 Task: Look for space in Isesaki, Japan from 3rd August, 2023 to 17th August, 2023 for 3 adults, 1 child in price range Rs.3000 to Rs.15000. Place can be entire place with 3 bedrooms having 4 beds and 2 bathrooms. Property type can be house, flat, guest house. Amenities needed are: wifi. Booking option can be shelf check-in. Required host language is English.
Action: Mouse moved to (606, 162)
Screenshot: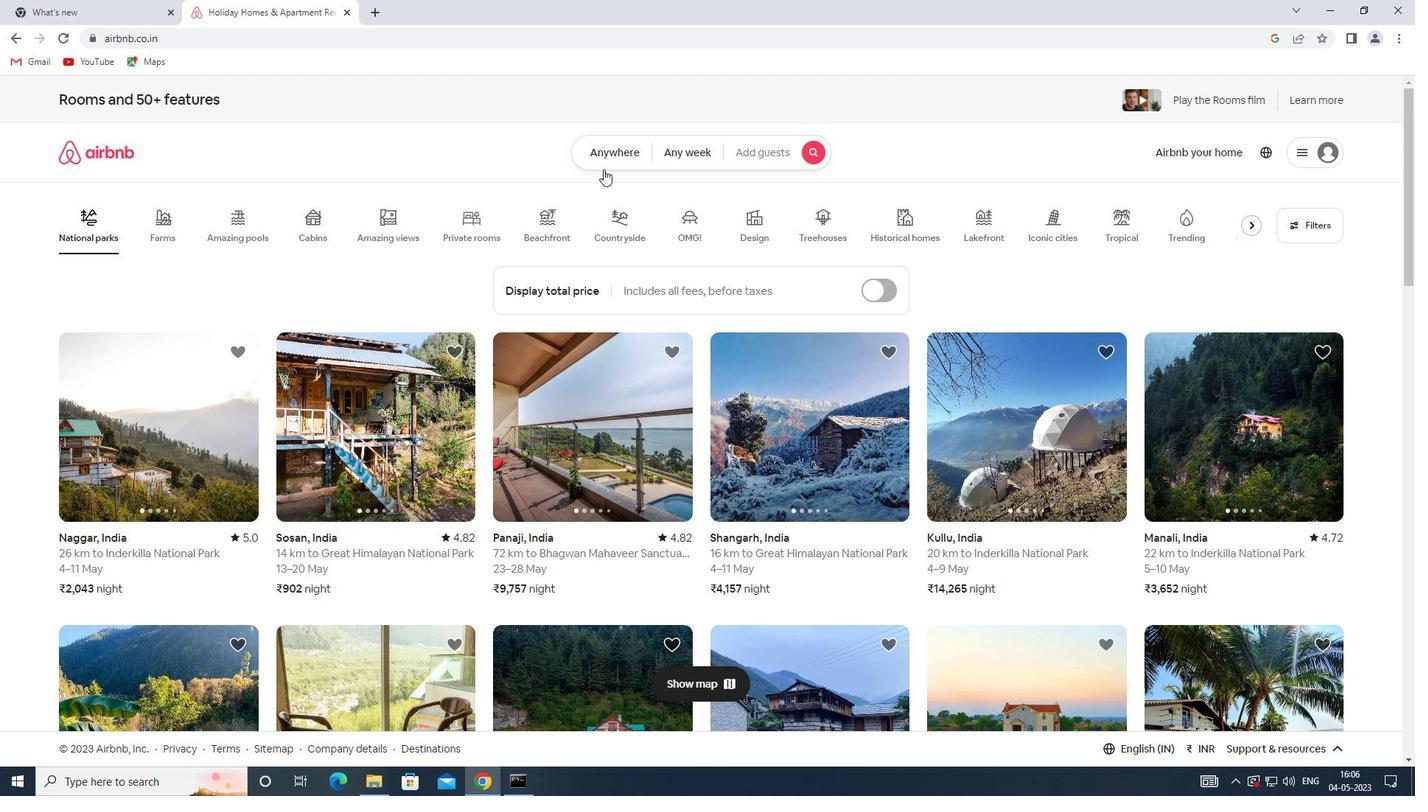
Action: Mouse pressed left at (606, 162)
Screenshot: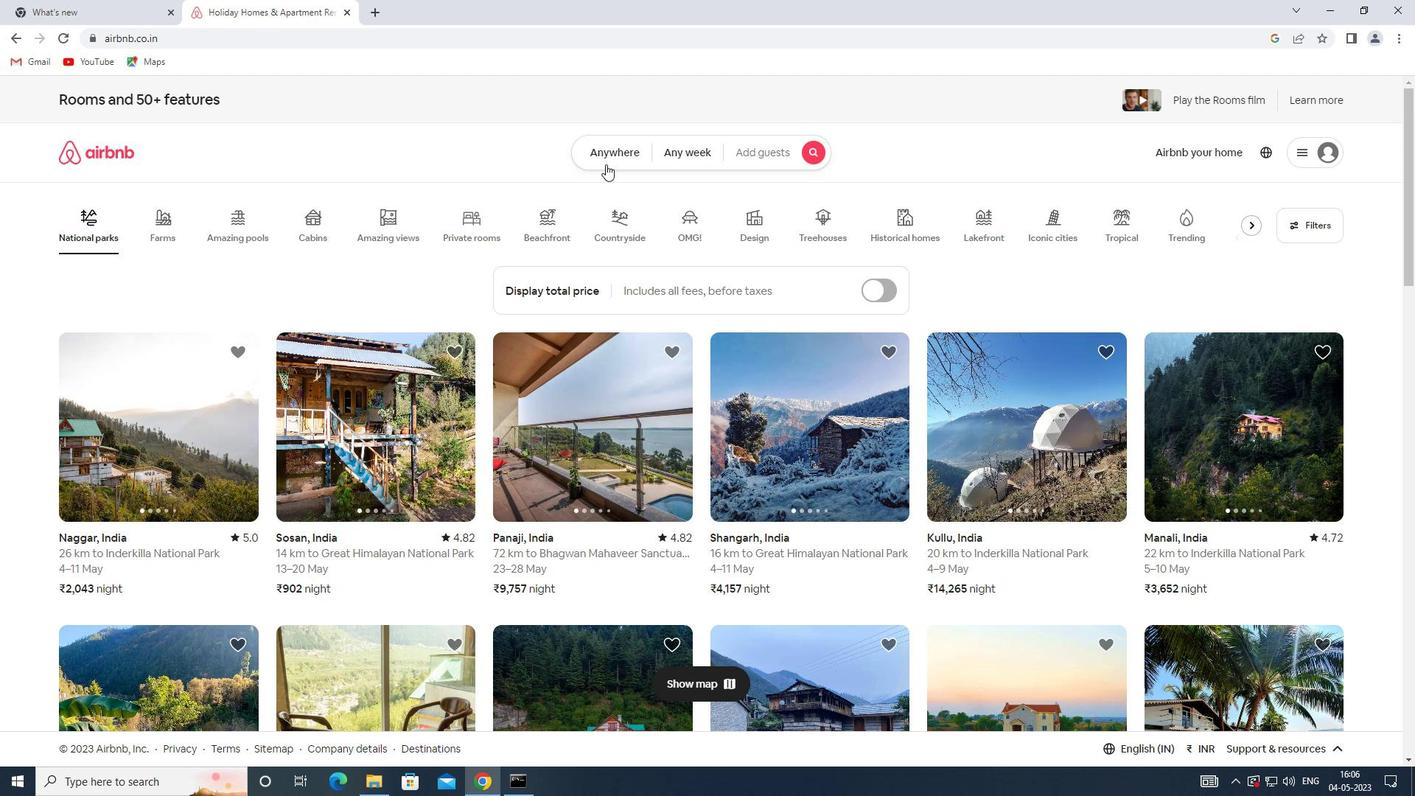 
Action: Mouse moved to (502, 207)
Screenshot: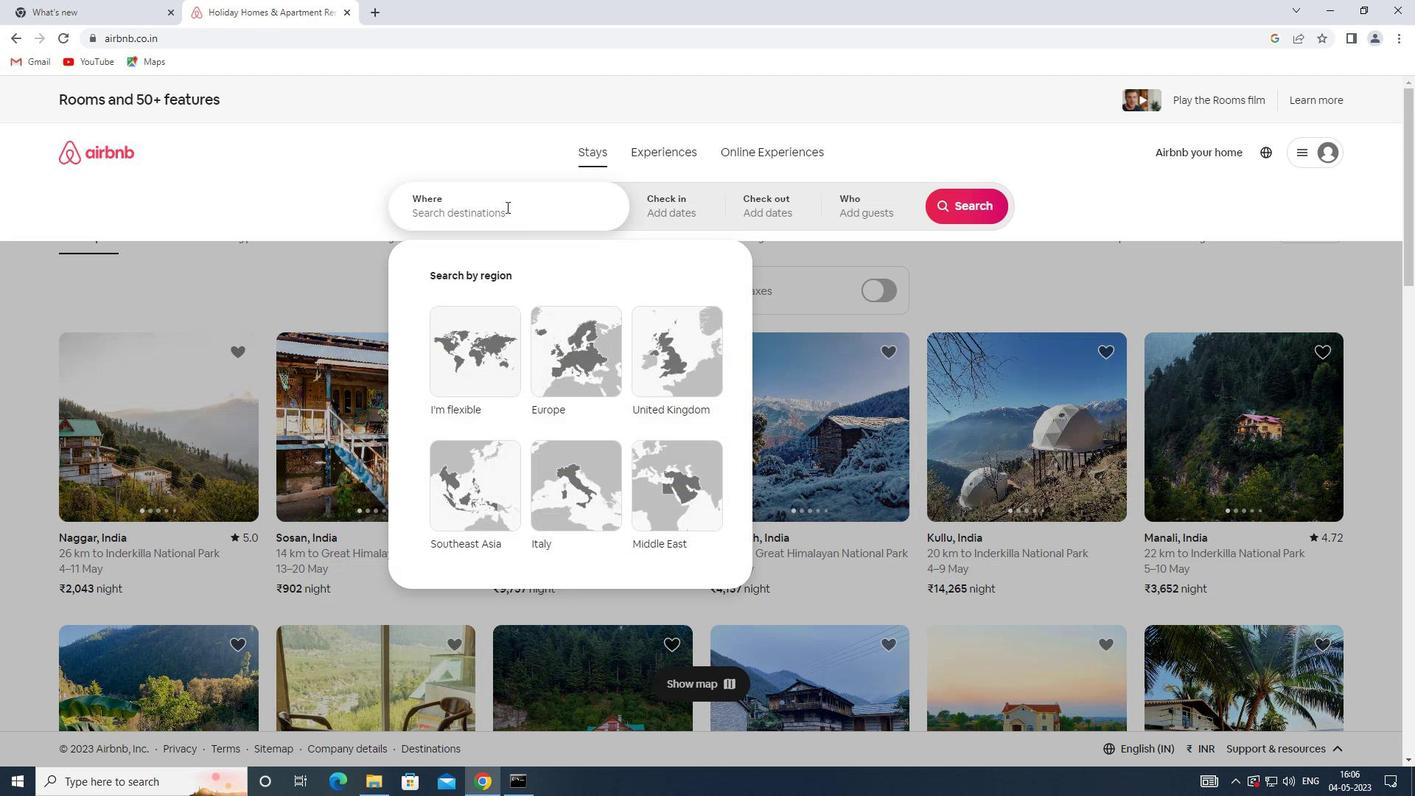 
Action: Mouse pressed left at (502, 207)
Screenshot: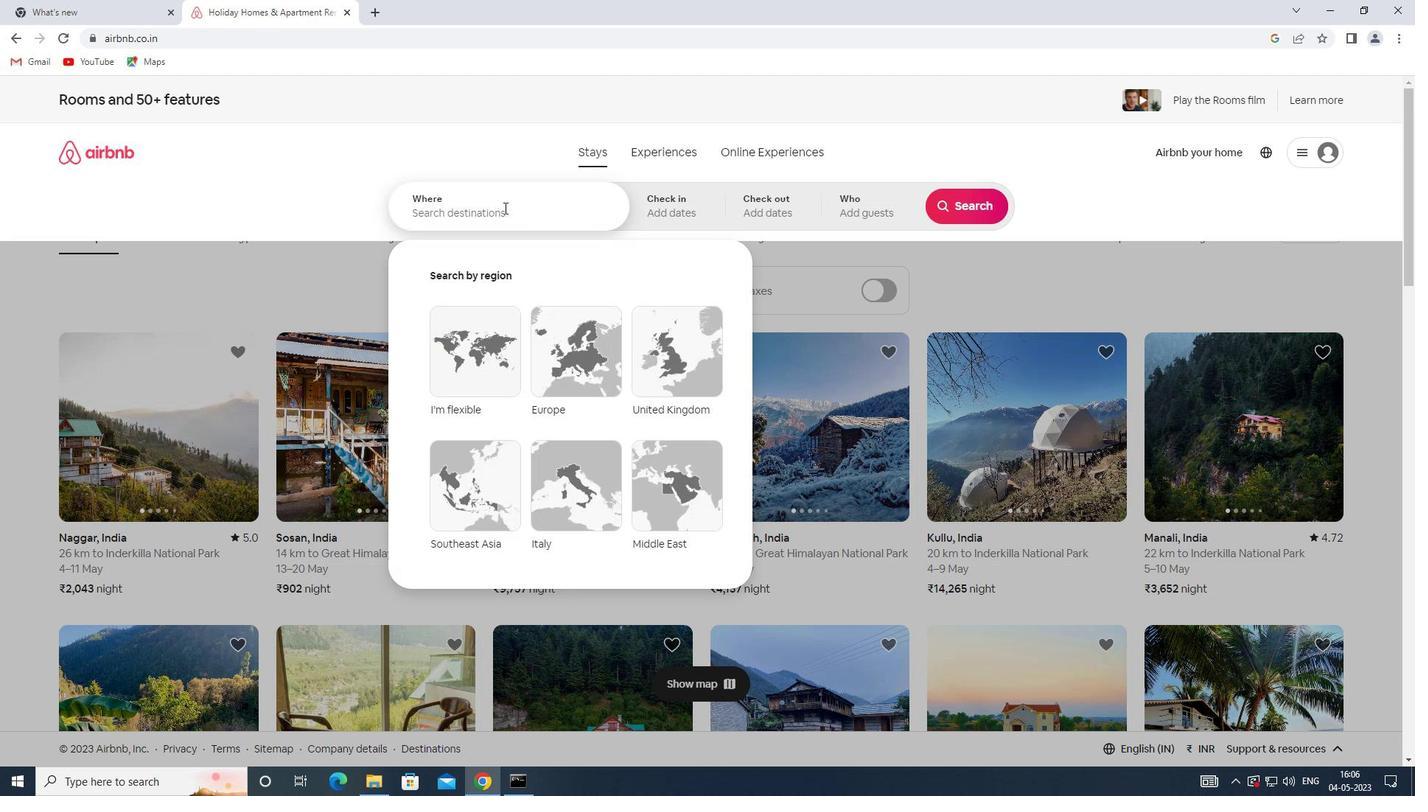 
Action: Key pressed <Key.shift>ISESAKI,<Key.shift>JAPN<Key.backspace>AN
Screenshot: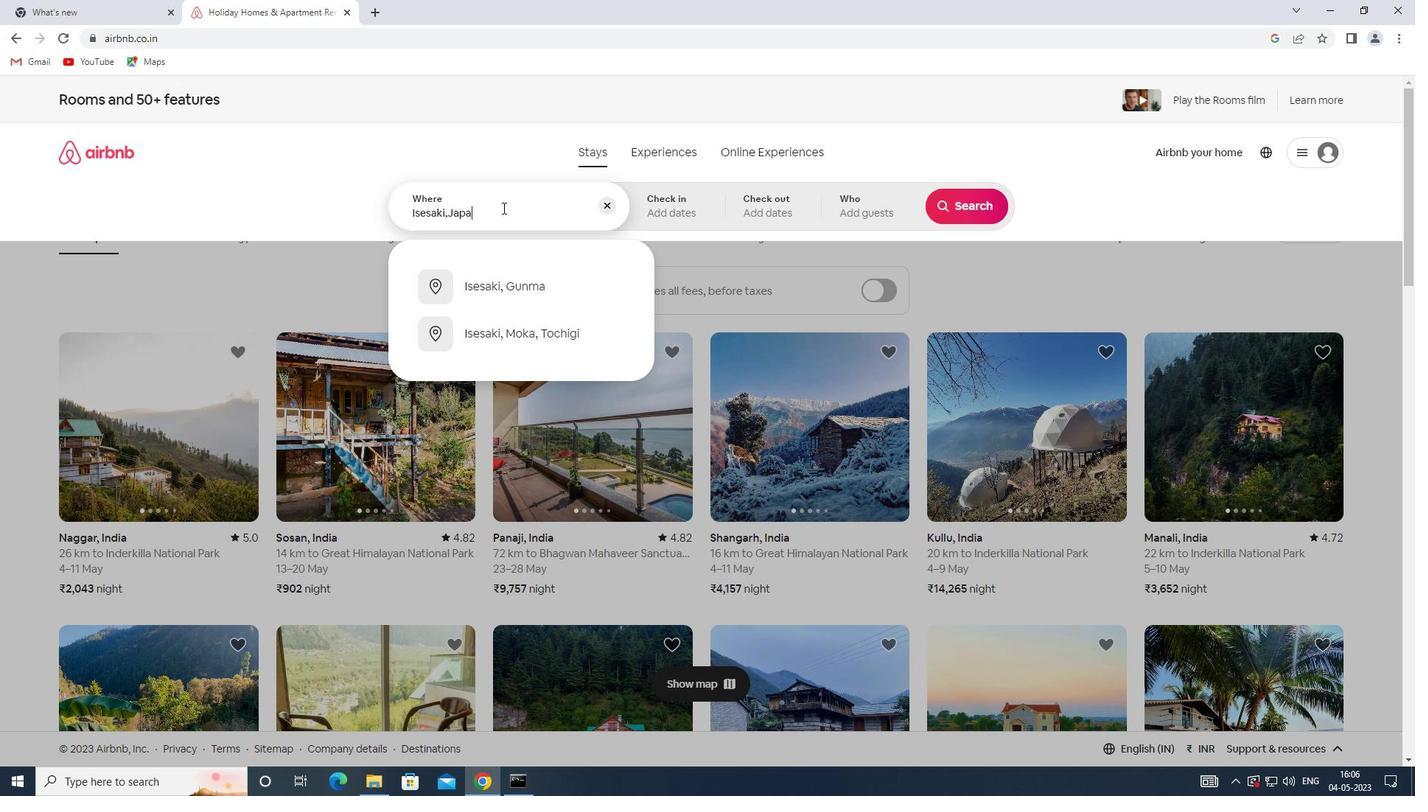 
Action: Mouse moved to (697, 204)
Screenshot: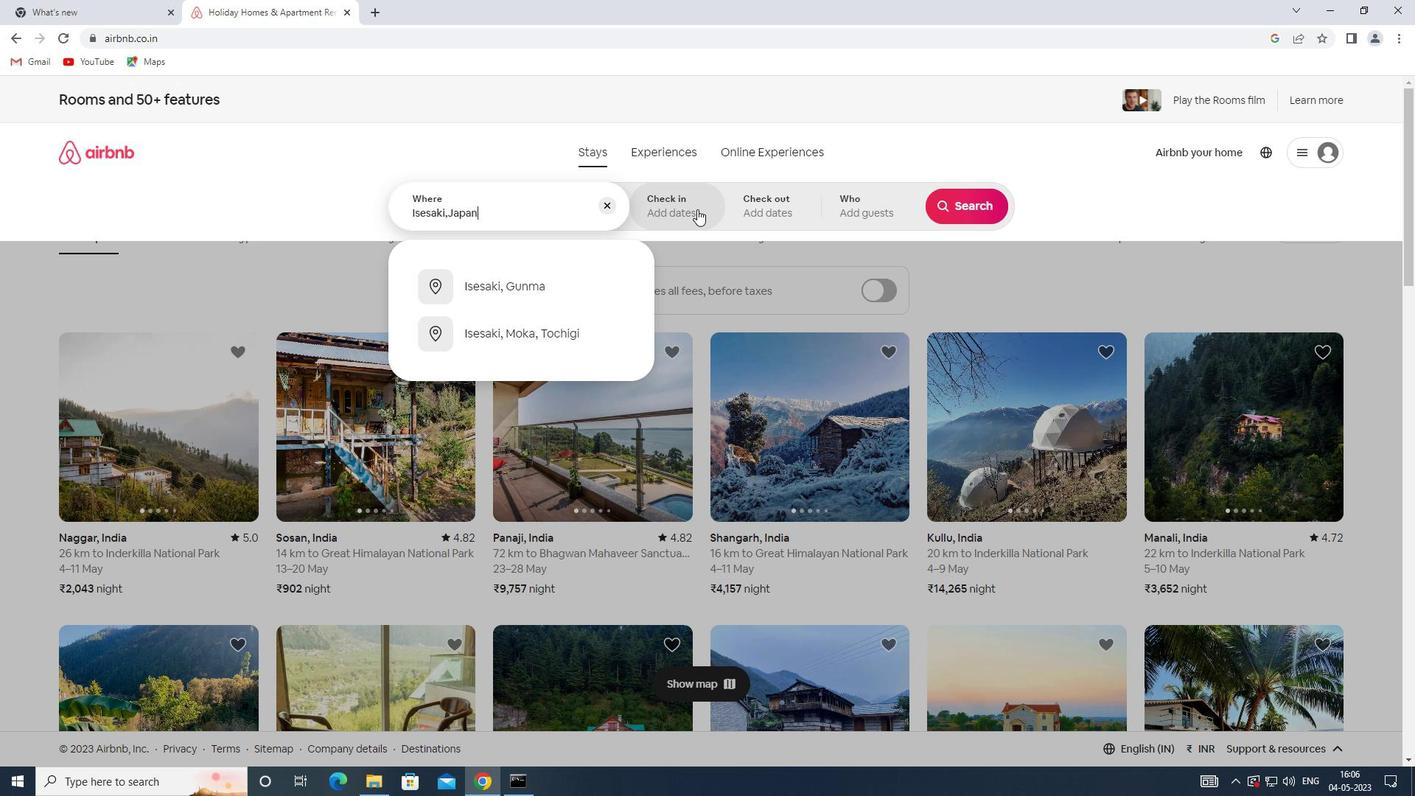 
Action: Mouse pressed left at (697, 204)
Screenshot: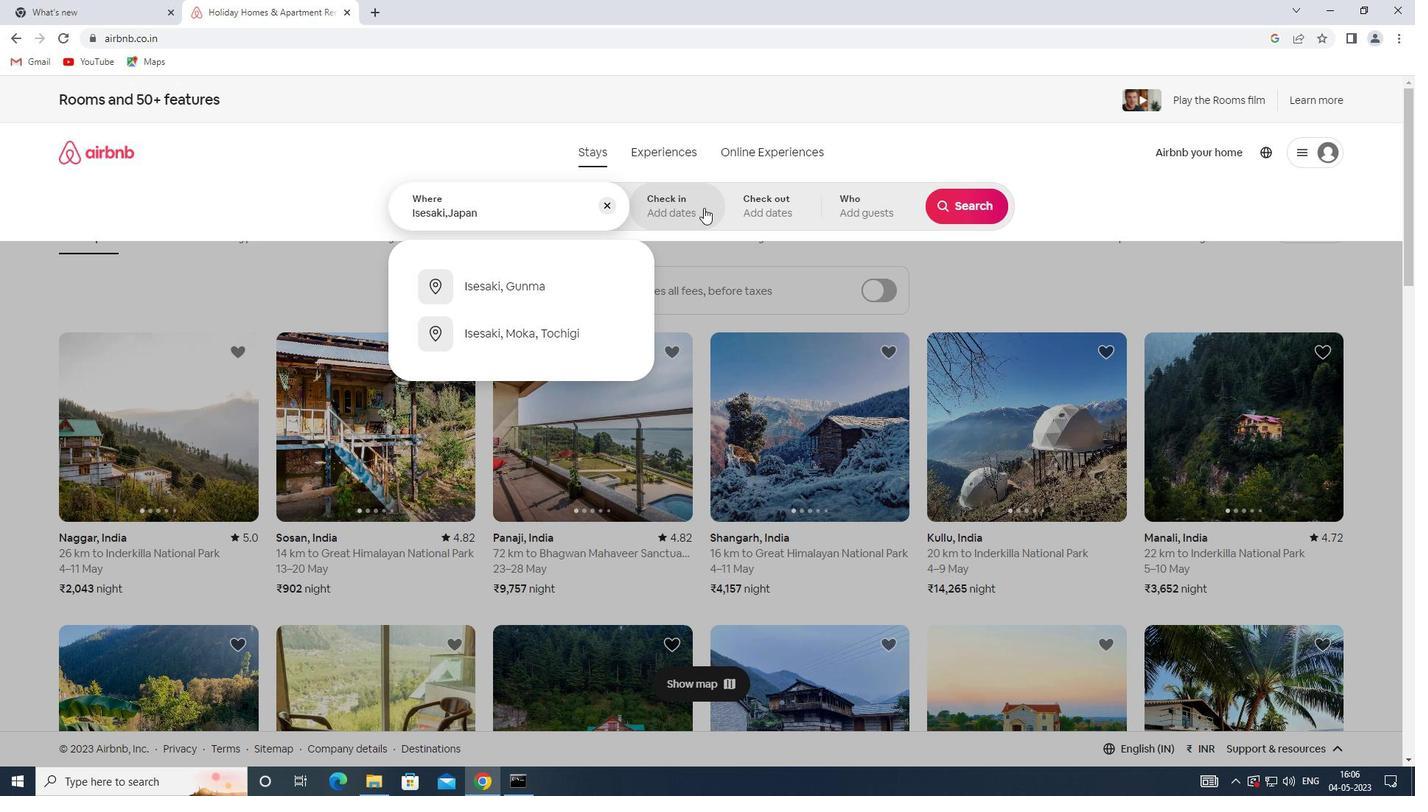 
Action: Mouse moved to (950, 328)
Screenshot: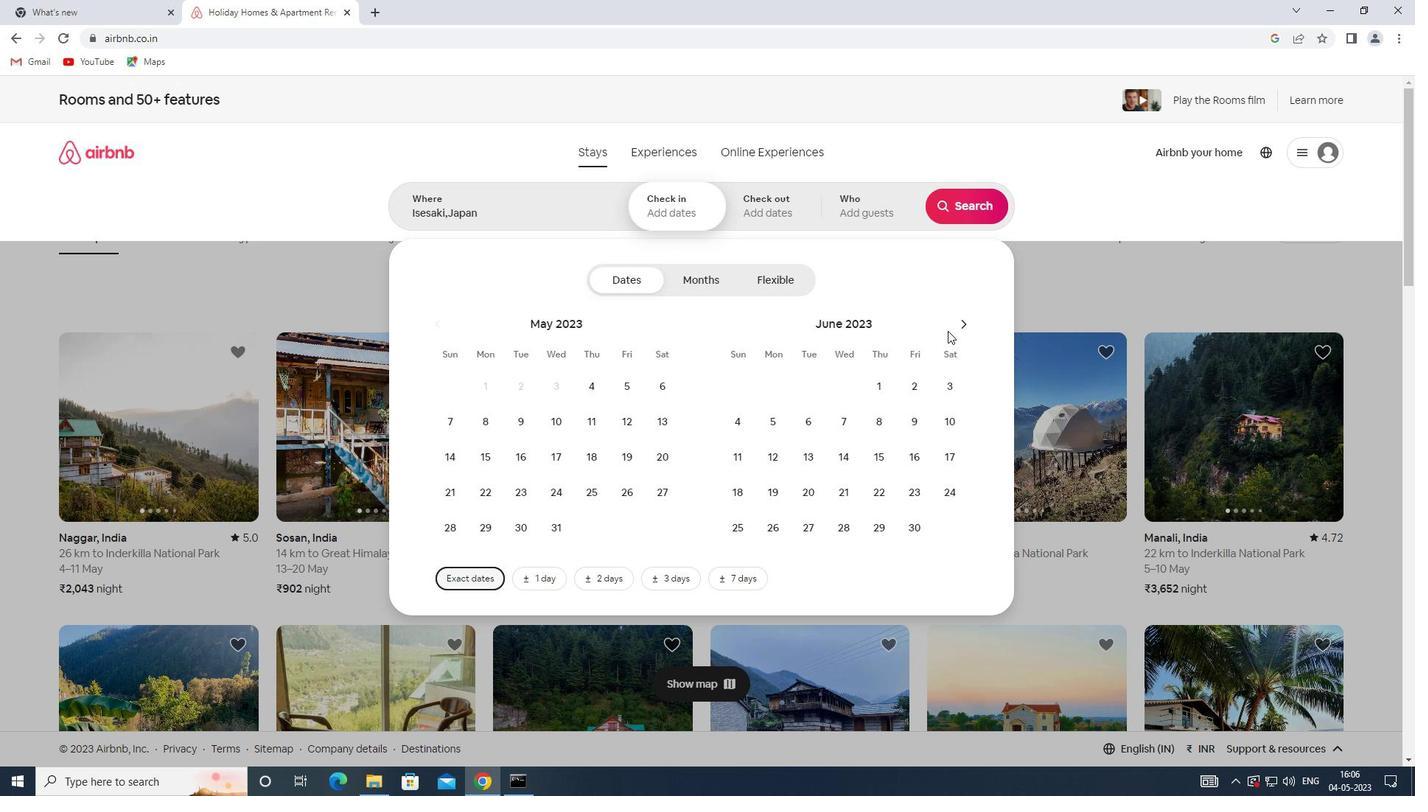 
Action: Mouse pressed left at (950, 328)
Screenshot: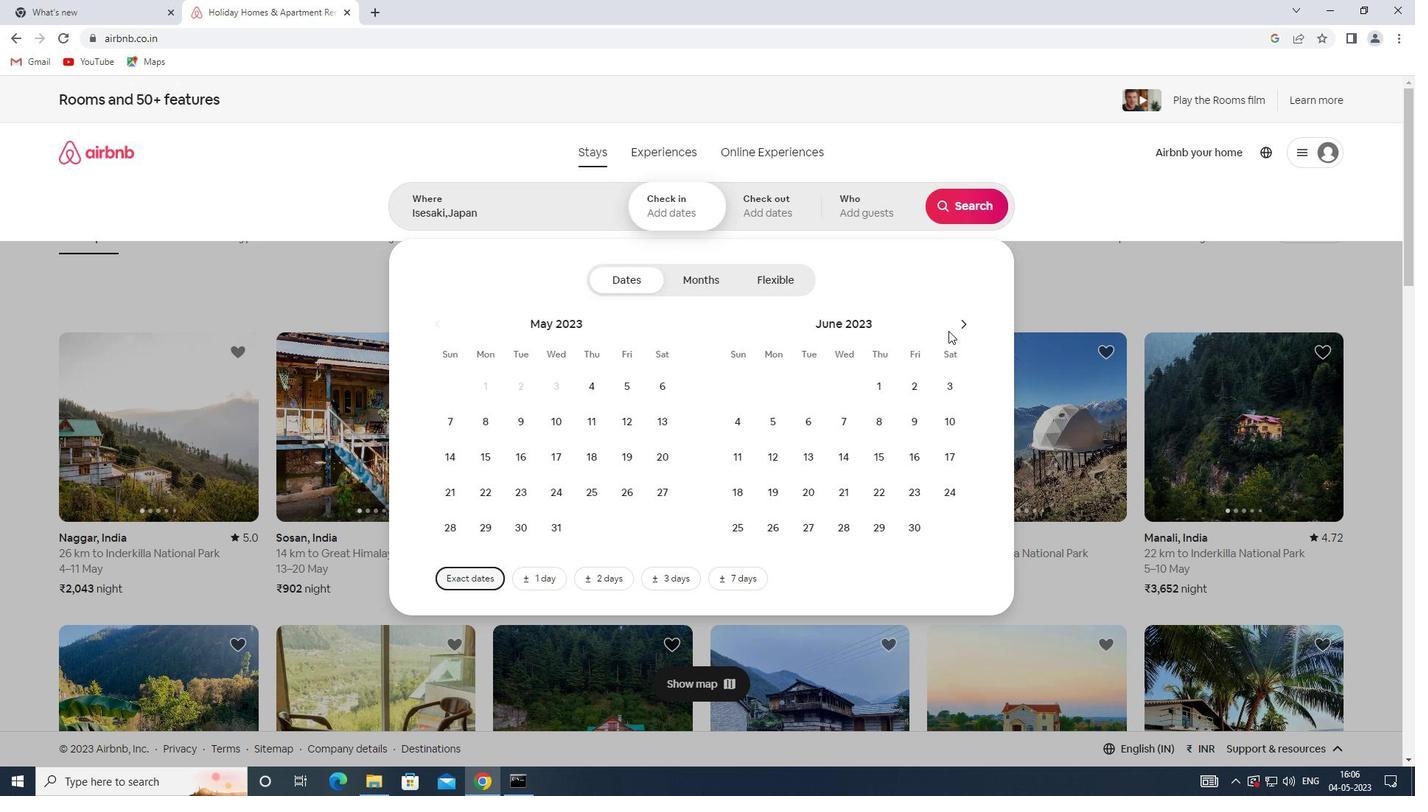
Action: Mouse moved to (953, 325)
Screenshot: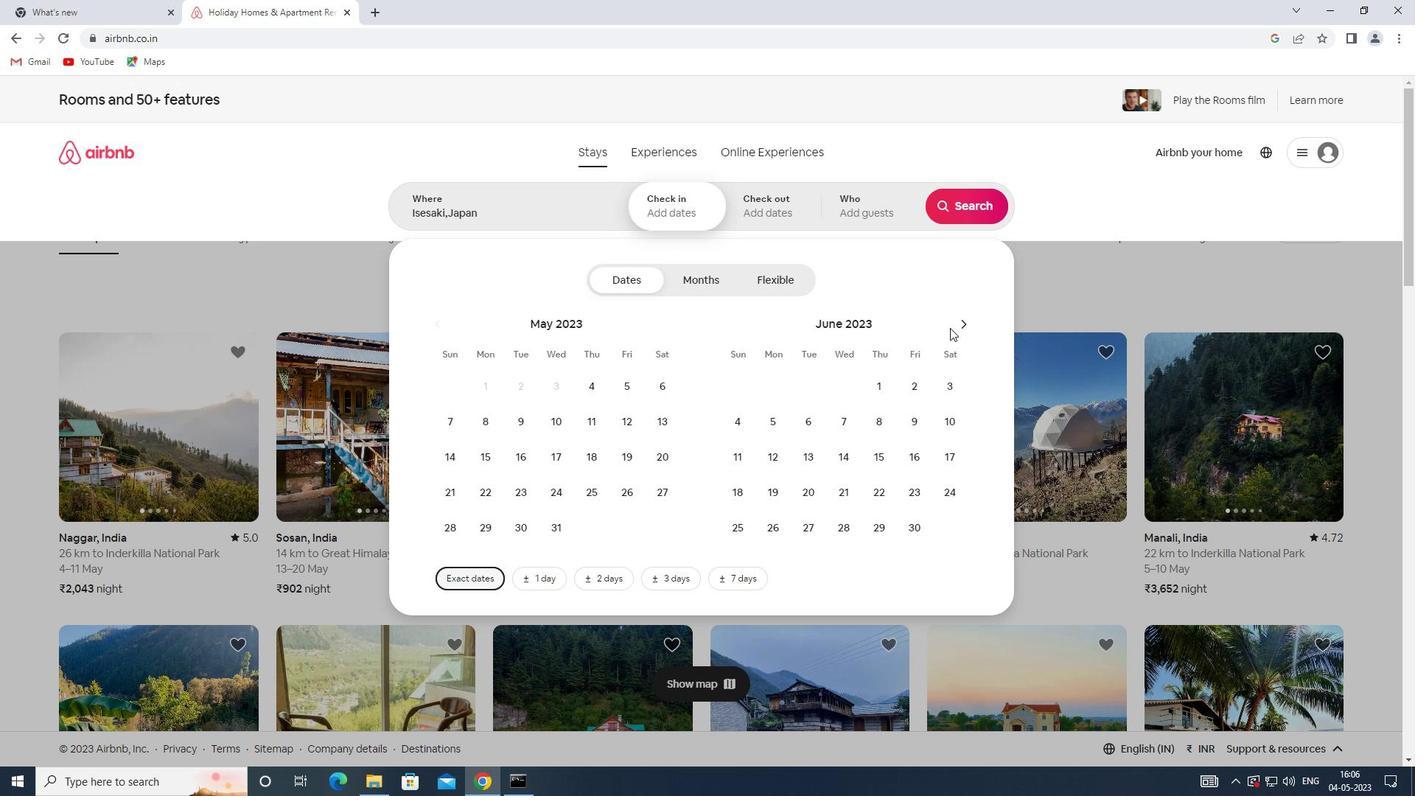 
Action: Mouse pressed left at (953, 325)
Screenshot: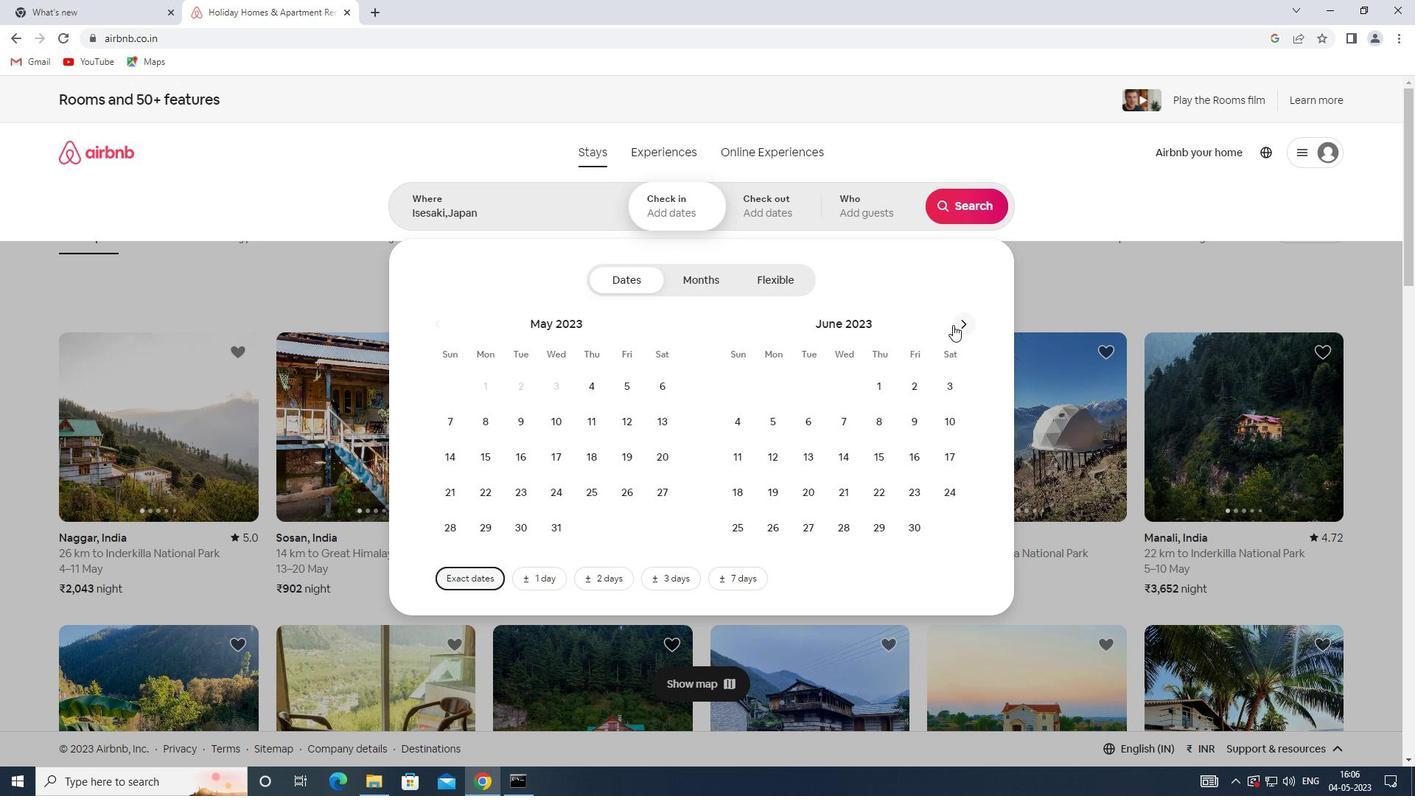 
Action: Mouse moved to (953, 324)
Screenshot: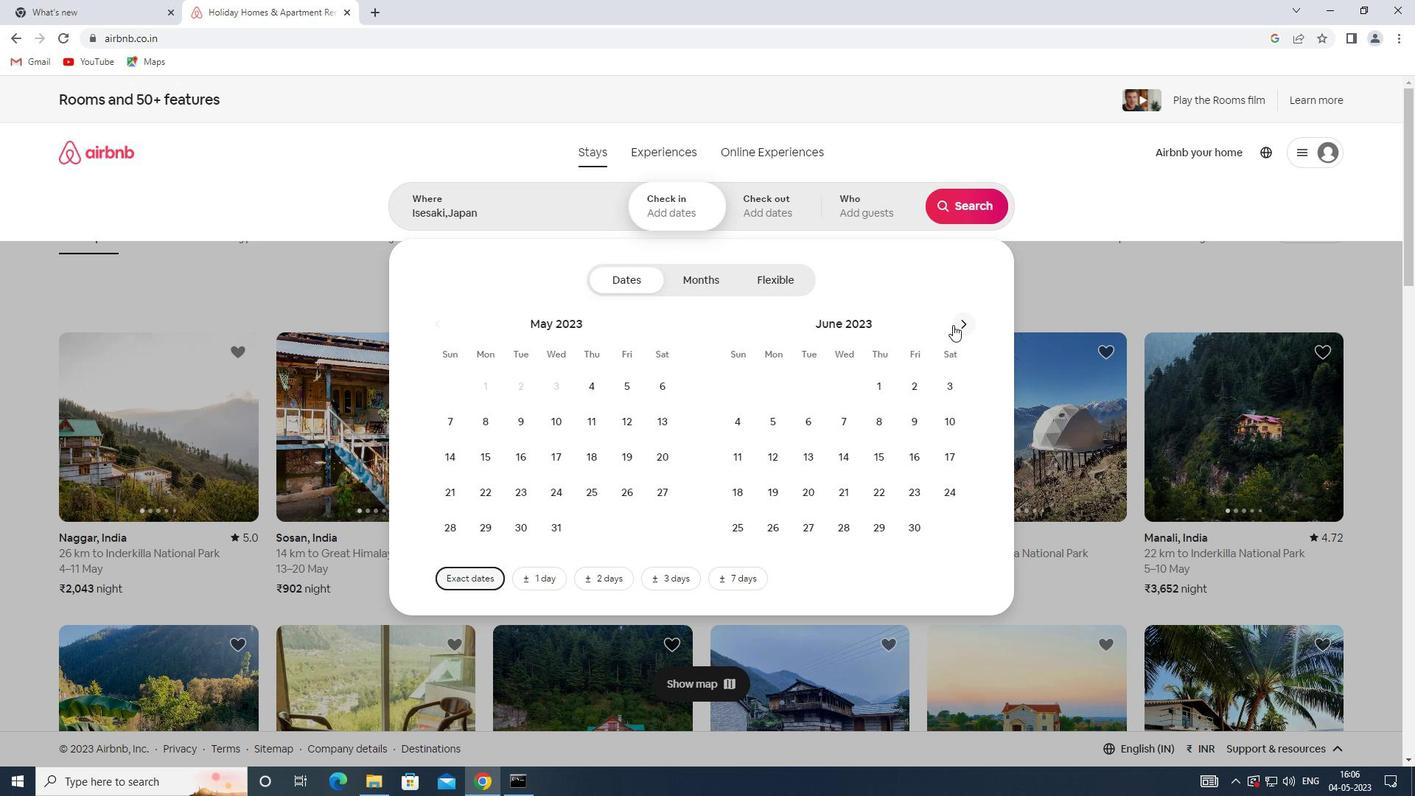 
Action: Mouse pressed left at (953, 324)
Screenshot: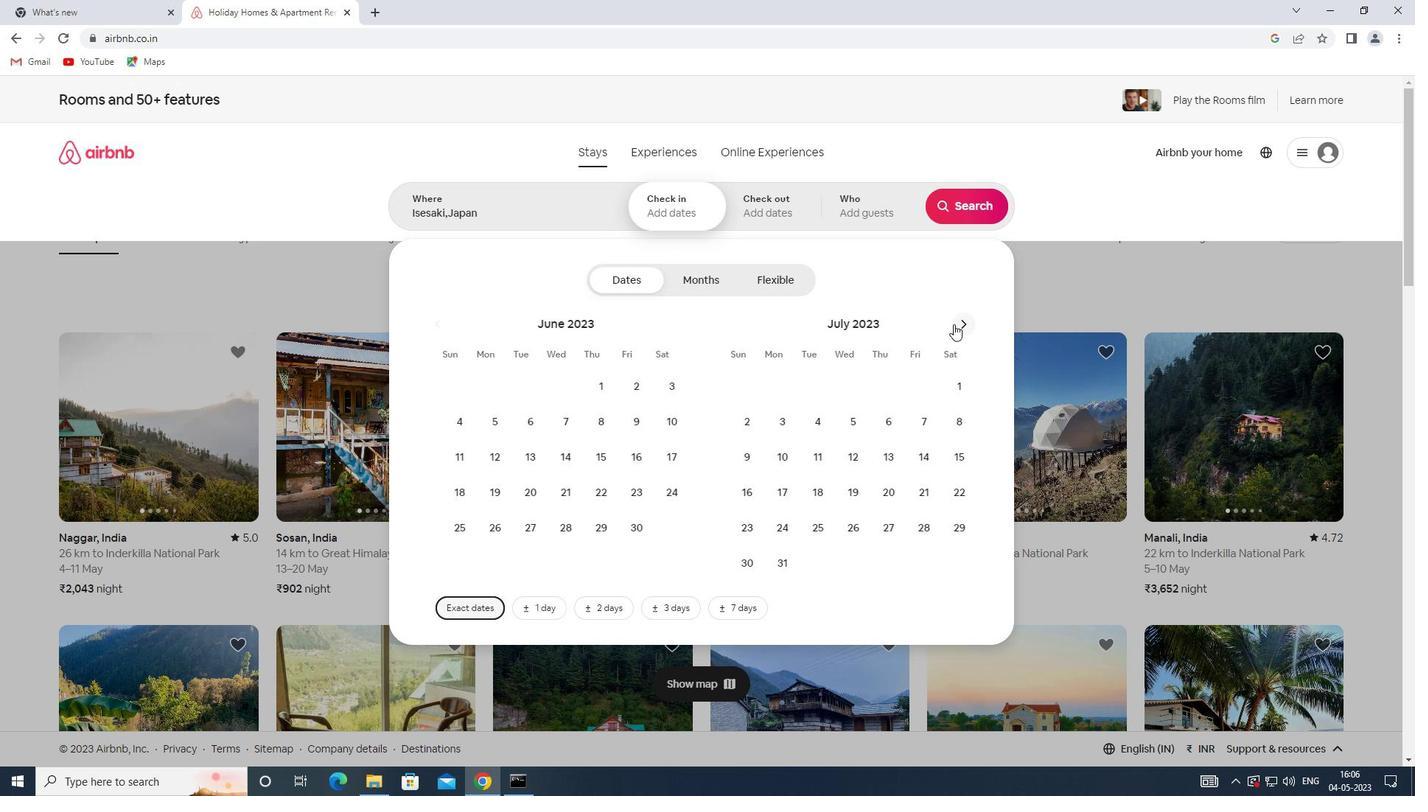 
Action: Mouse moved to (881, 381)
Screenshot: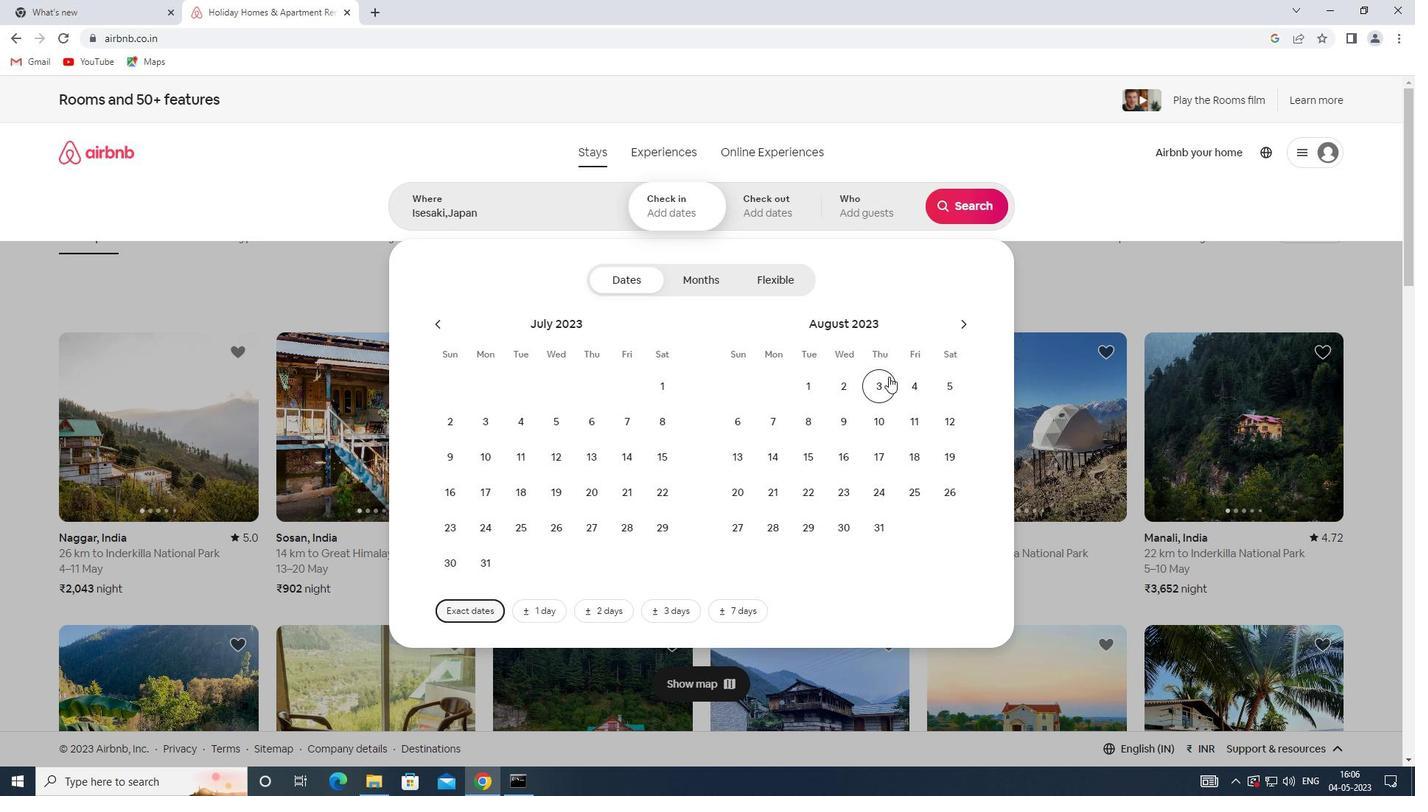 
Action: Mouse pressed left at (881, 381)
Screenshot: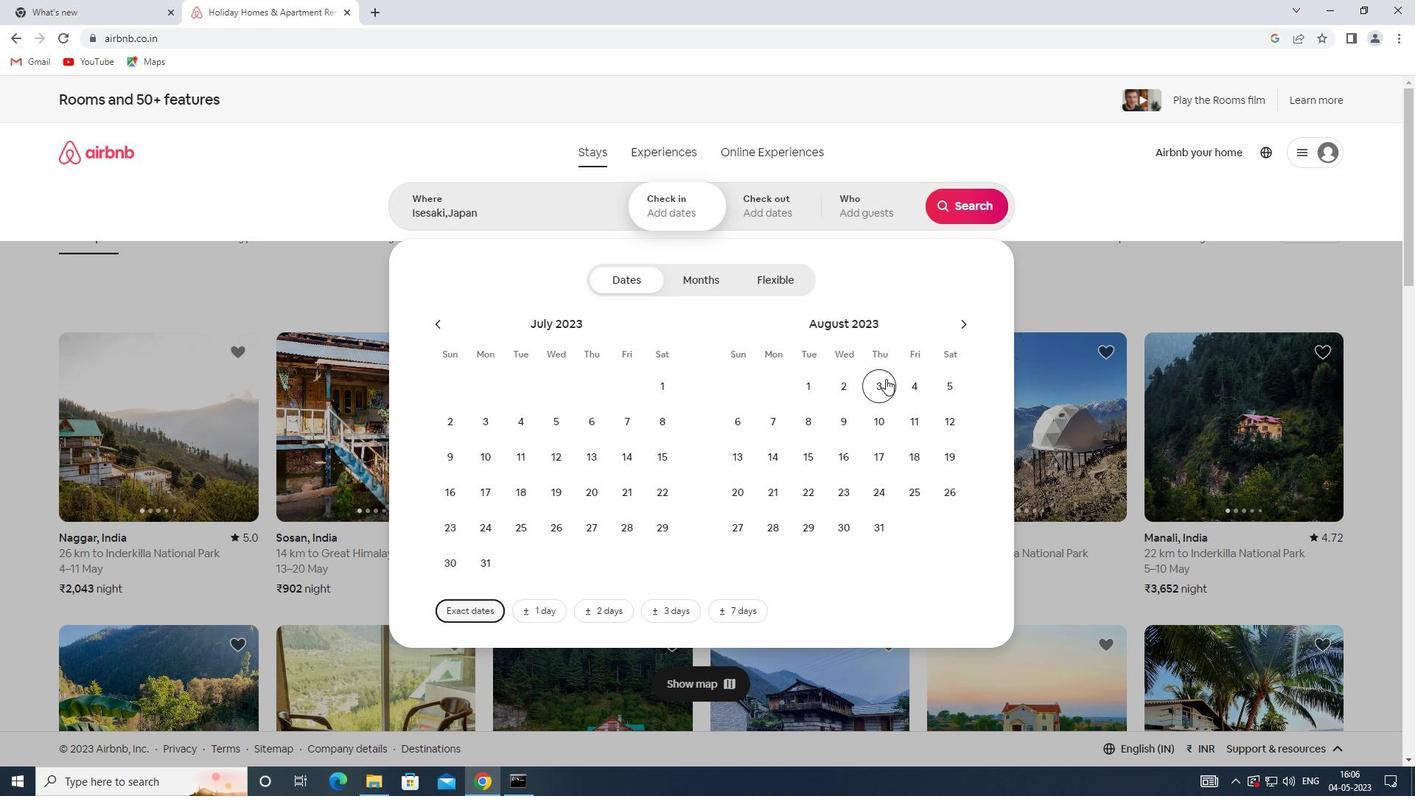 
Action: Mouse moved to (875, 459)
Screenshot: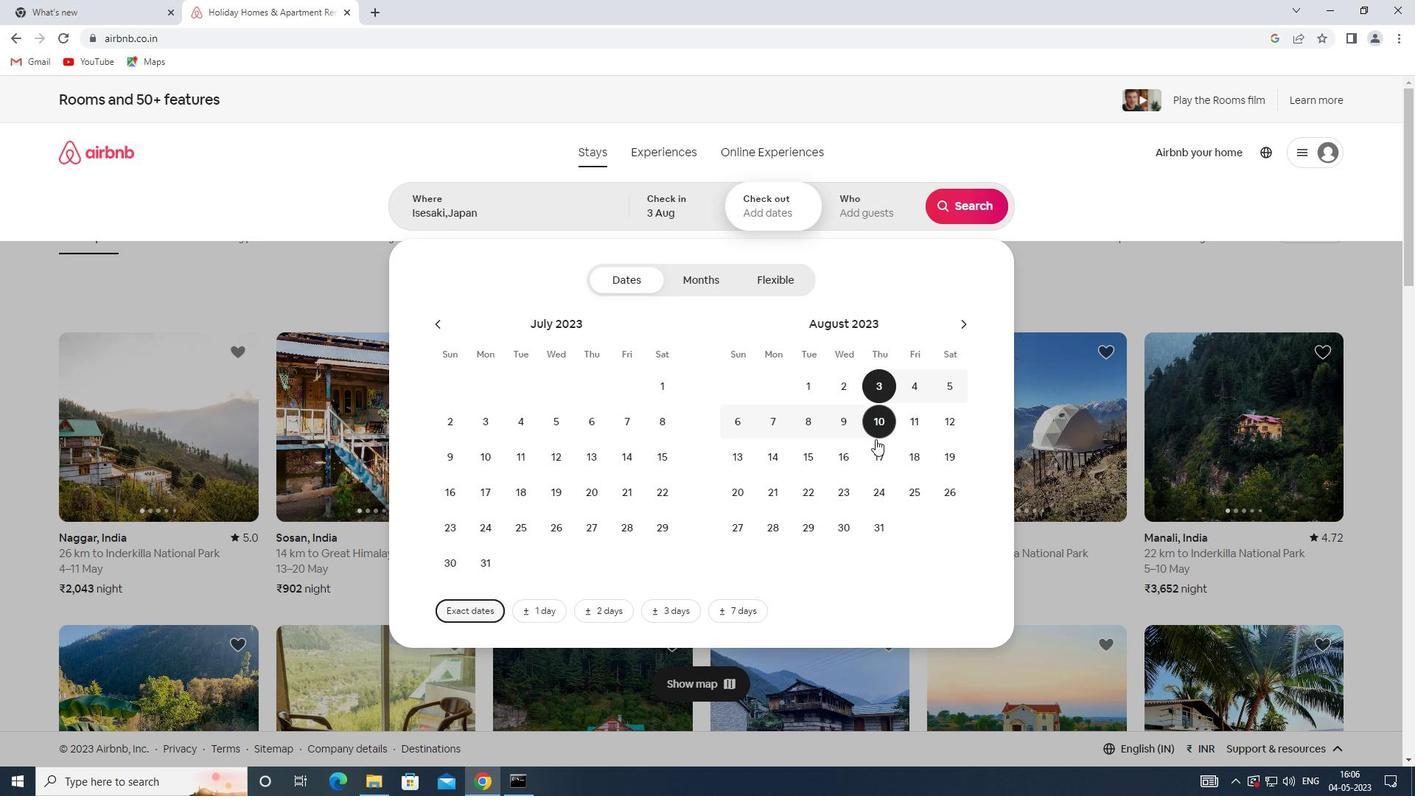 
Action: Mouse pressed left at (875, 459)
Screenshot: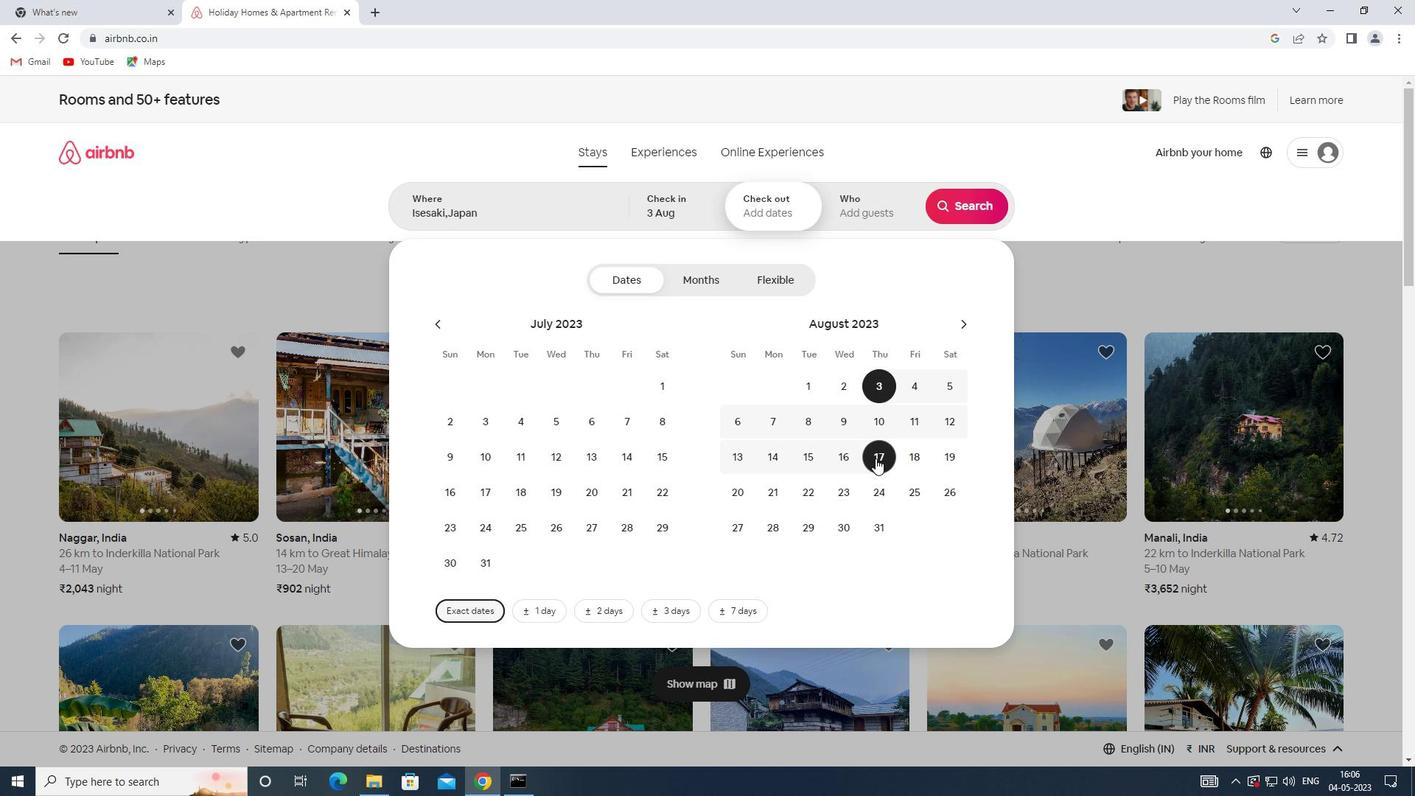 
Action: Mouse moved to (858, 213)
Screenshot: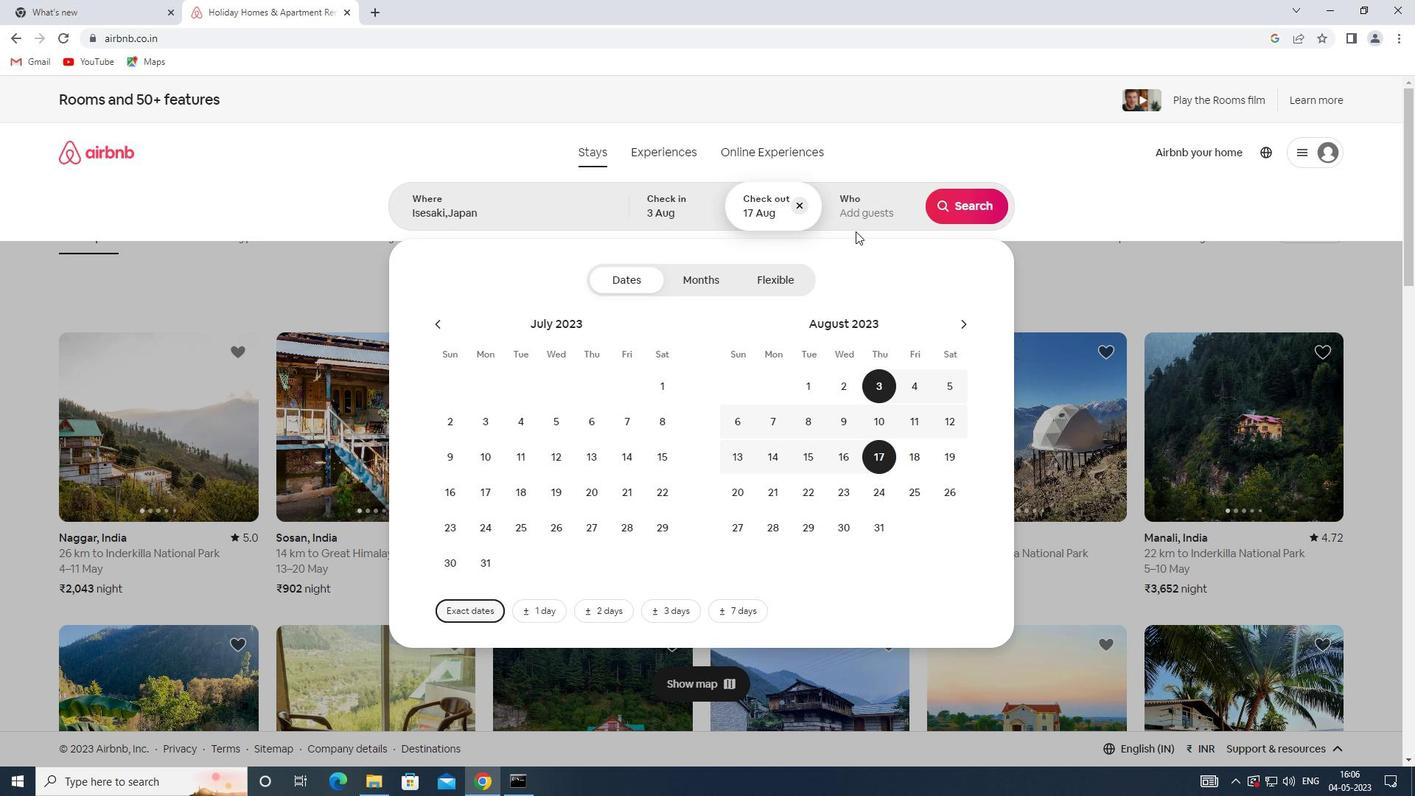 
Action: Mouse pressed left at (858, 213)
Screenshot: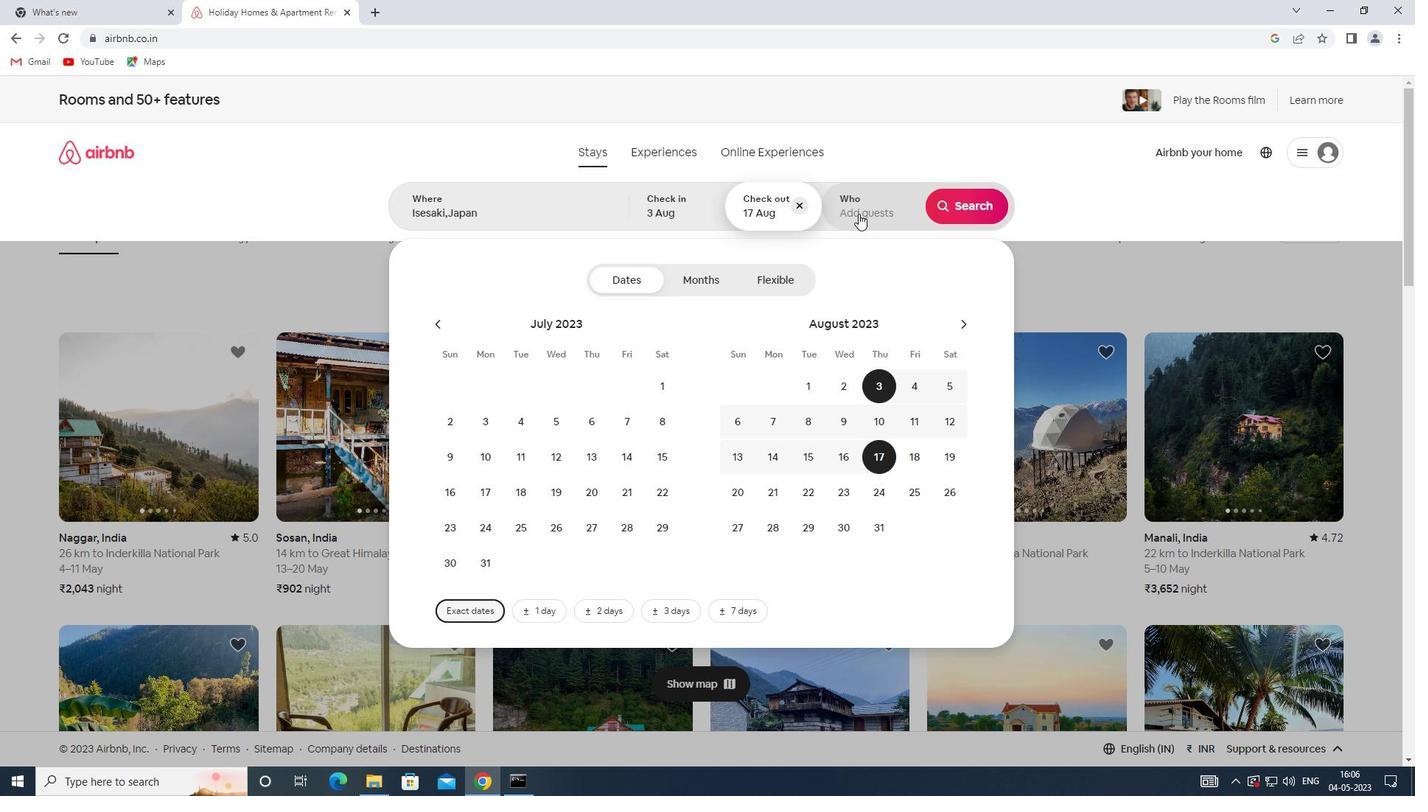 
Action: Mouse moved to (978, 282)
Screenshot: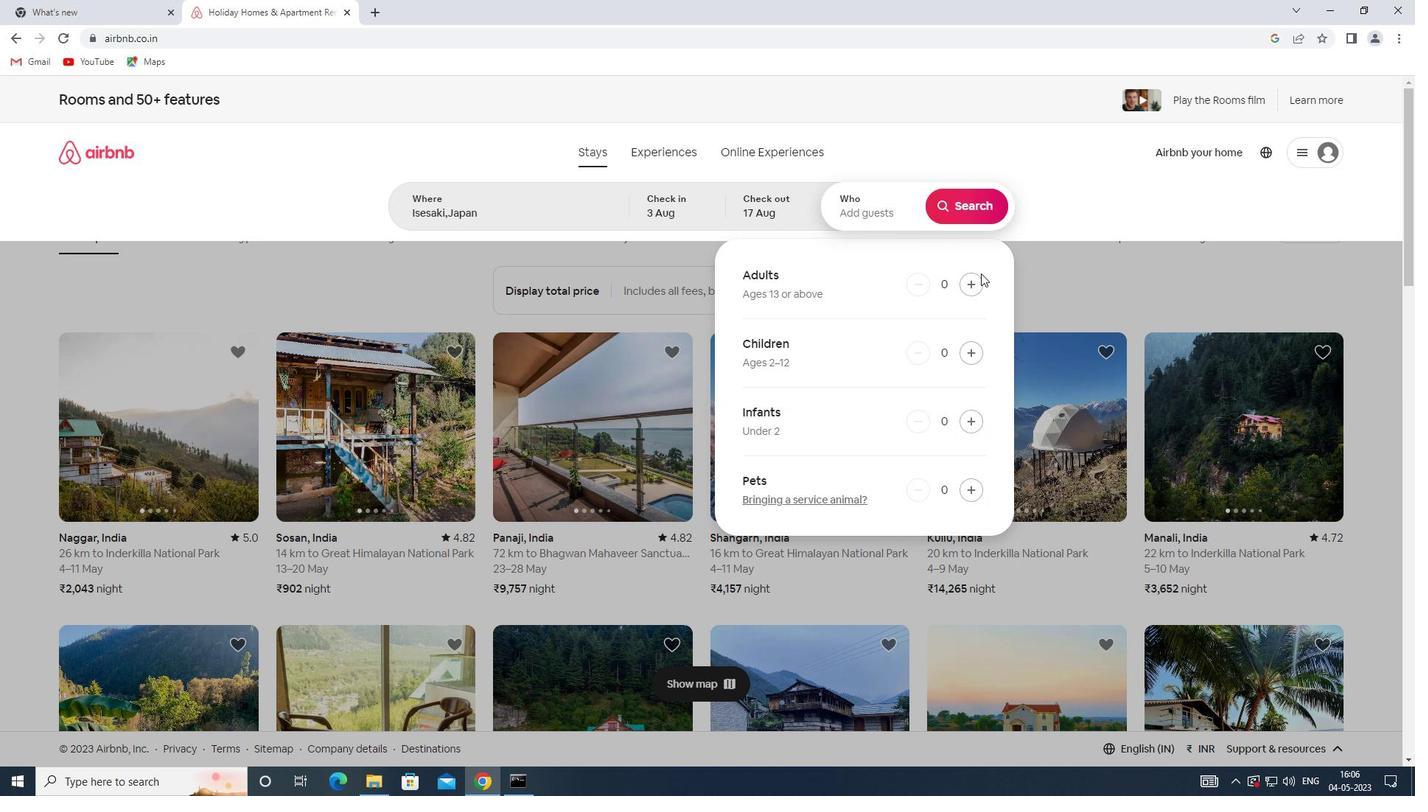 
Action: Mouse pressed left at (978, 282)
Screenshot: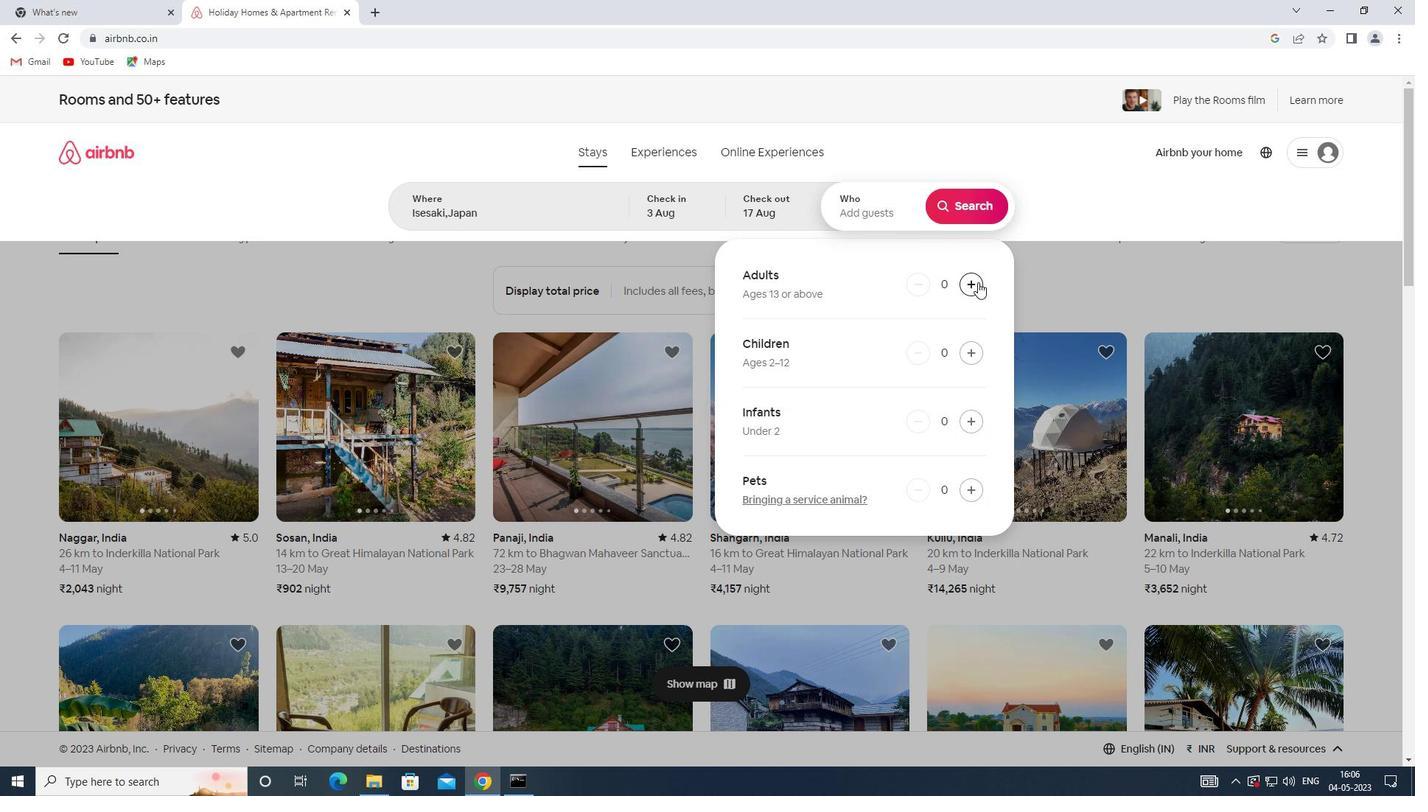 
Action: Mouse pressed left at (978, 282)
Screenshot: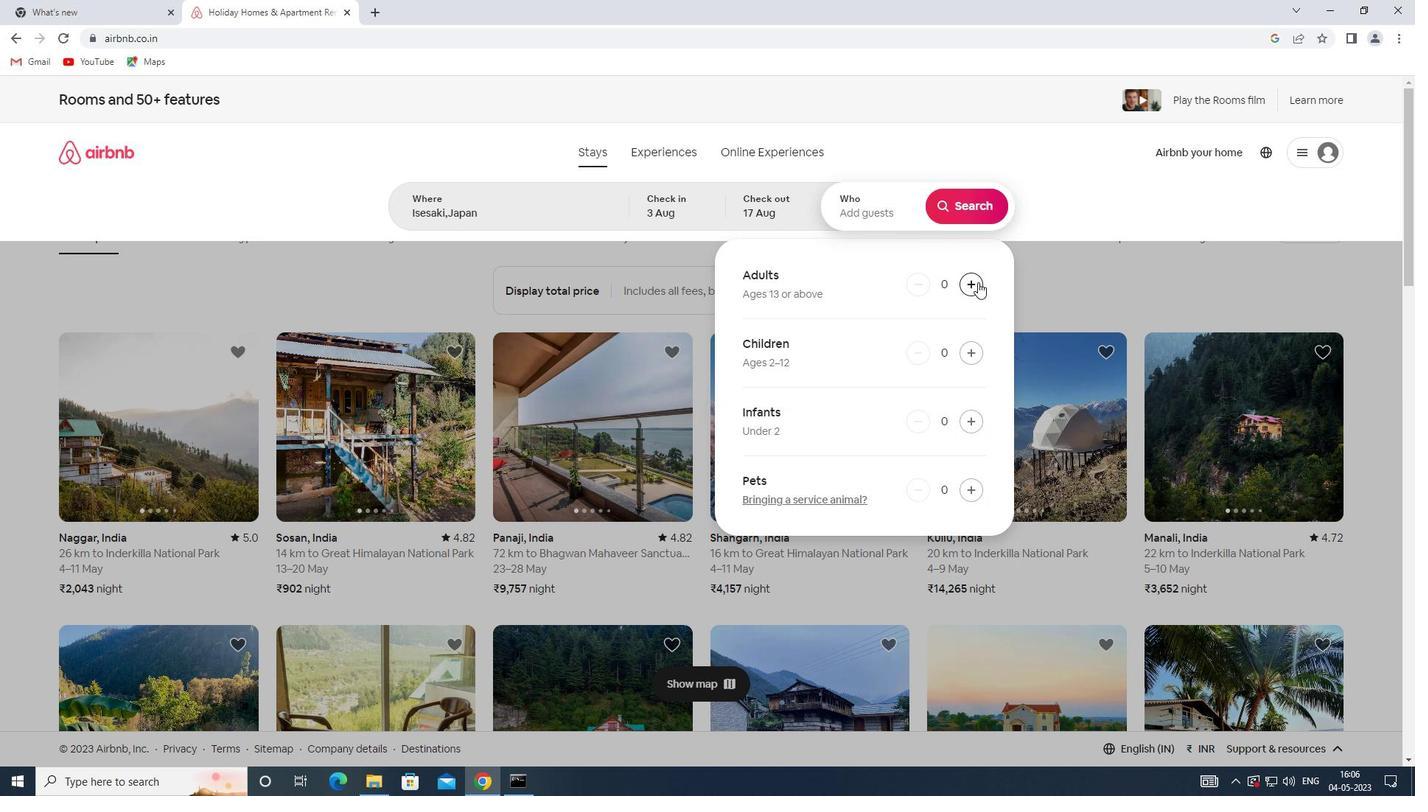 
Action: Mouse pressed left at (978, 282)
Screenshot: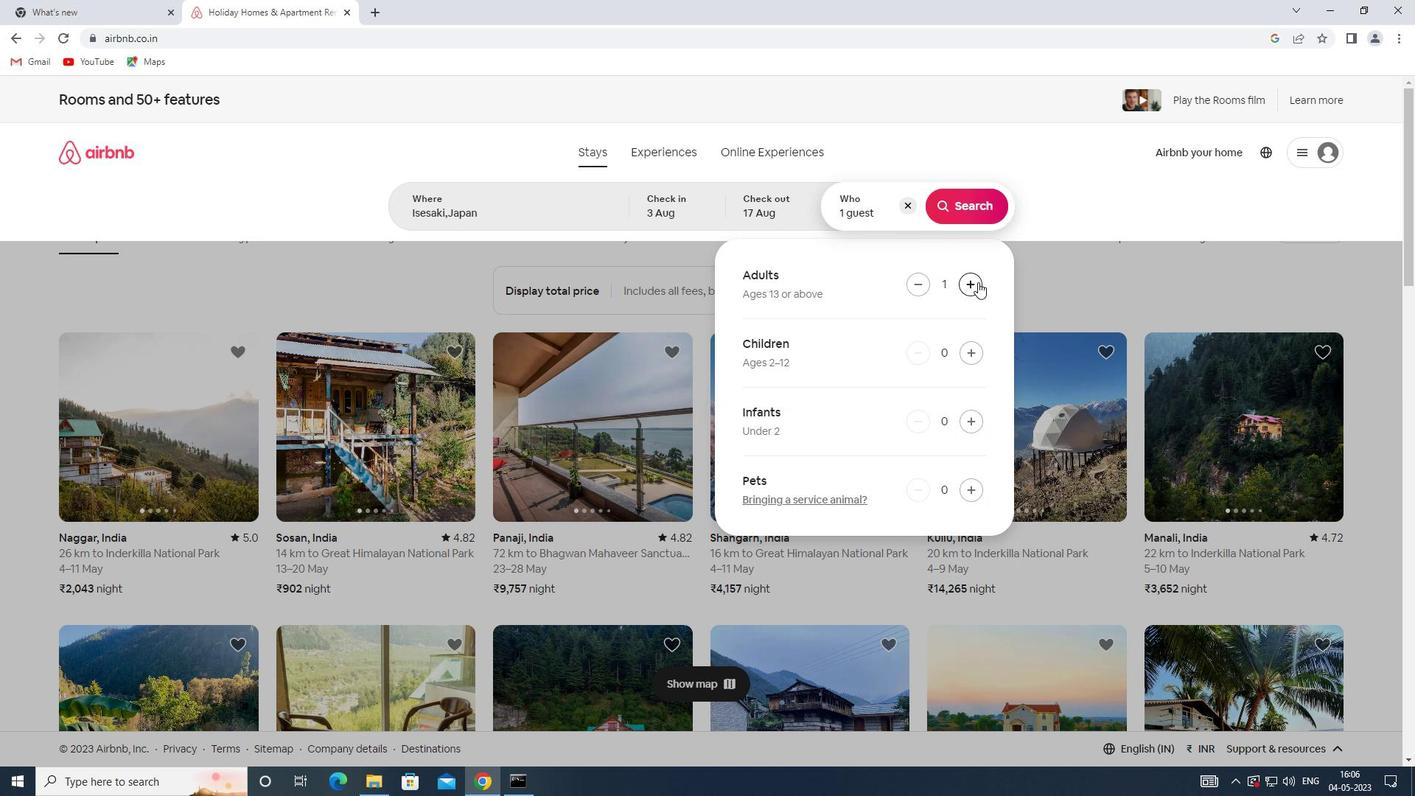 
Action: Mouse moved to (964, 351)
Screenshot: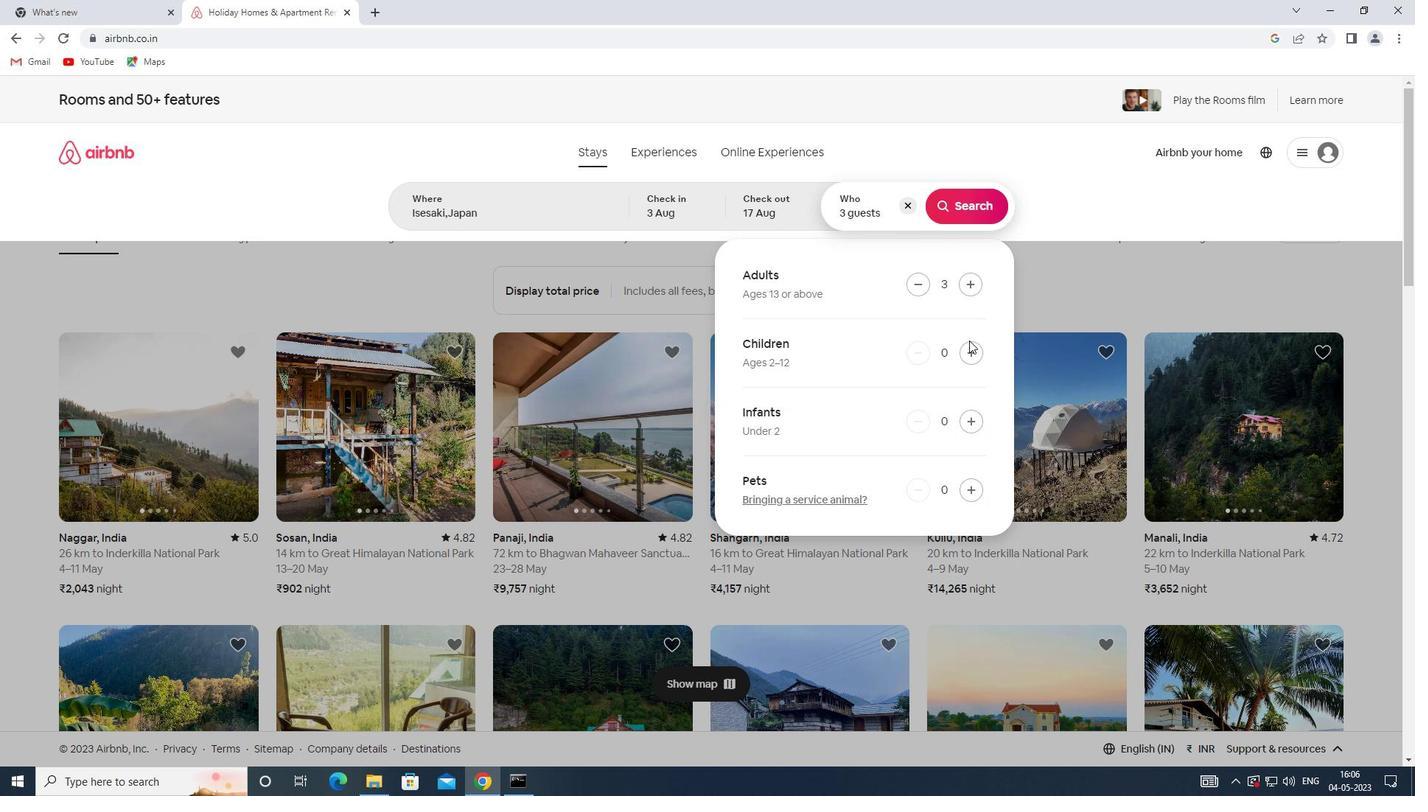 
Action: Mouse pressed left at (964, 351)
Screenshot: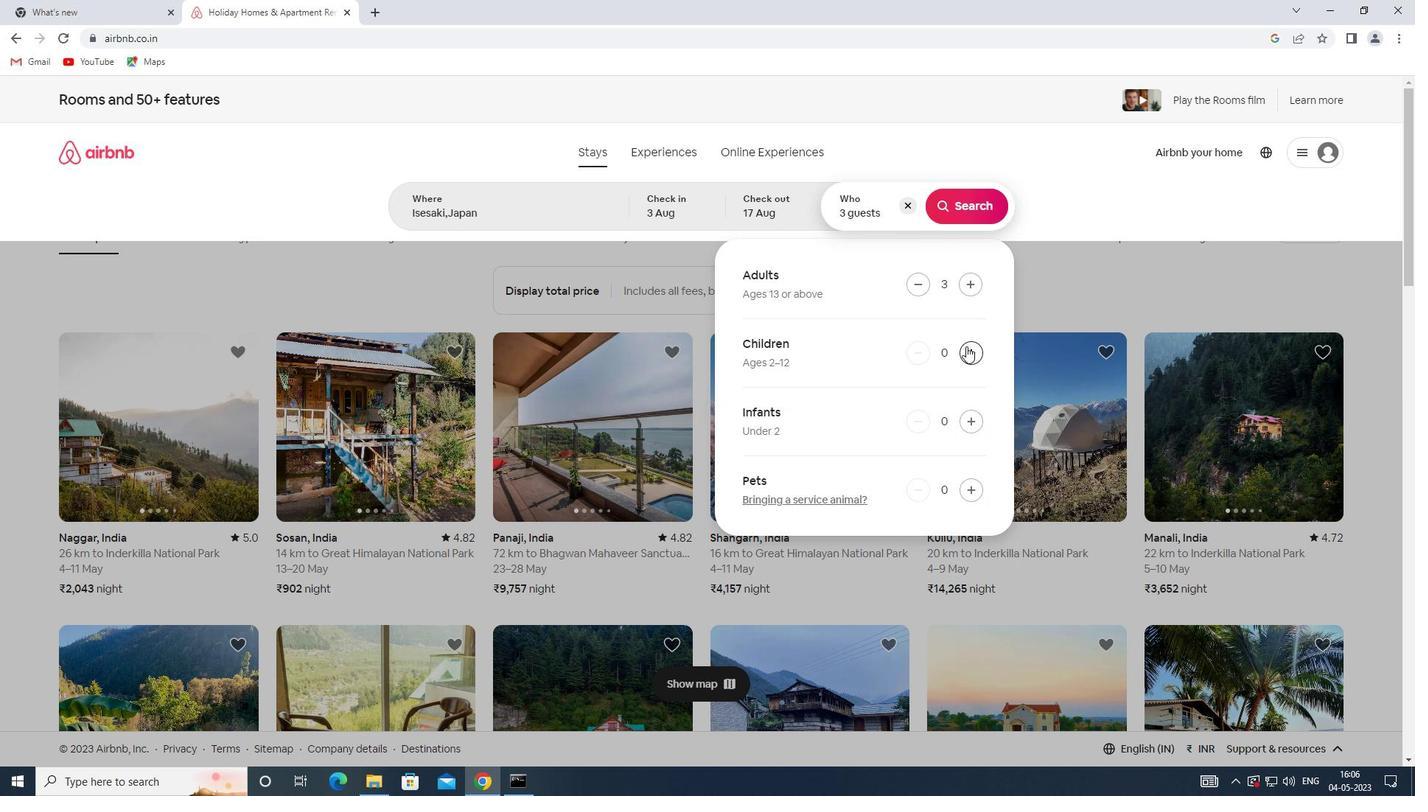
Action: Mouse moved to (970, 205)
Screenshot: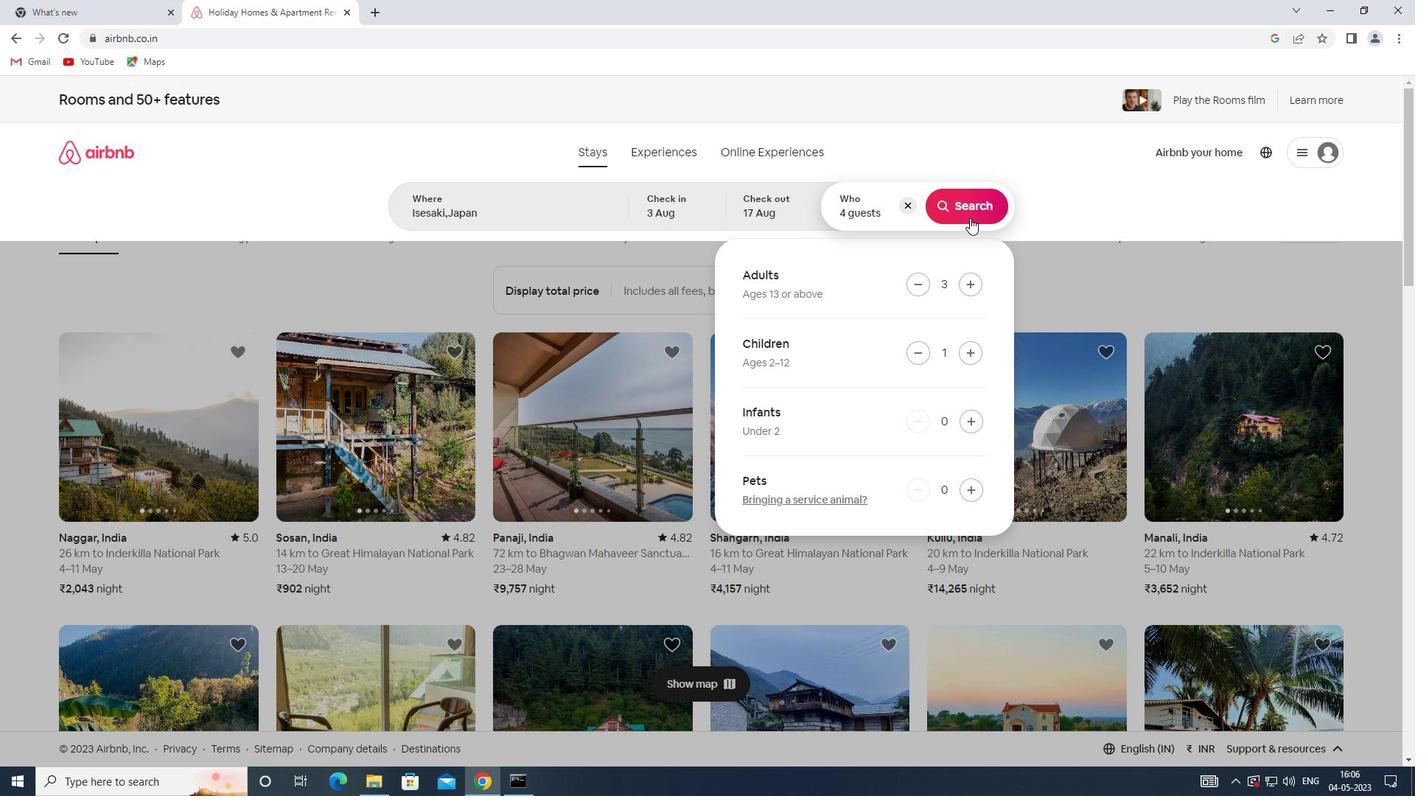 
Action: Mouse pressed left at (970, 205)
Screenshot: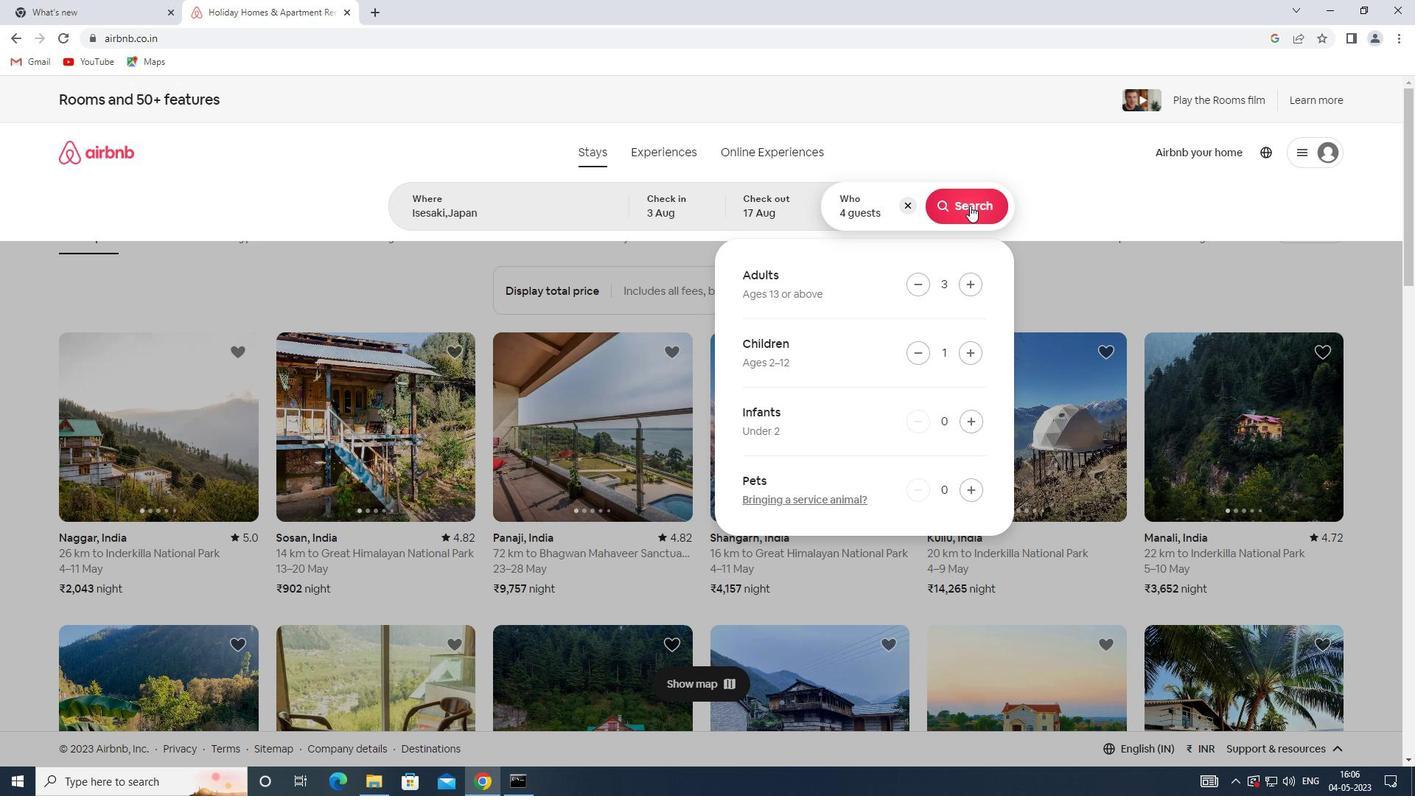 
Action: Mouse moved to (1369, 169)
Screenshot: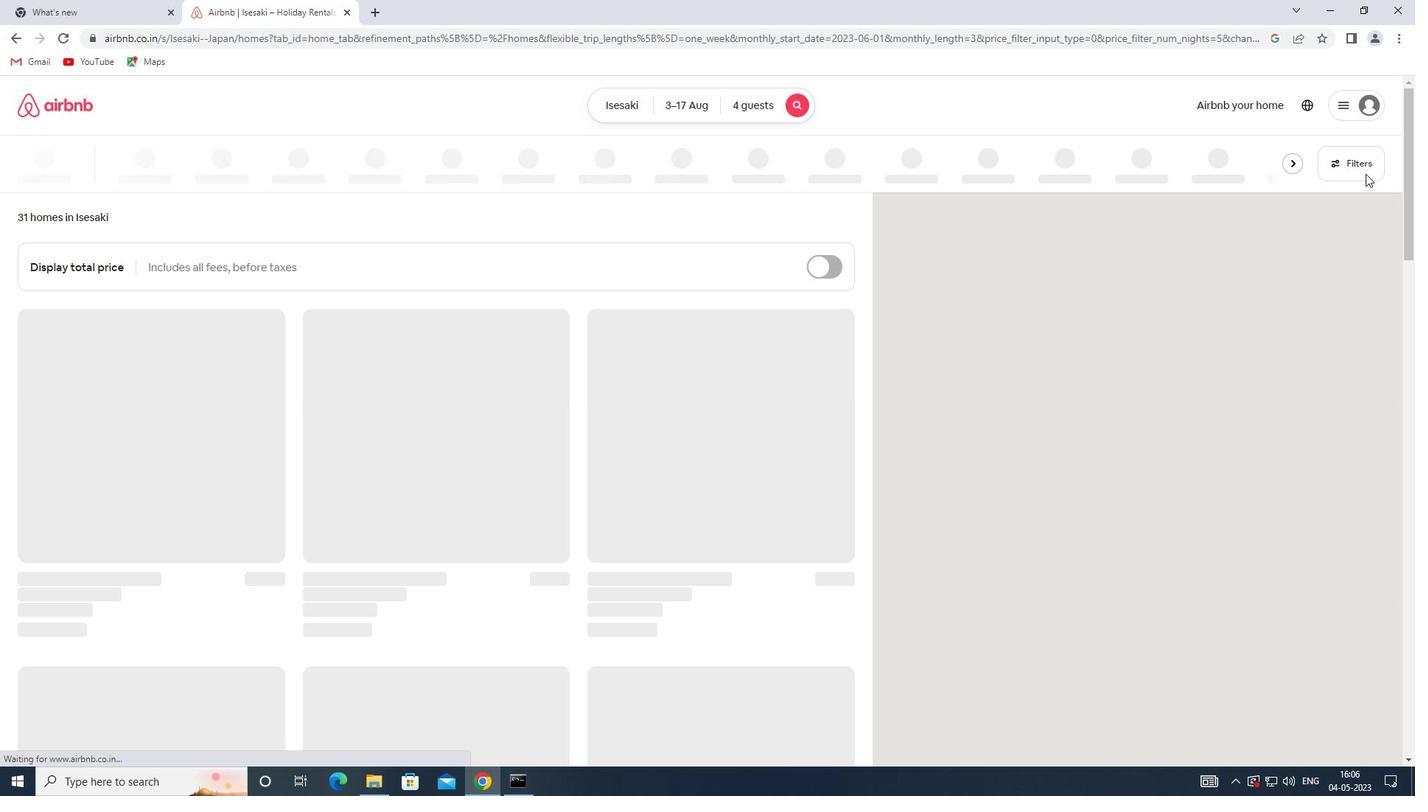
Action: Mouse pressed left at (1369, 169)
Screenshot: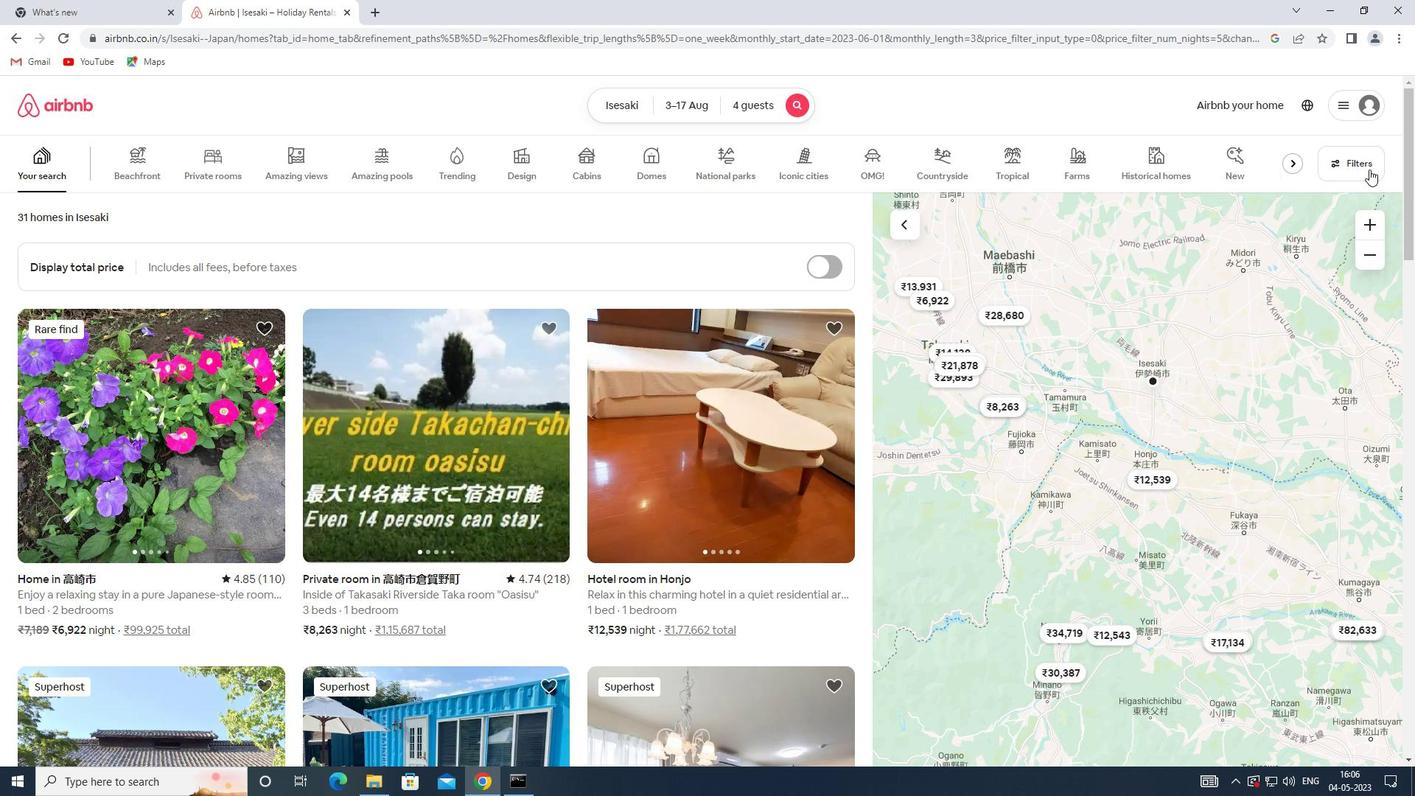 
Action: Mouse moved to (526, 356)
Screenshot: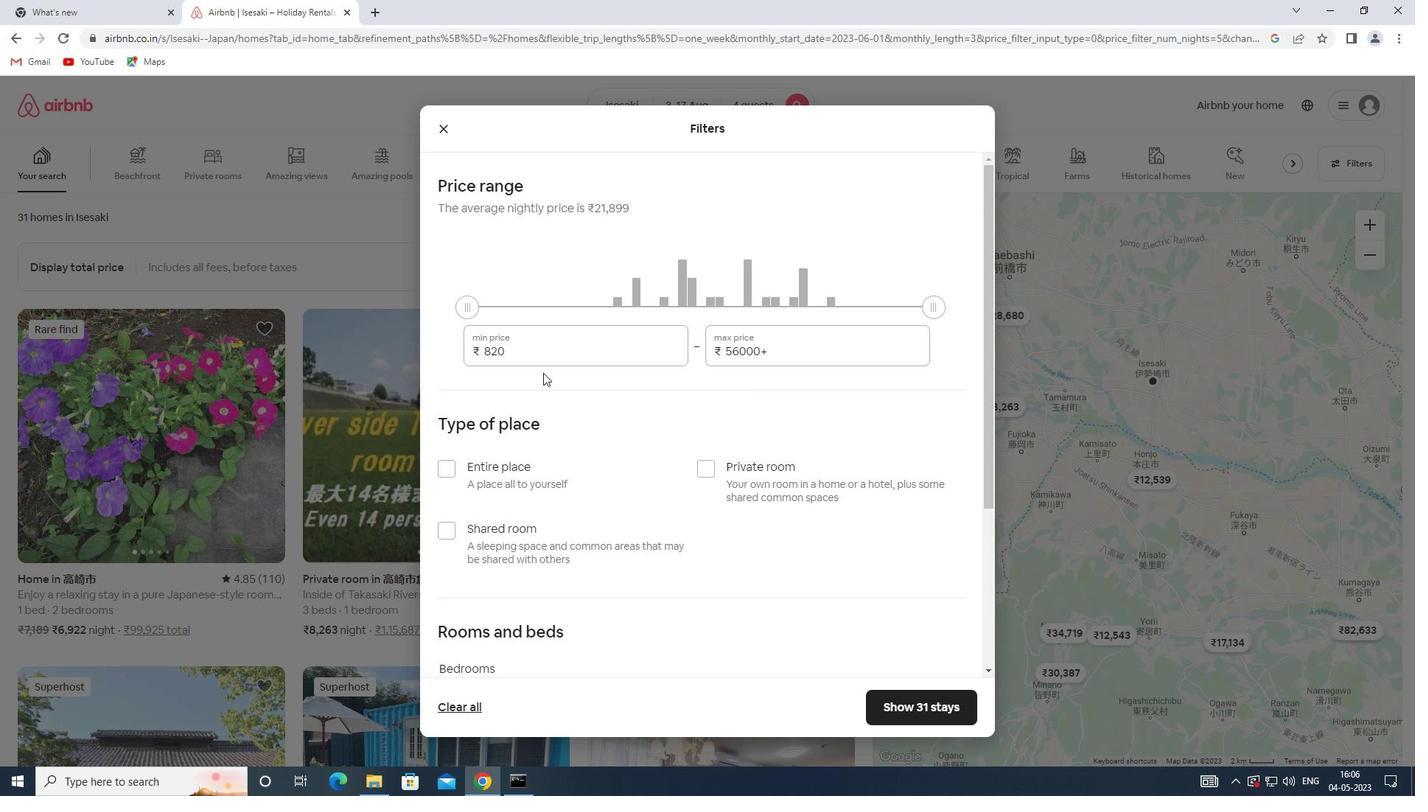 
Action: Mouse pressed left at (526, 356)
Screenshot: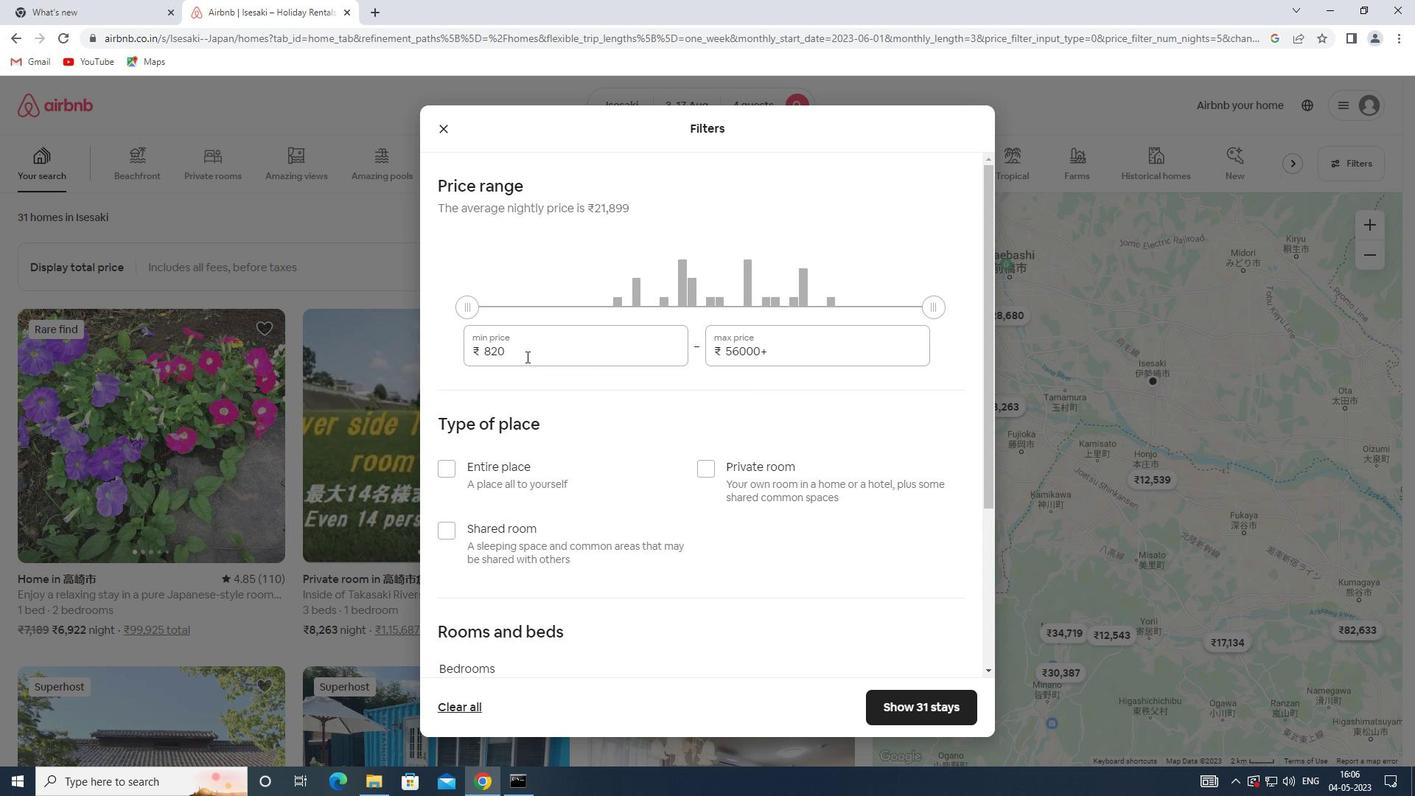 
Action: Mouse moved to (441, 353)
Screenshot: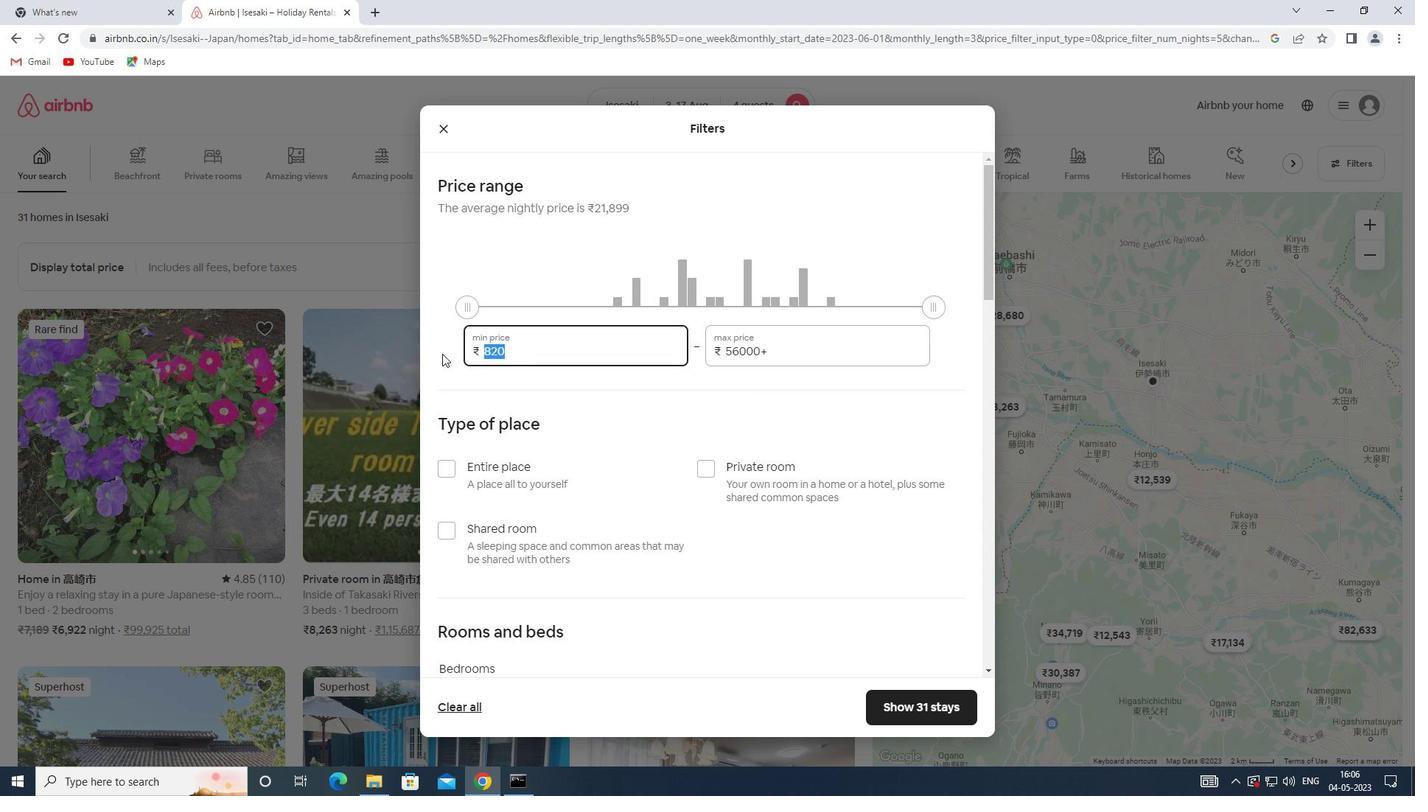 
Action: Key pressed 3000
Screenshot: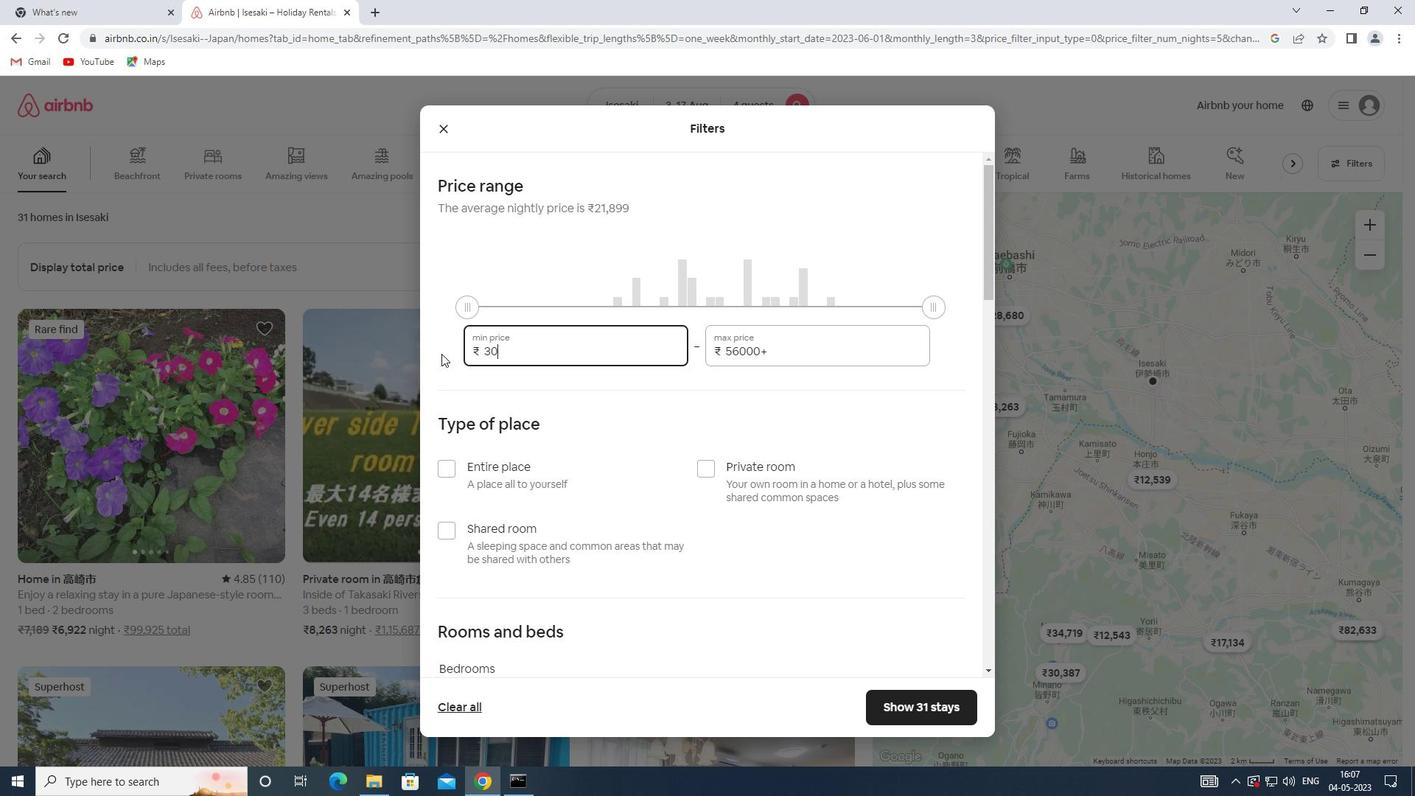 
Action: Mouse moved to (779, 352)
Screenshot: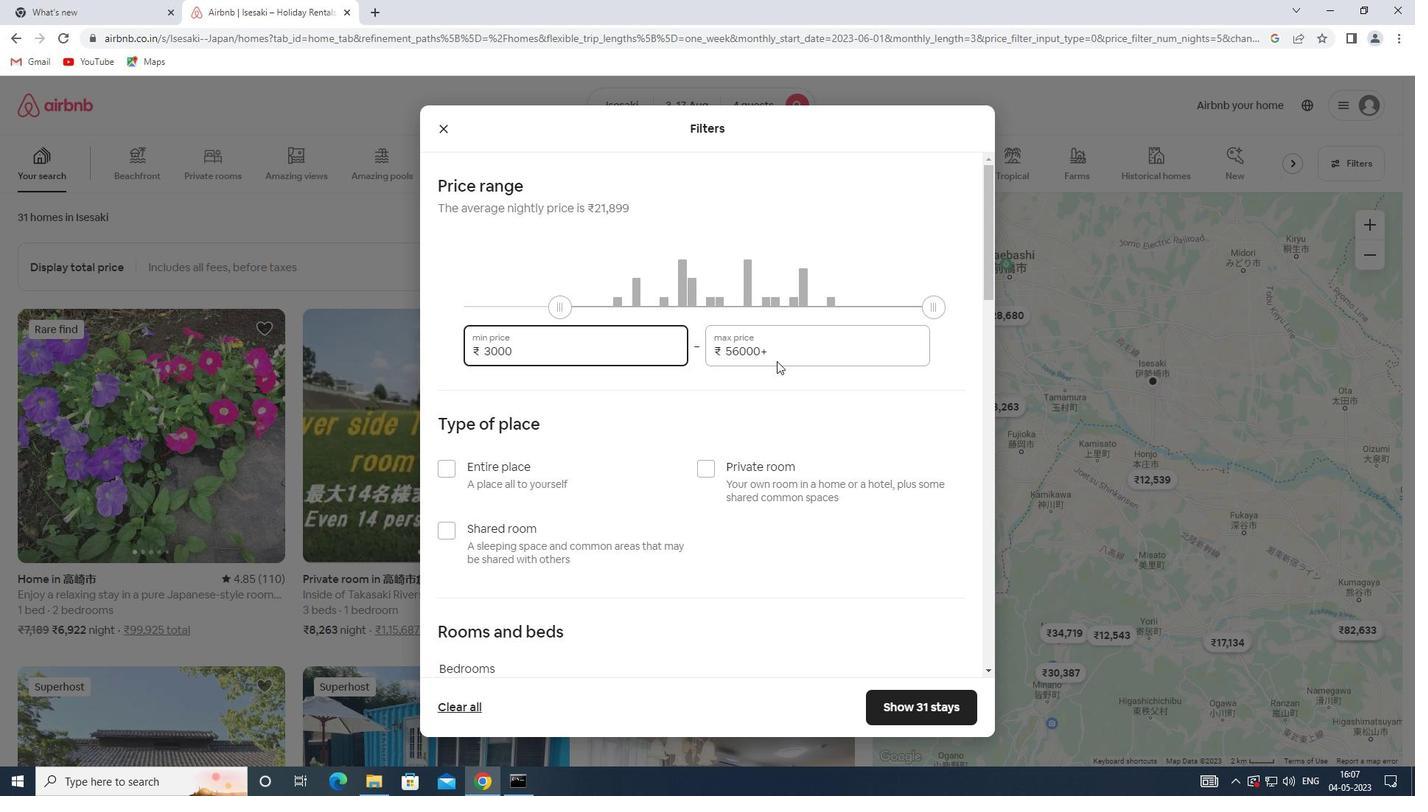 
Action: Mouse pressed left at (779, 352)
Screenshot: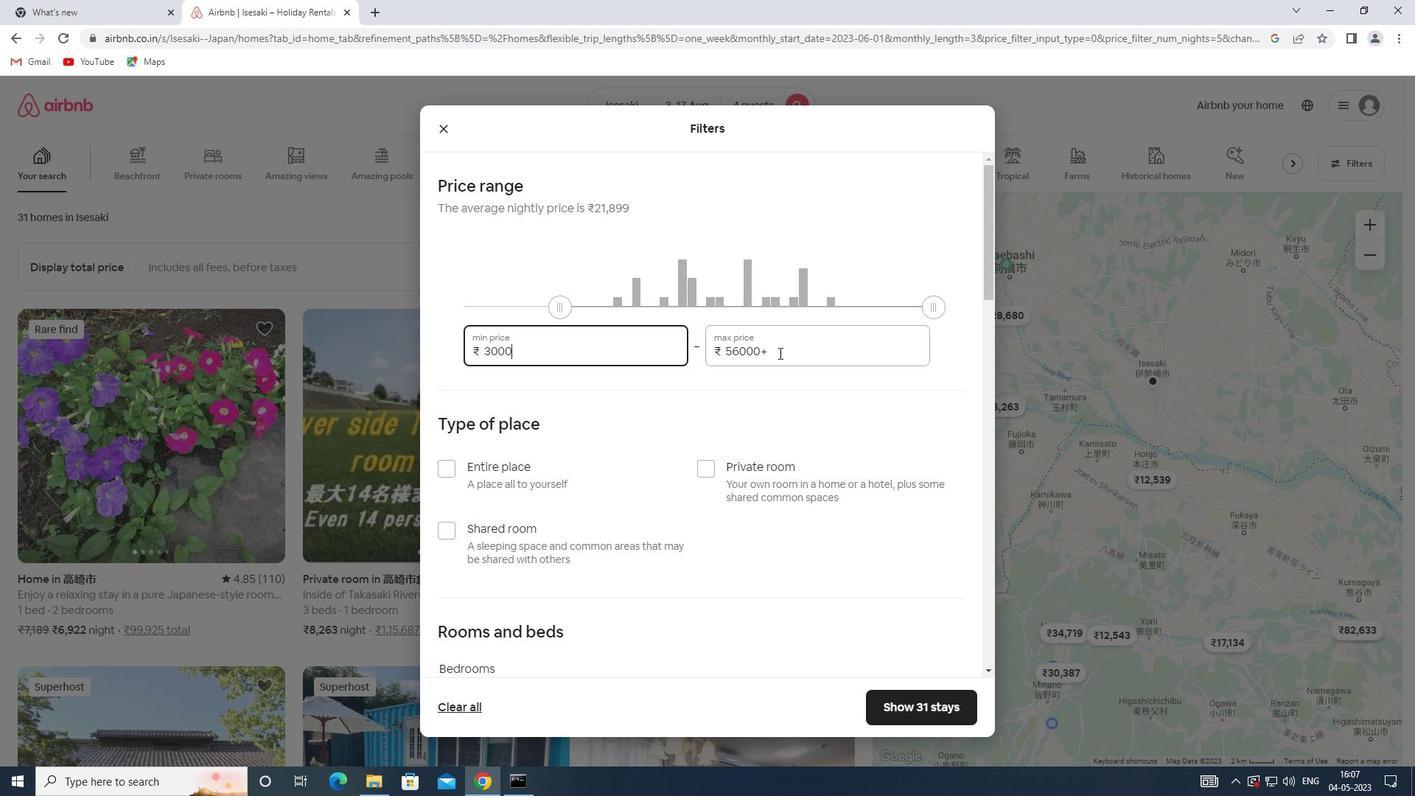 
Action: Mouse moved to (692, 355)
Screenshot: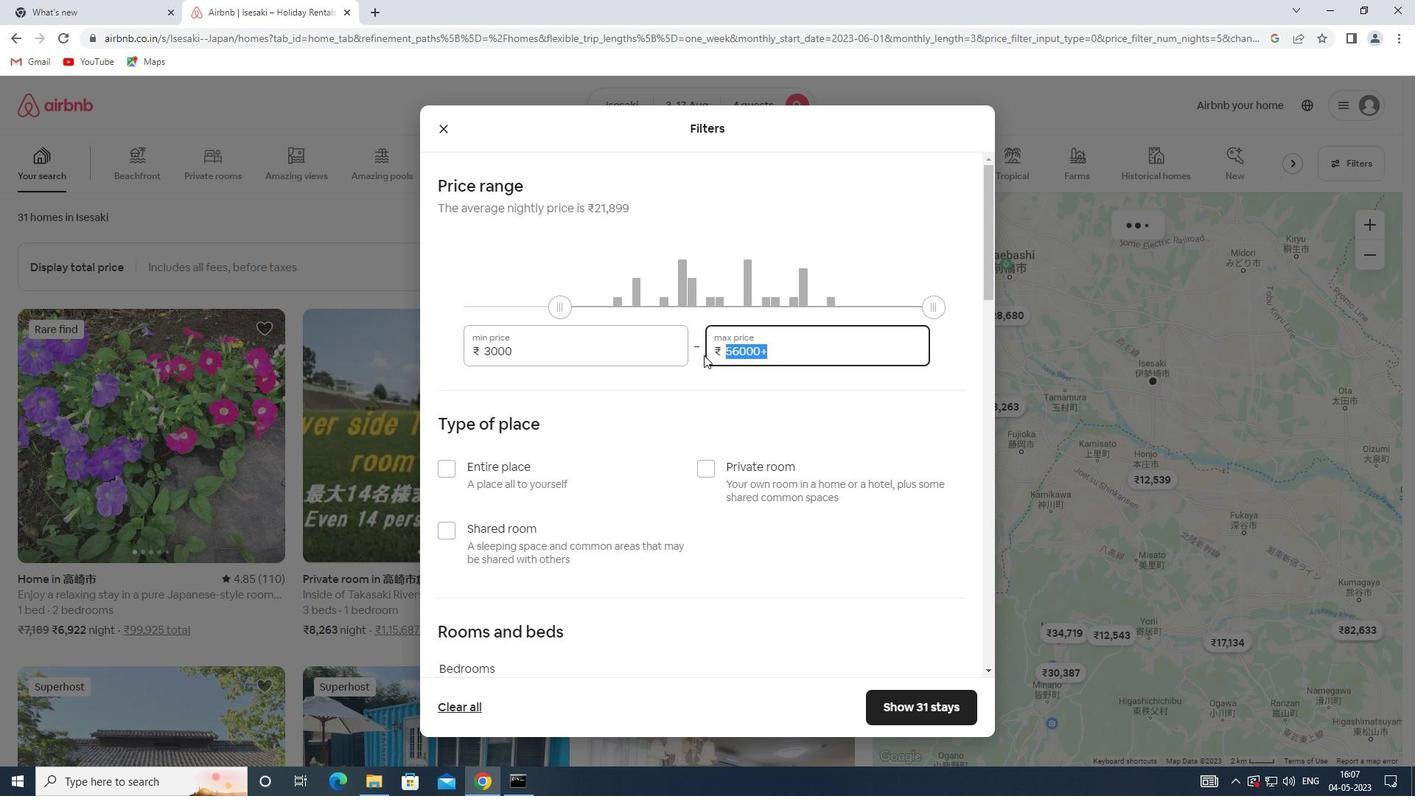 
Action: Key pressed 15000
Screenshot: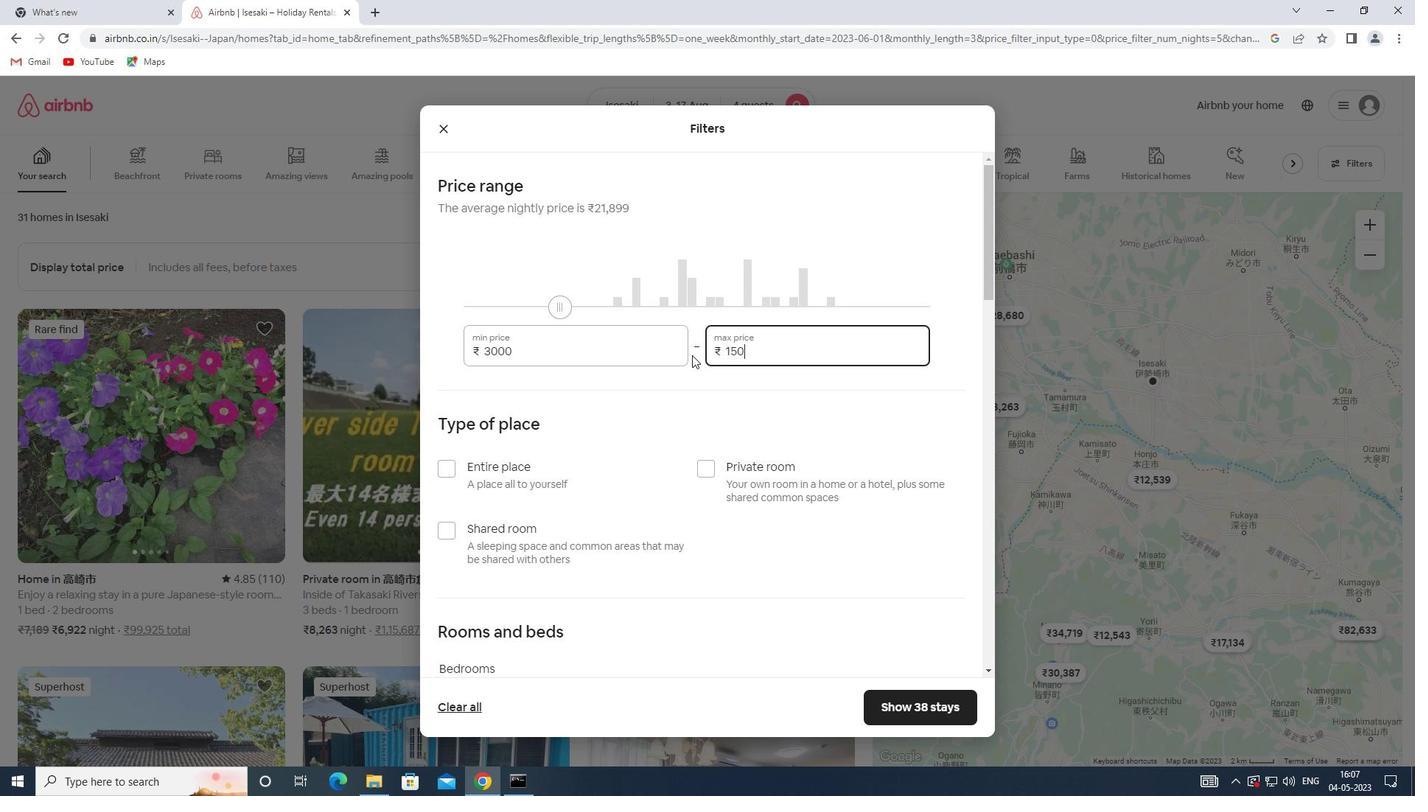 
Action: Mouse moved to (684, 356)
Screenshot: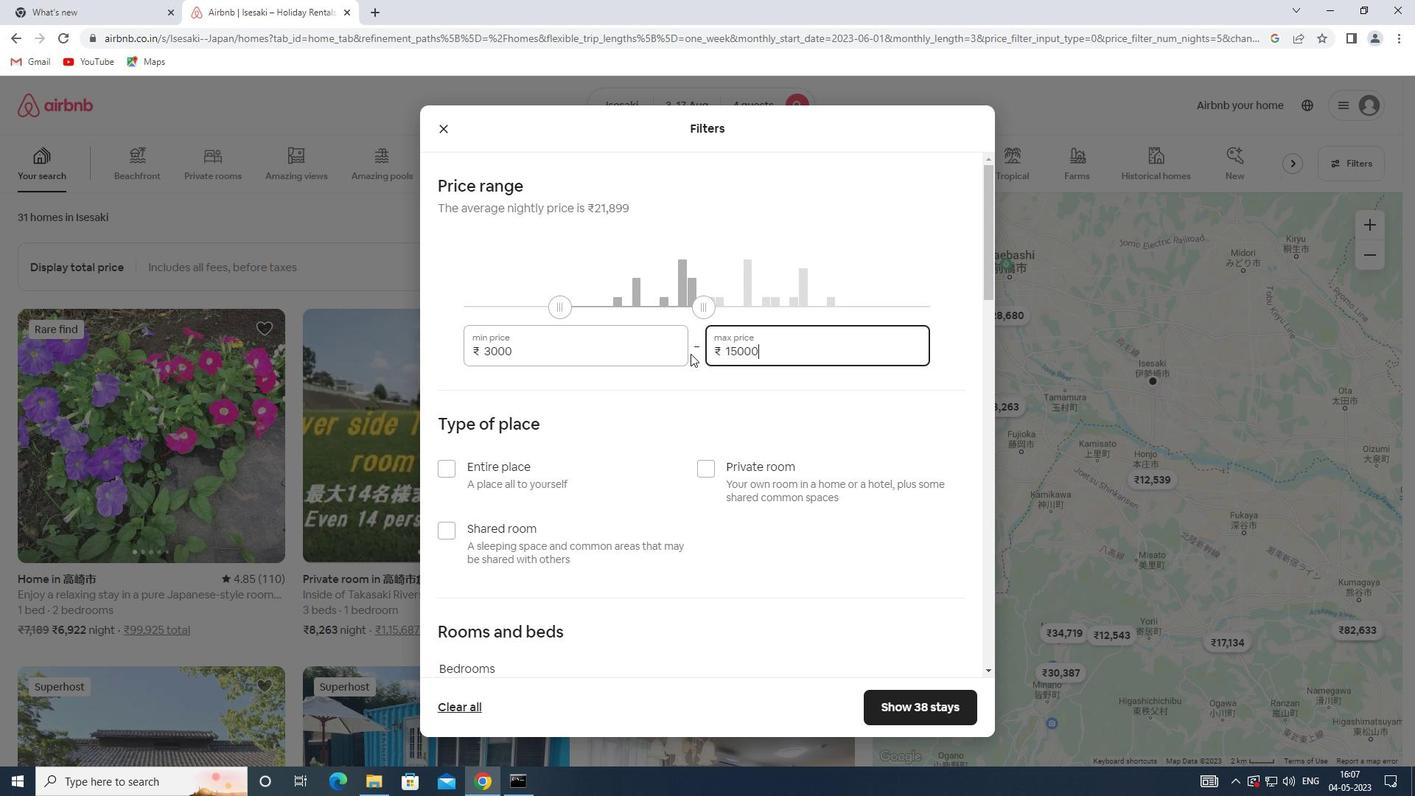 
Action: Mouse scrolled (684, 355) with delta (0, 0)
Screenshot: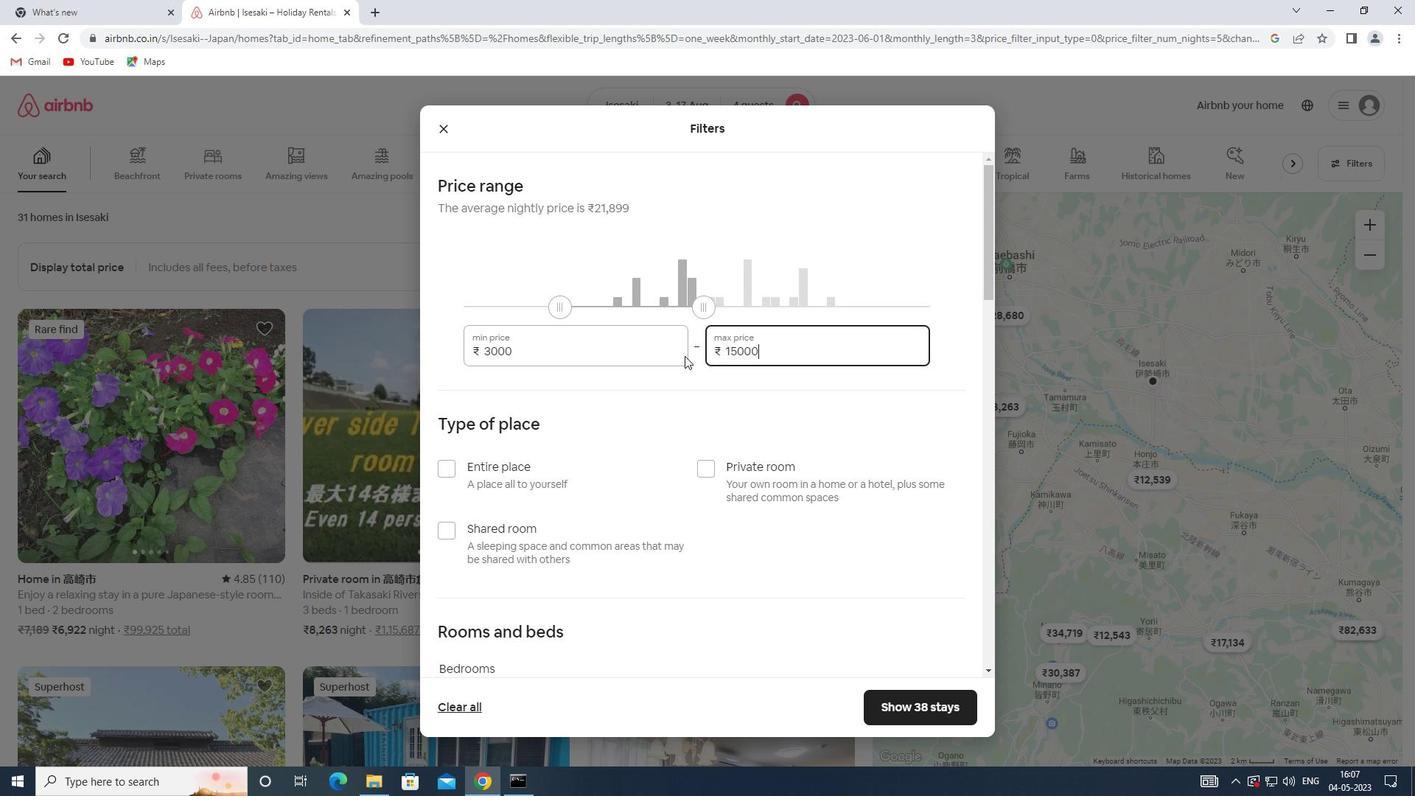 
Action: Mouse scrolled (684, 355) with delta (0, 0)
Screenshot: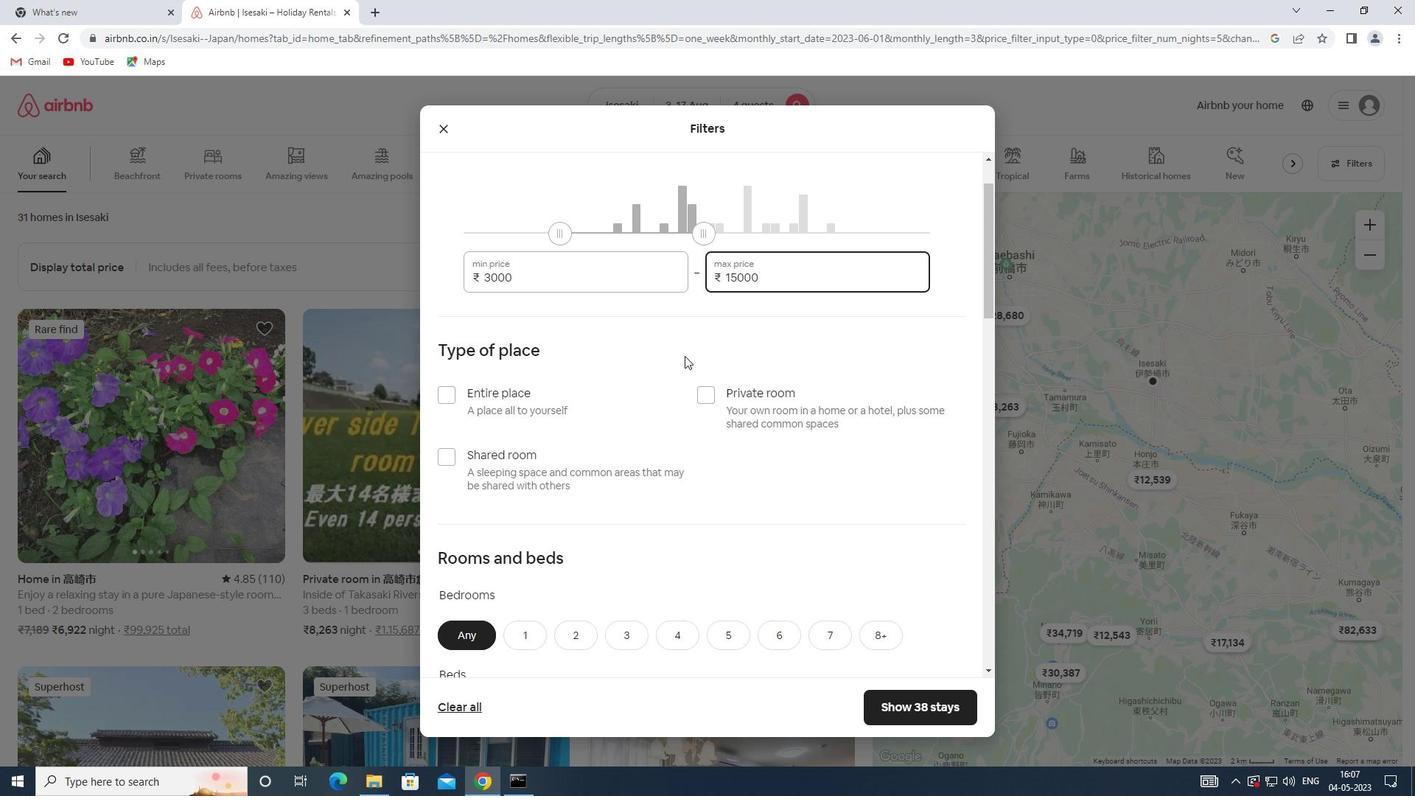 
Action: Mouse moved to (452, 316)
Screenshot: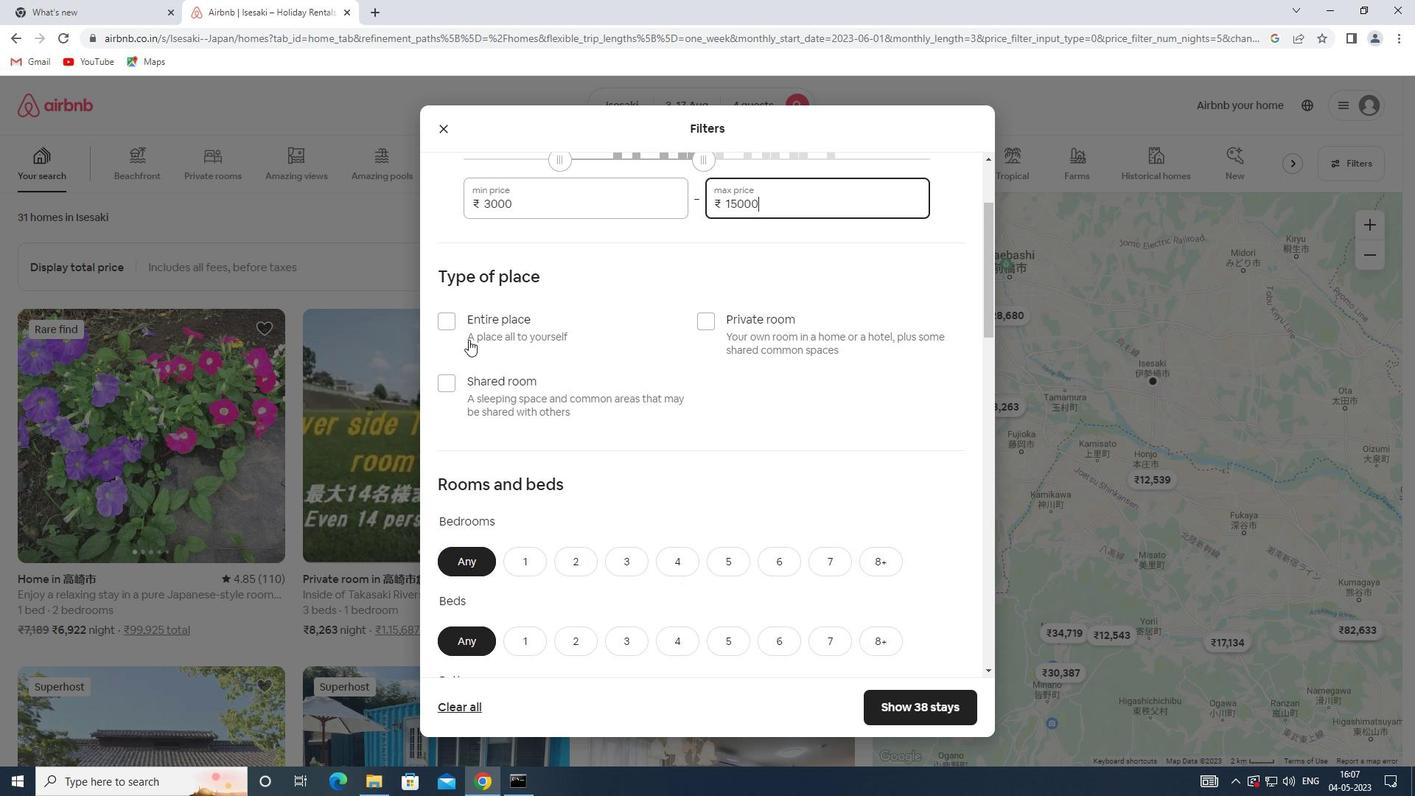 
Action: Mouse pressed left at (452, 316)
Screenshot: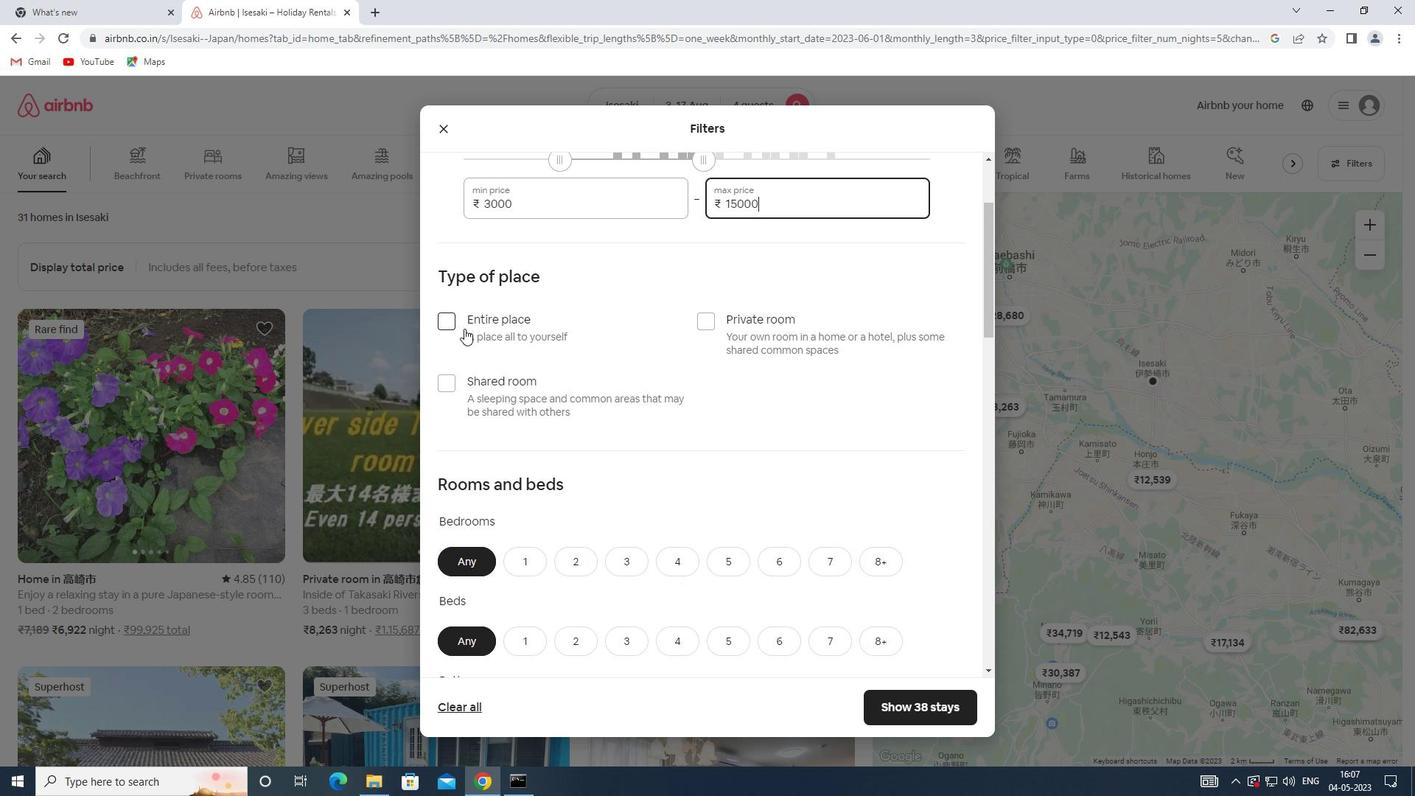 
Action: Mouse moved to (503, 362)
Screenshot: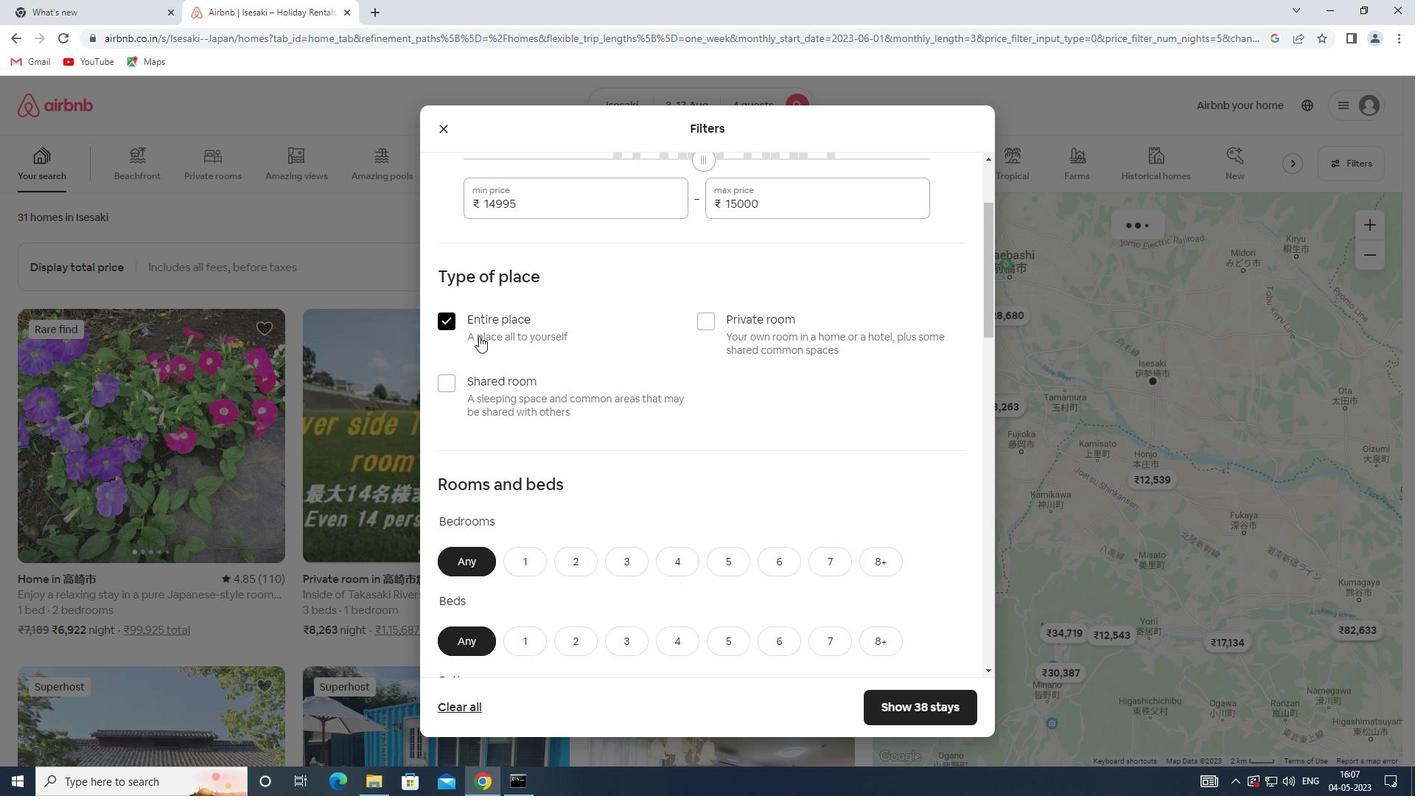 
Action: Mouse scrolled (503, 361) with delta (0, 0)
Screenshot: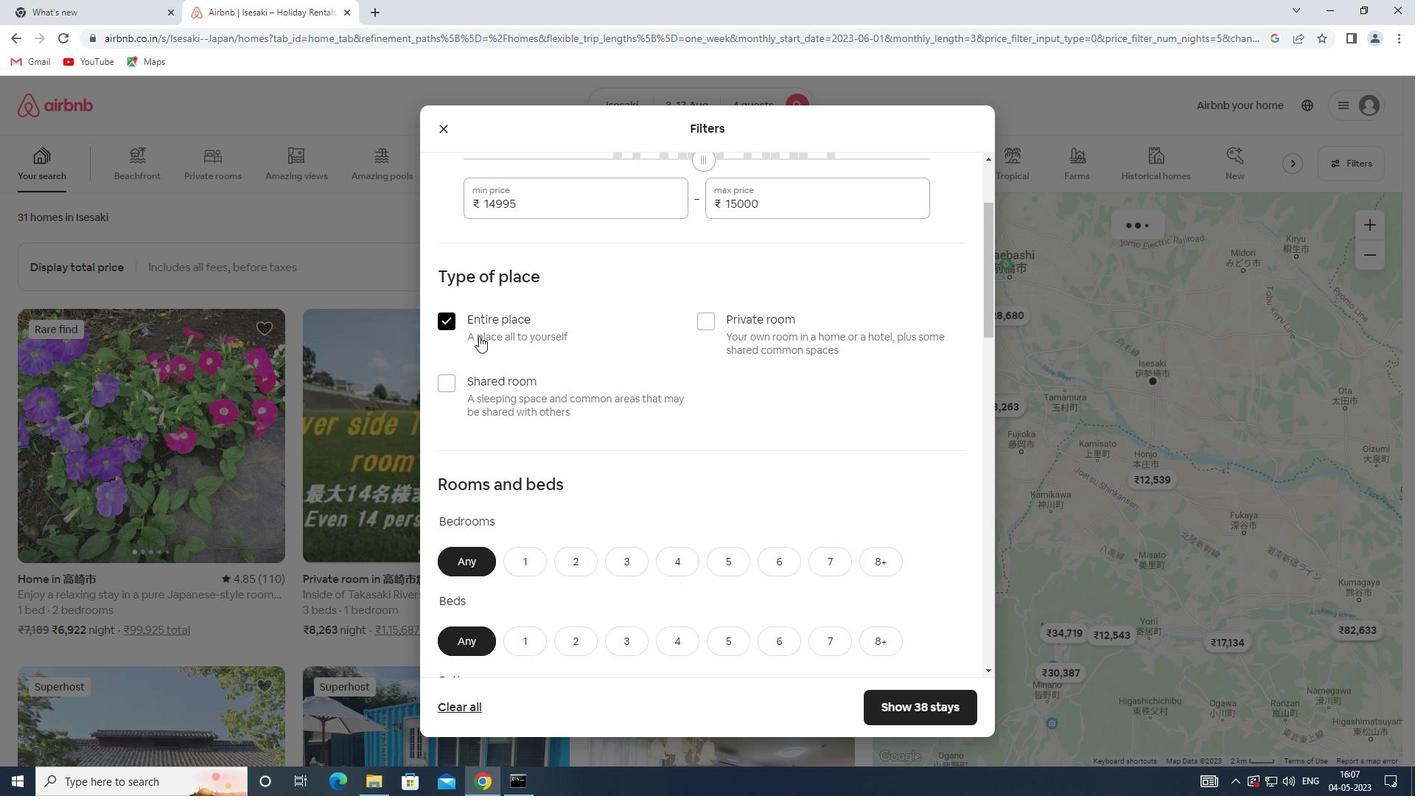
Action: Mouse moved to (505, 364)
Screenshot: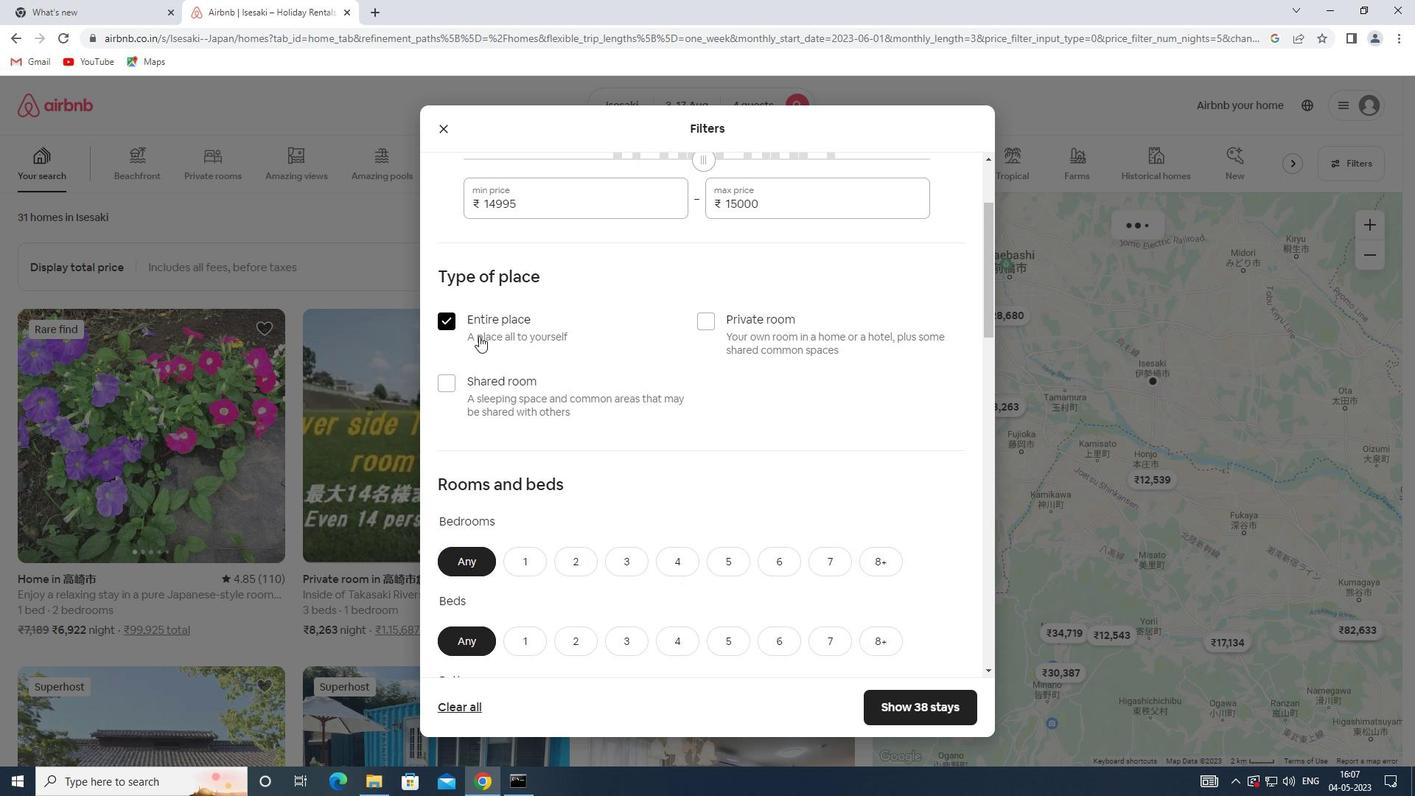 
Action: Mouse scrolled (505, 364) with delta (0, 0)
Screenshot: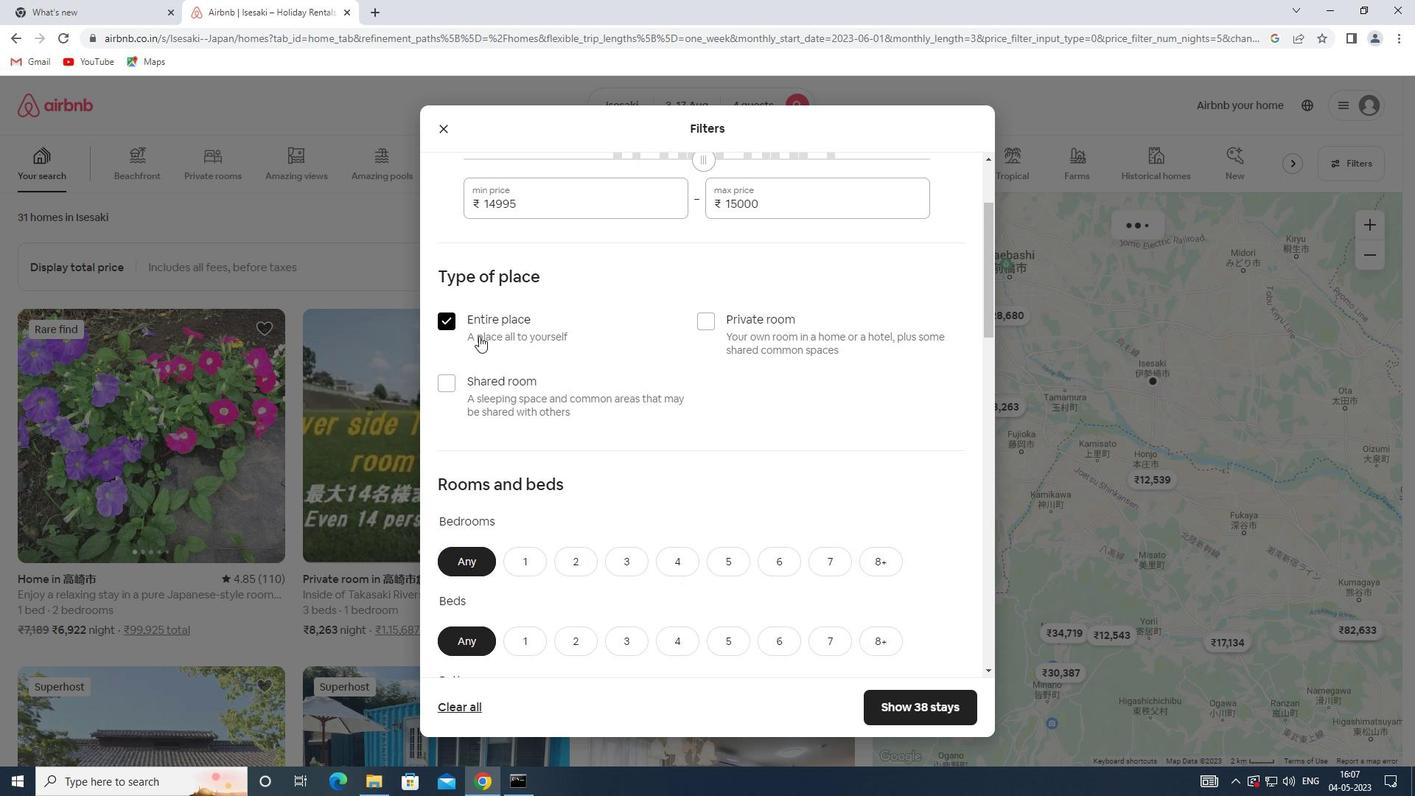 
Action: Mouse moved to (629, 409)
Screenshot: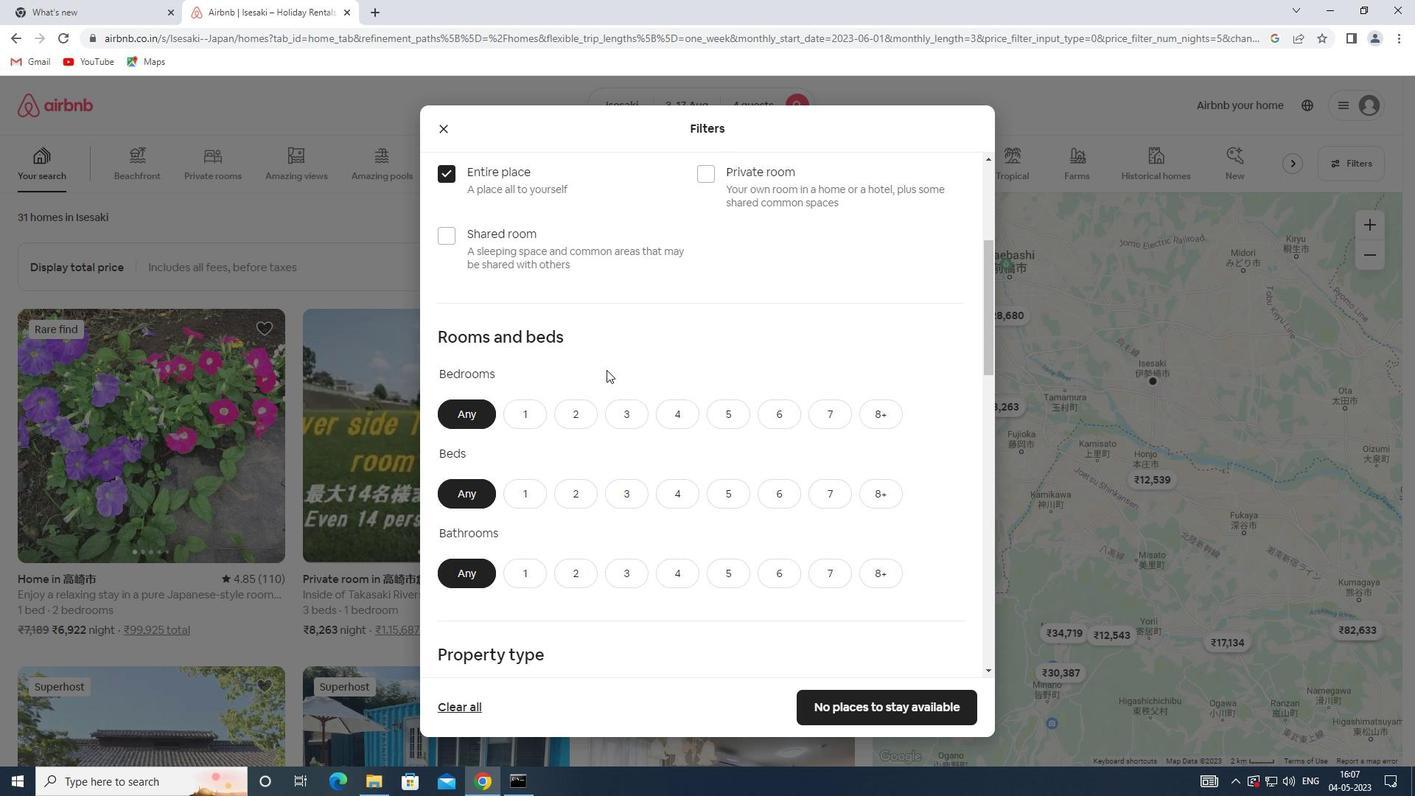 
Action: Mouse pressed left at (629, 409)
Screenshot: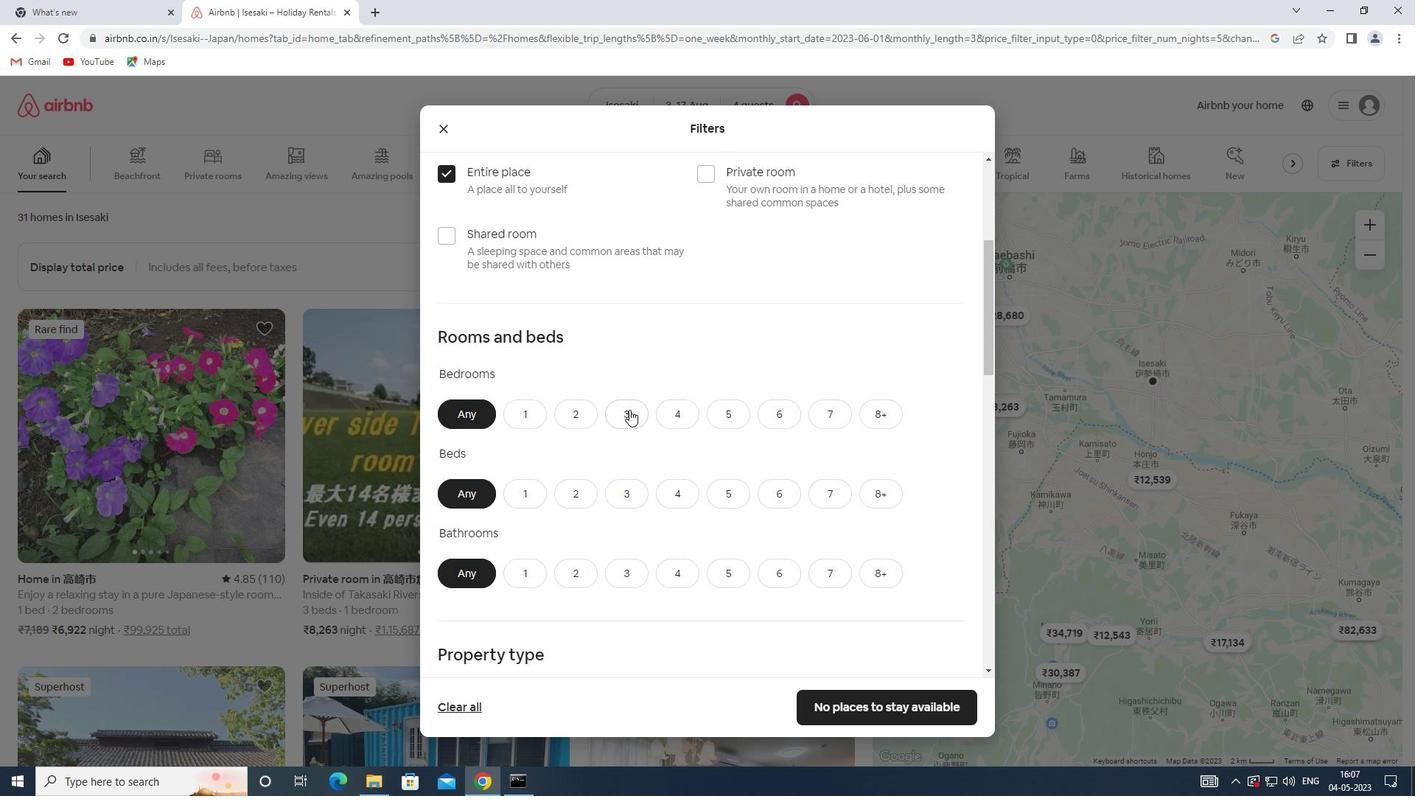 
Action: Mouse moved to (676, 489)
Screenshot: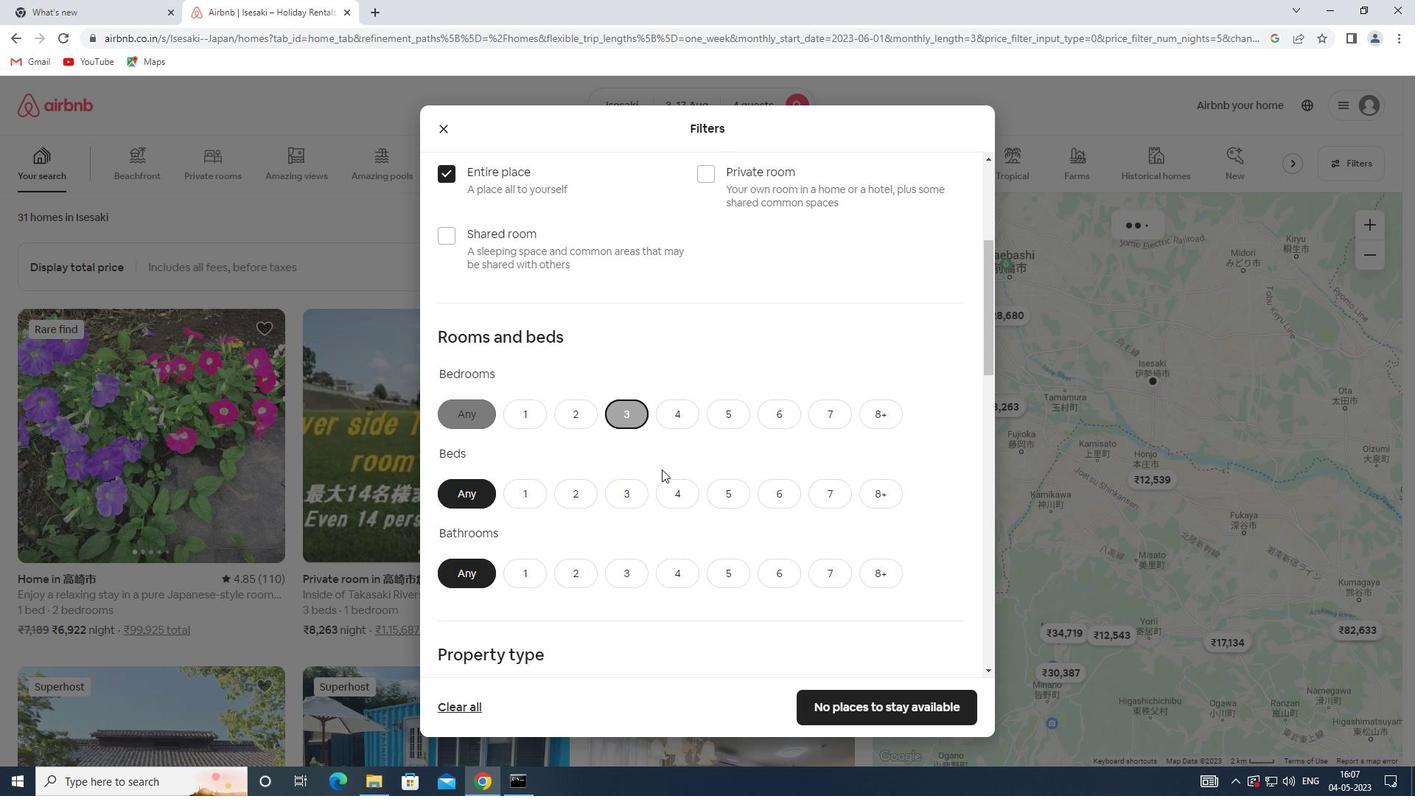 
Action: Mouse pressed left at (676, 489)
Screenshot: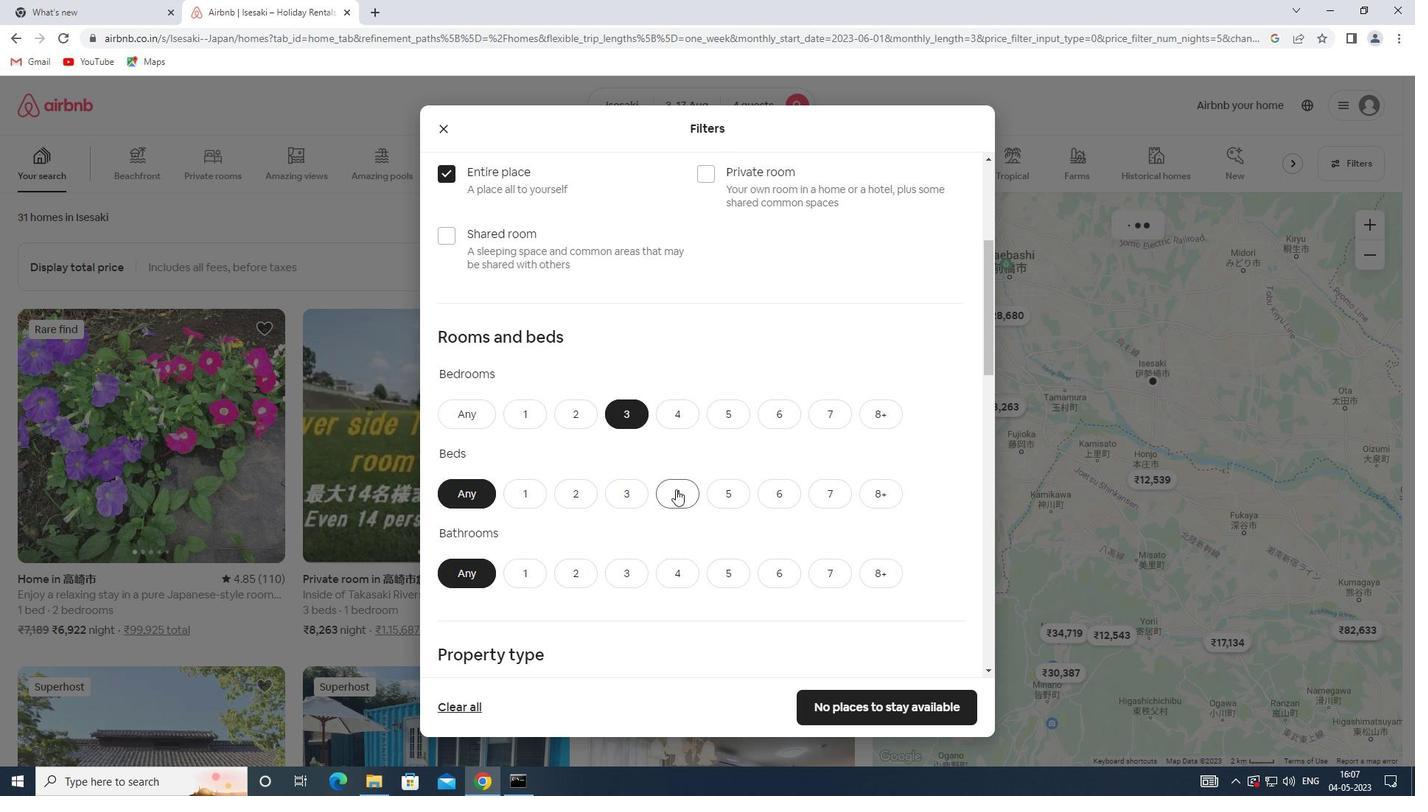 
Action: Mouse moved to (560, 579)
Screenshot: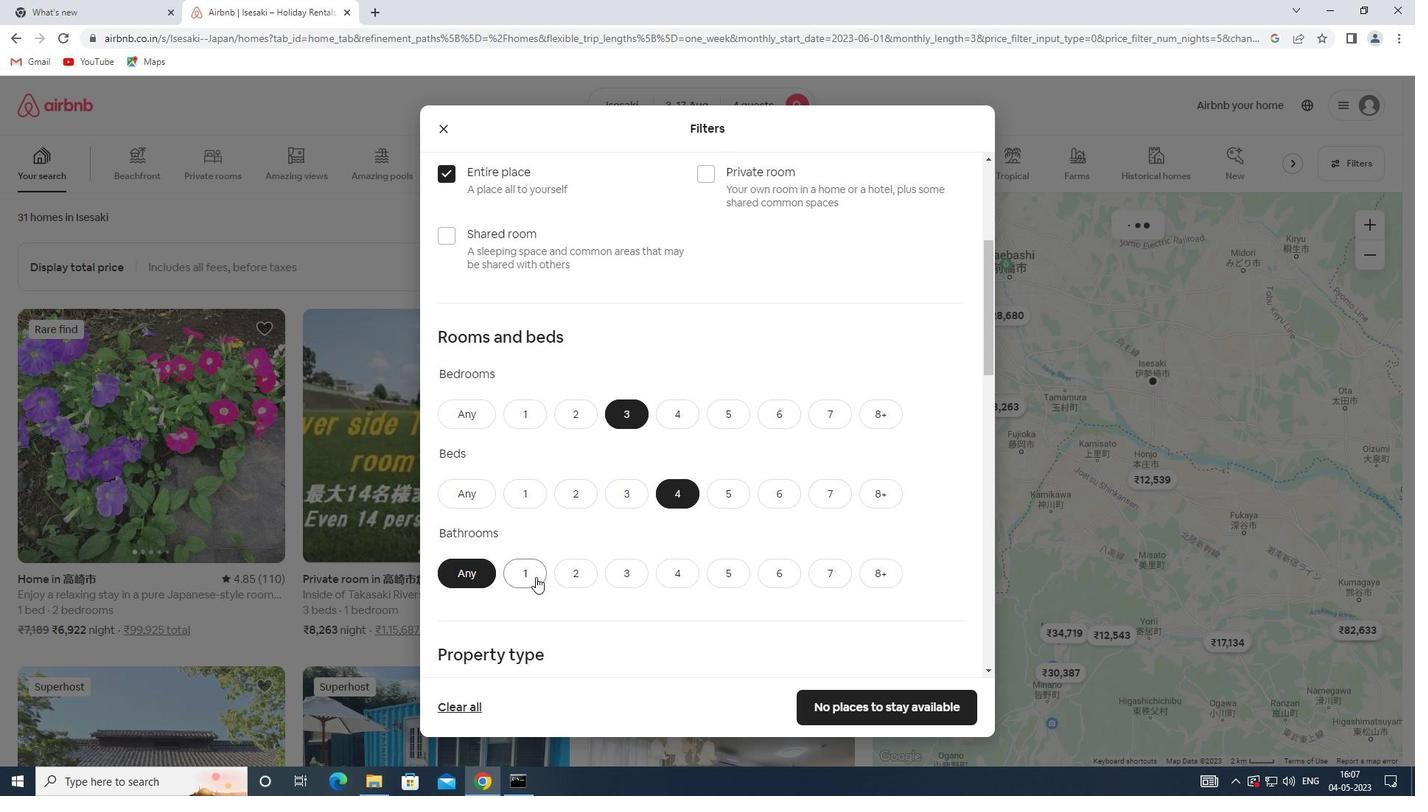 
Action: Mouse pressed left at (560, 579)
Screenshot: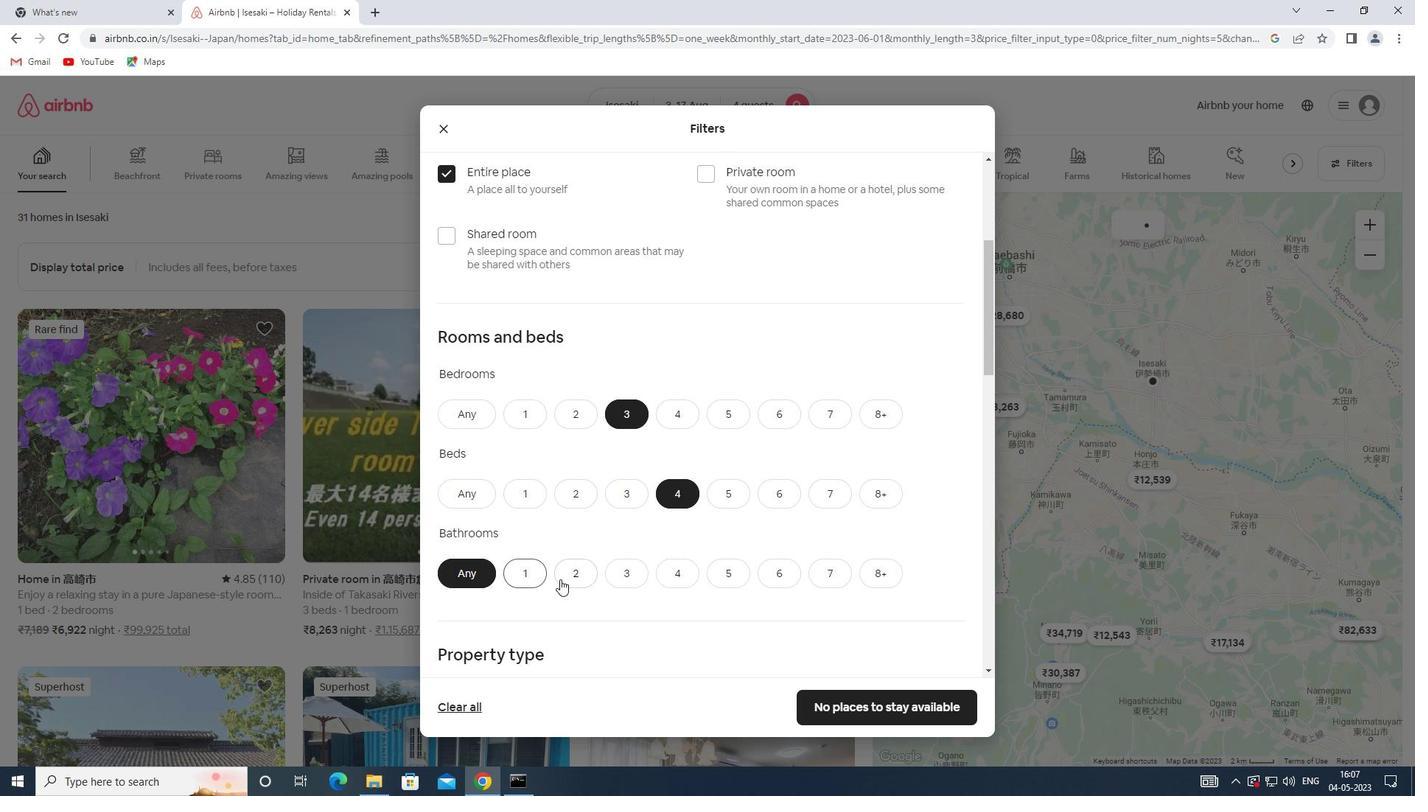
Action: Mouse moved to (586, 561)
Screenshot: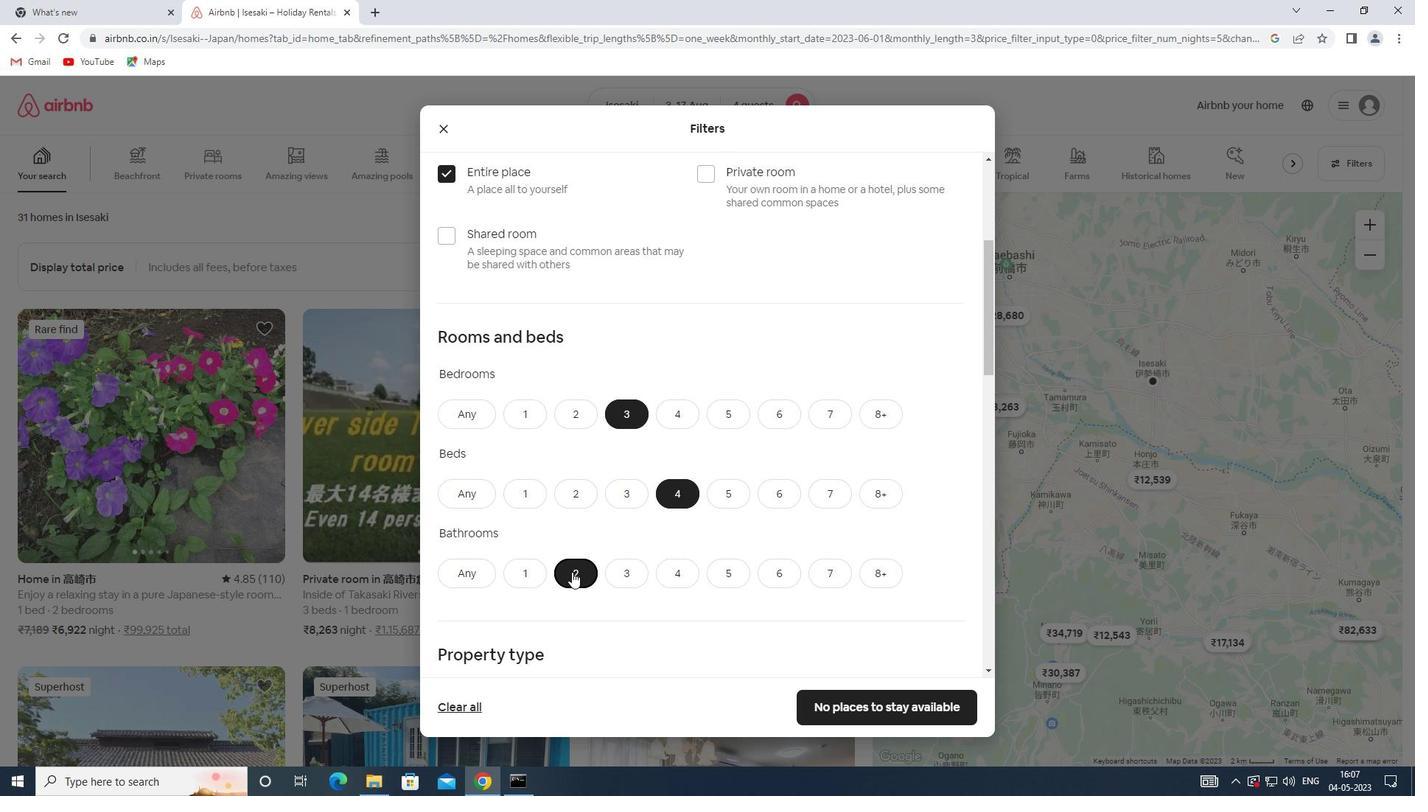 
Action: Mouse scrolled (586, 560) with delta (0, 0)
Screenshot: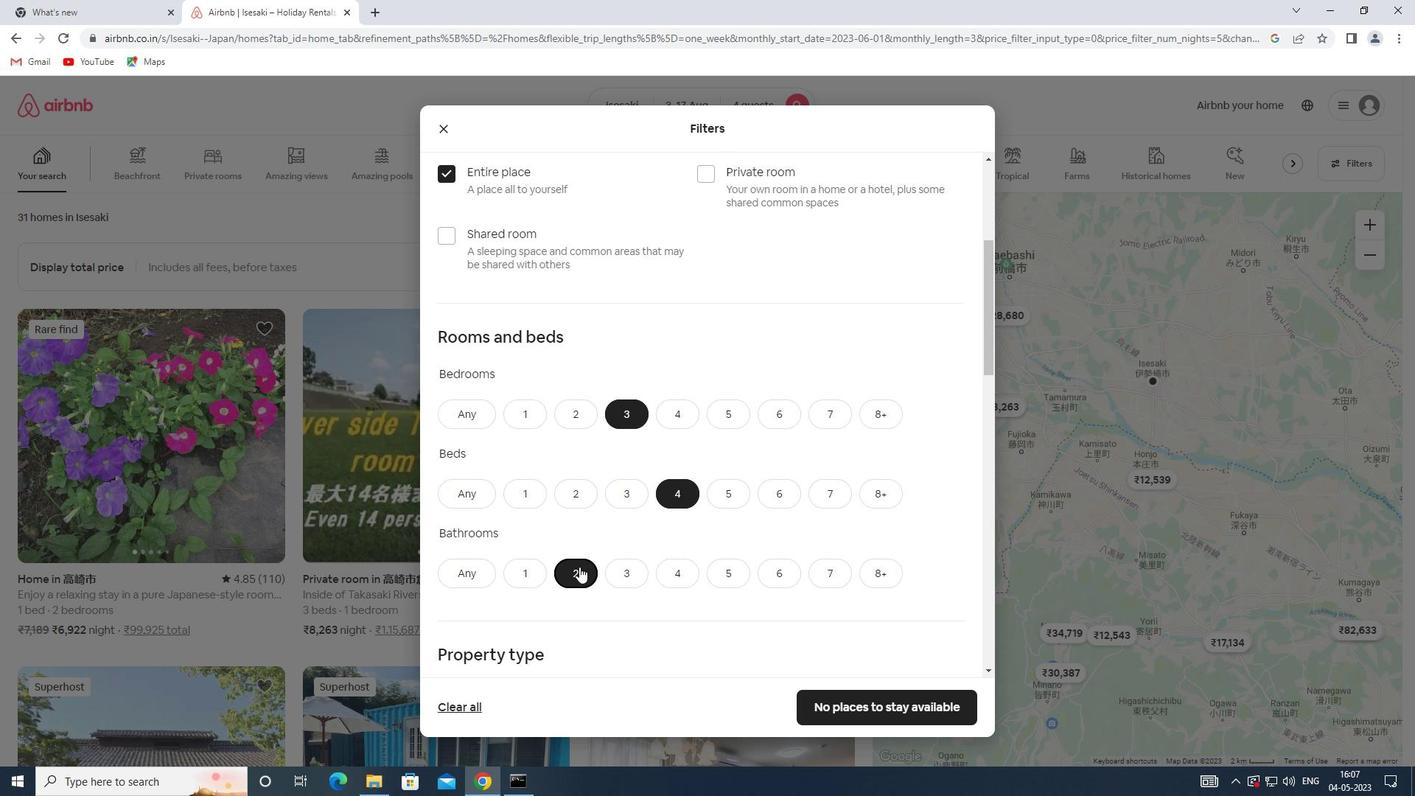 
Action: Mouse scrolled (586, 560) with delta (0, 0)
Screenshot: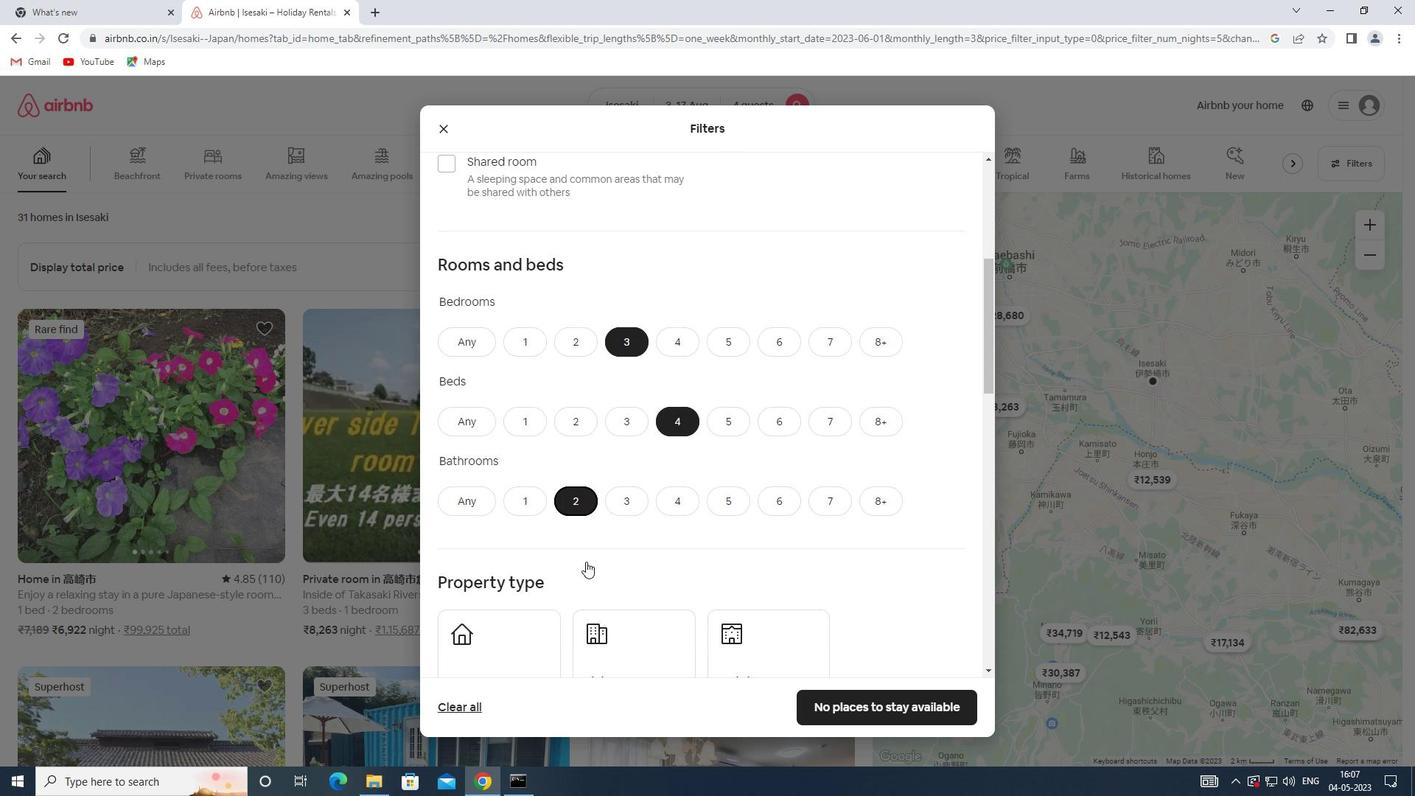 
Action: Mouse scrolled (586, 560) with delta (0, 0)
Screenshot: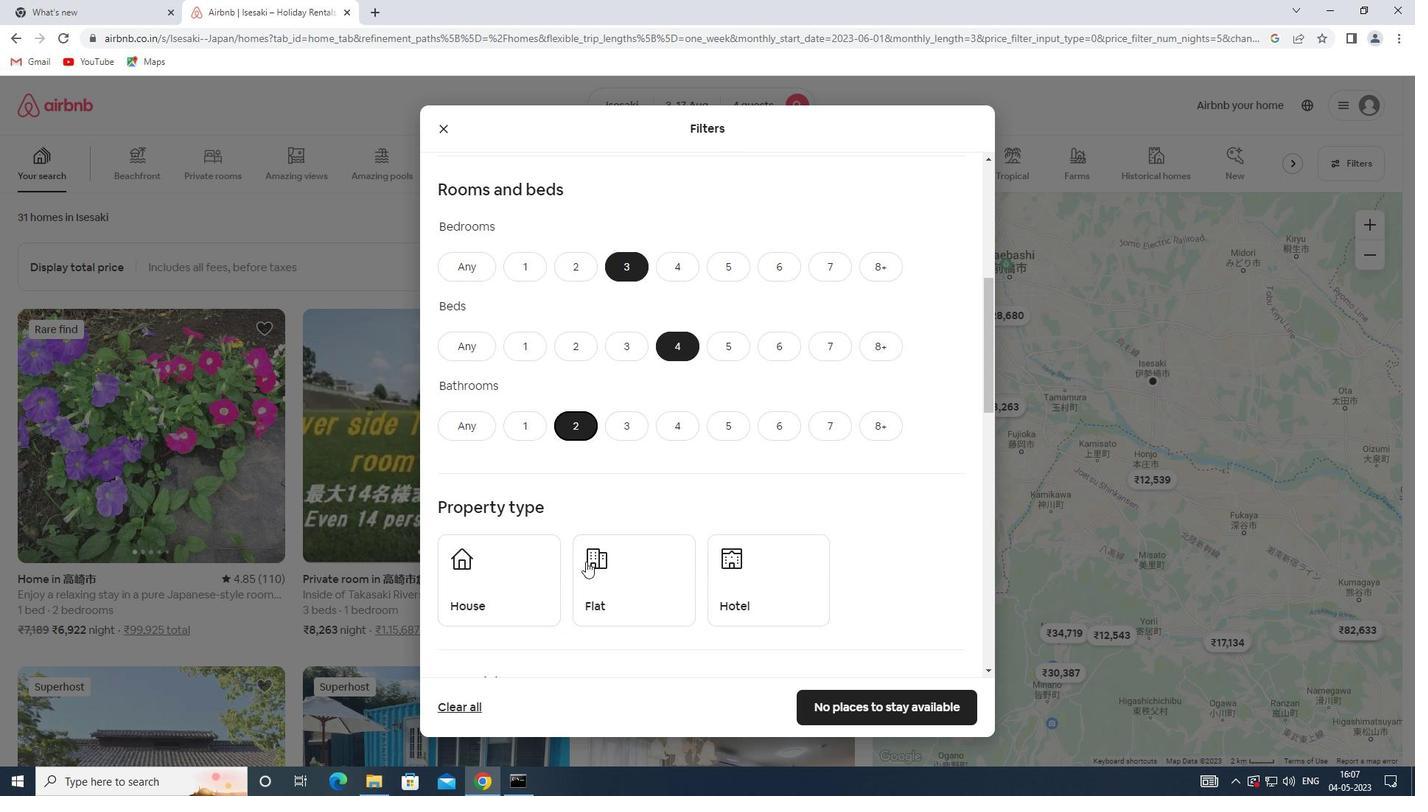 
Action: Mouse scrolled (586, 560) with delta (0, 0)
Screenshot: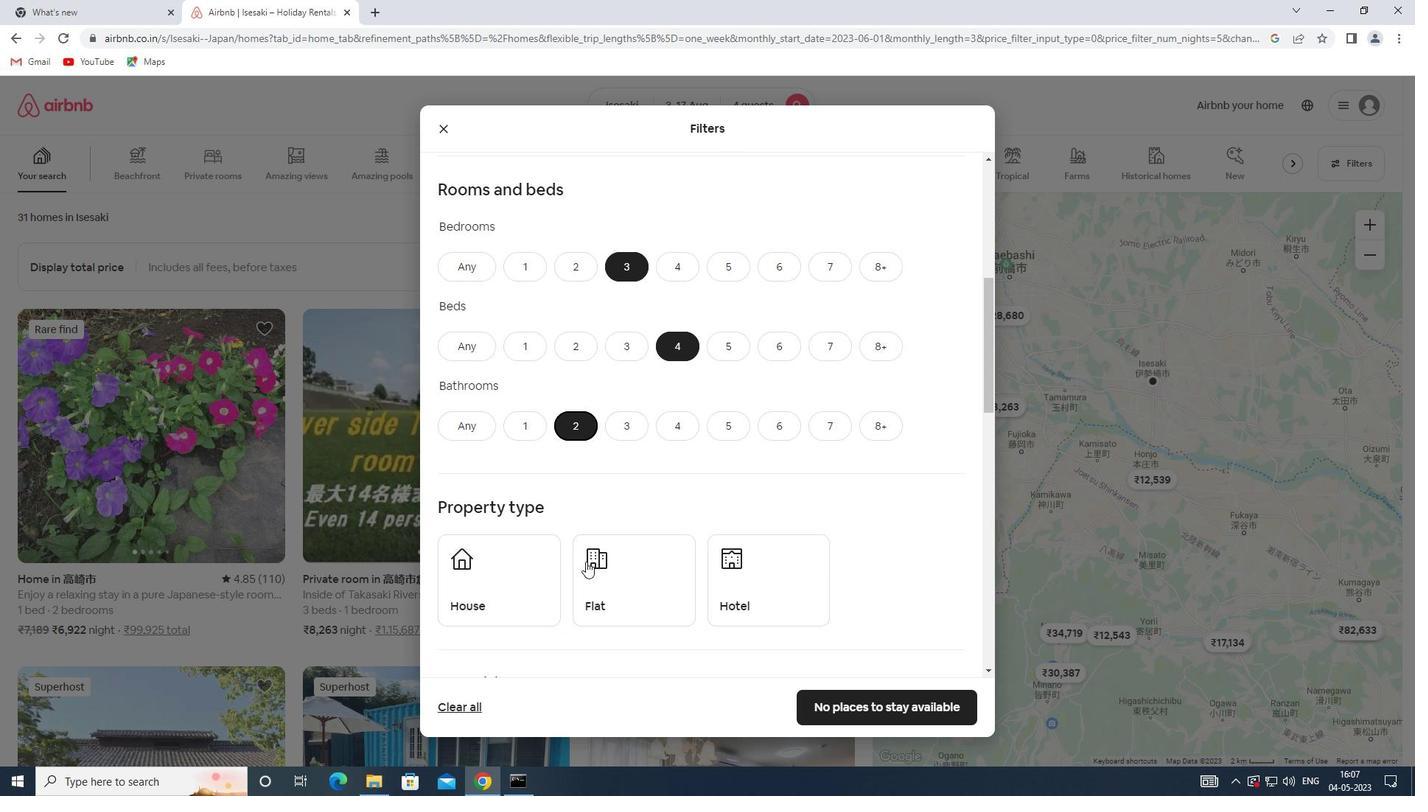 
Action: Mouse scrolled (586, 560) with delta (0, 0)
Screenshot: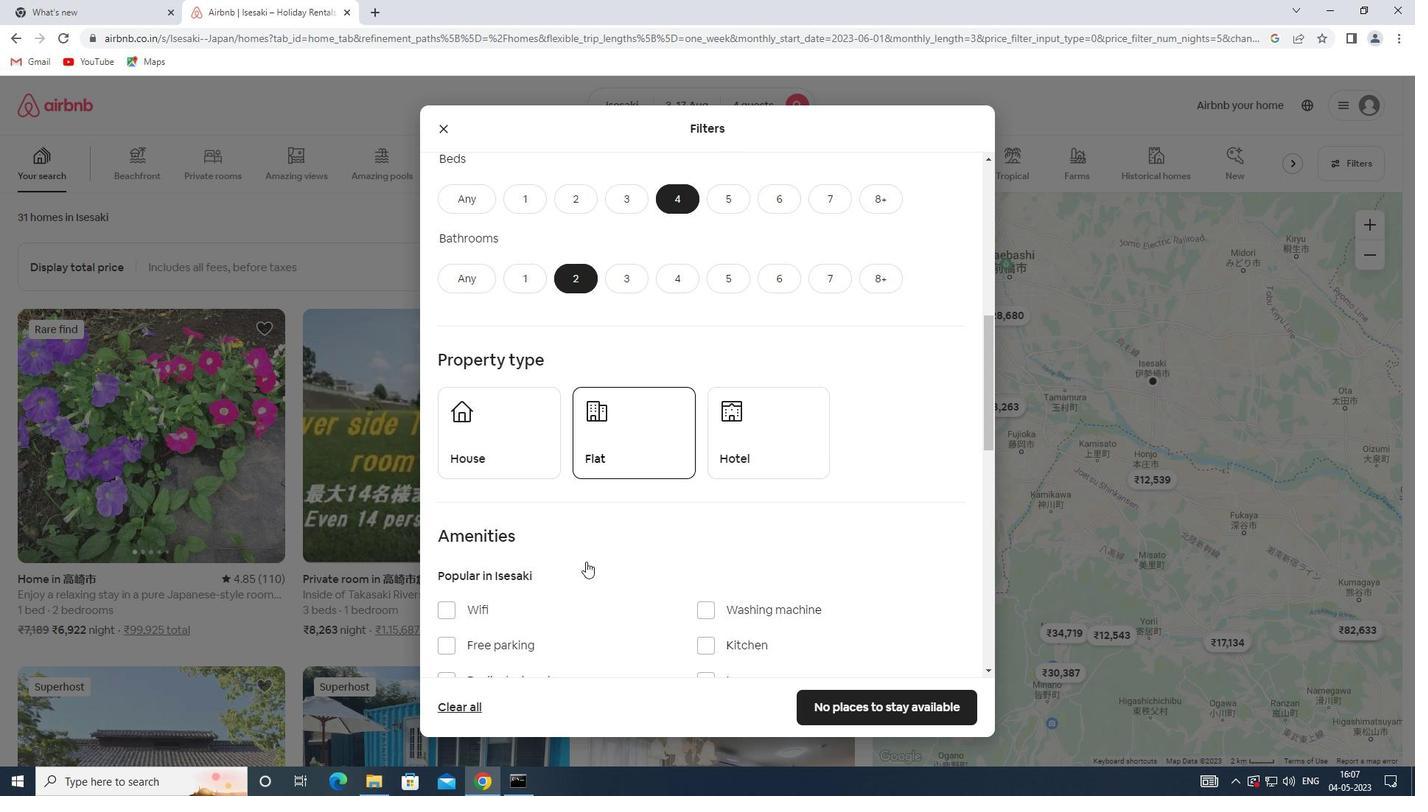 
Action: Mouse moved to (518, 374)
Screenshot: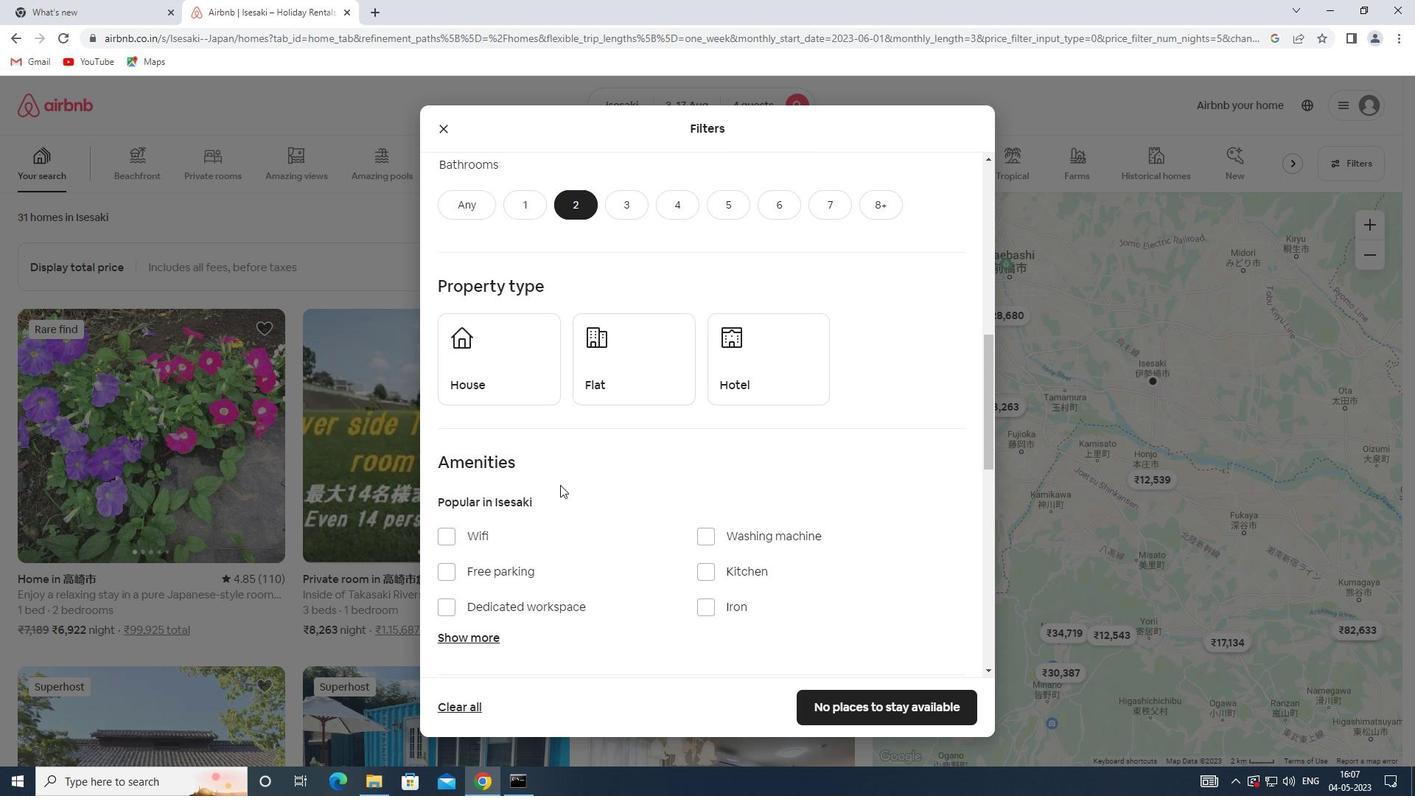 
Action: Mouse pressed left at (518, 374)
Screenshot: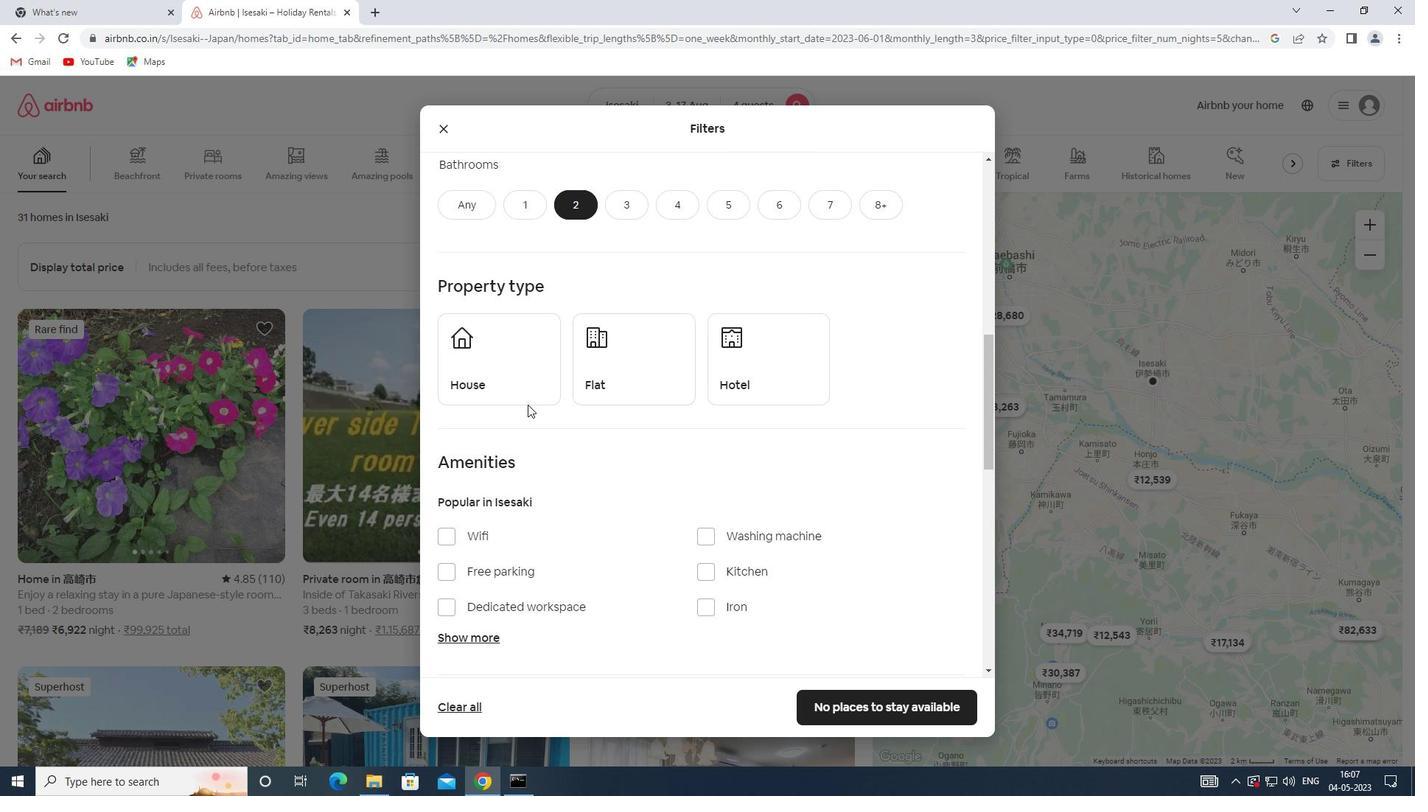 
Action: Mouse moved to (599, 374)
Screenshot: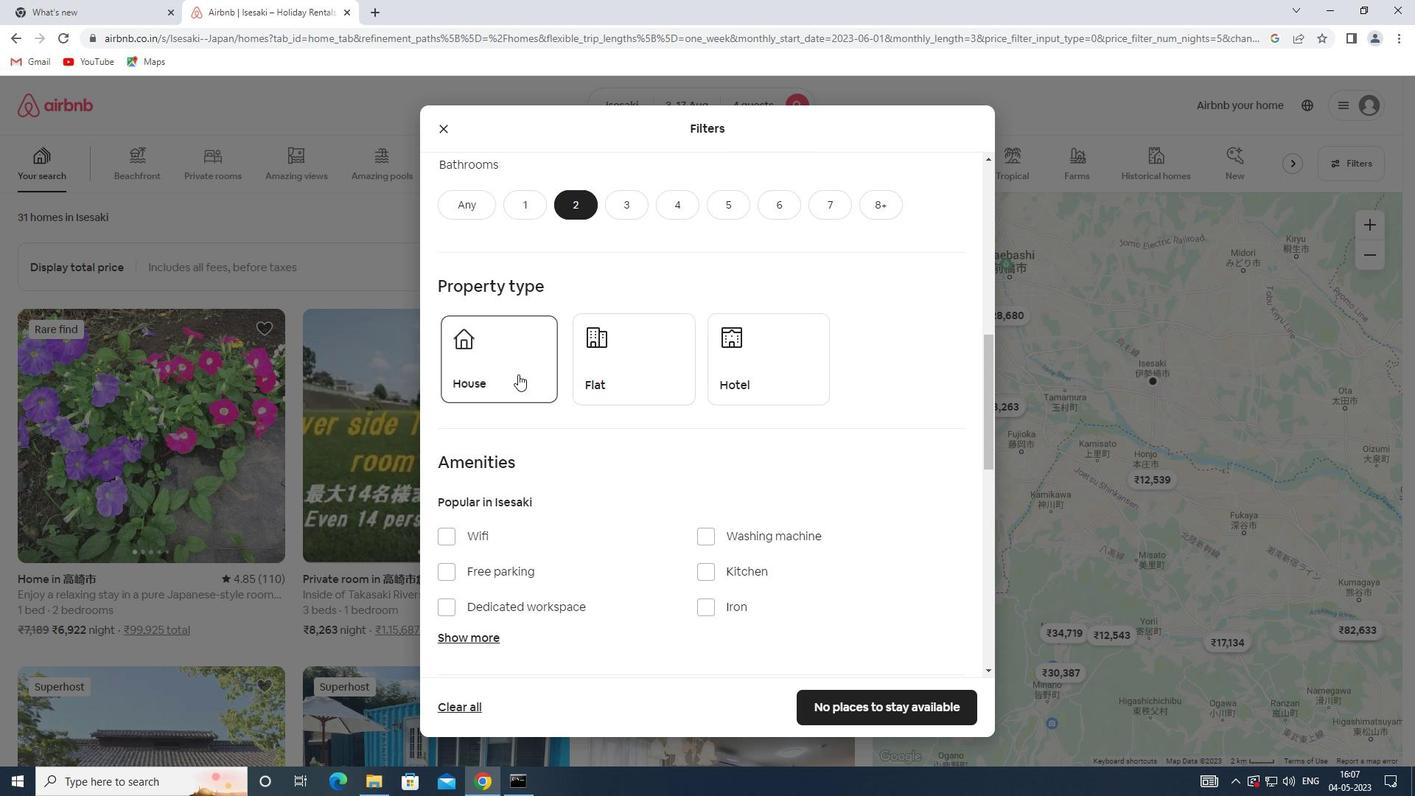 
Action: Mouse pressed left at (599, 374)
Screenshot: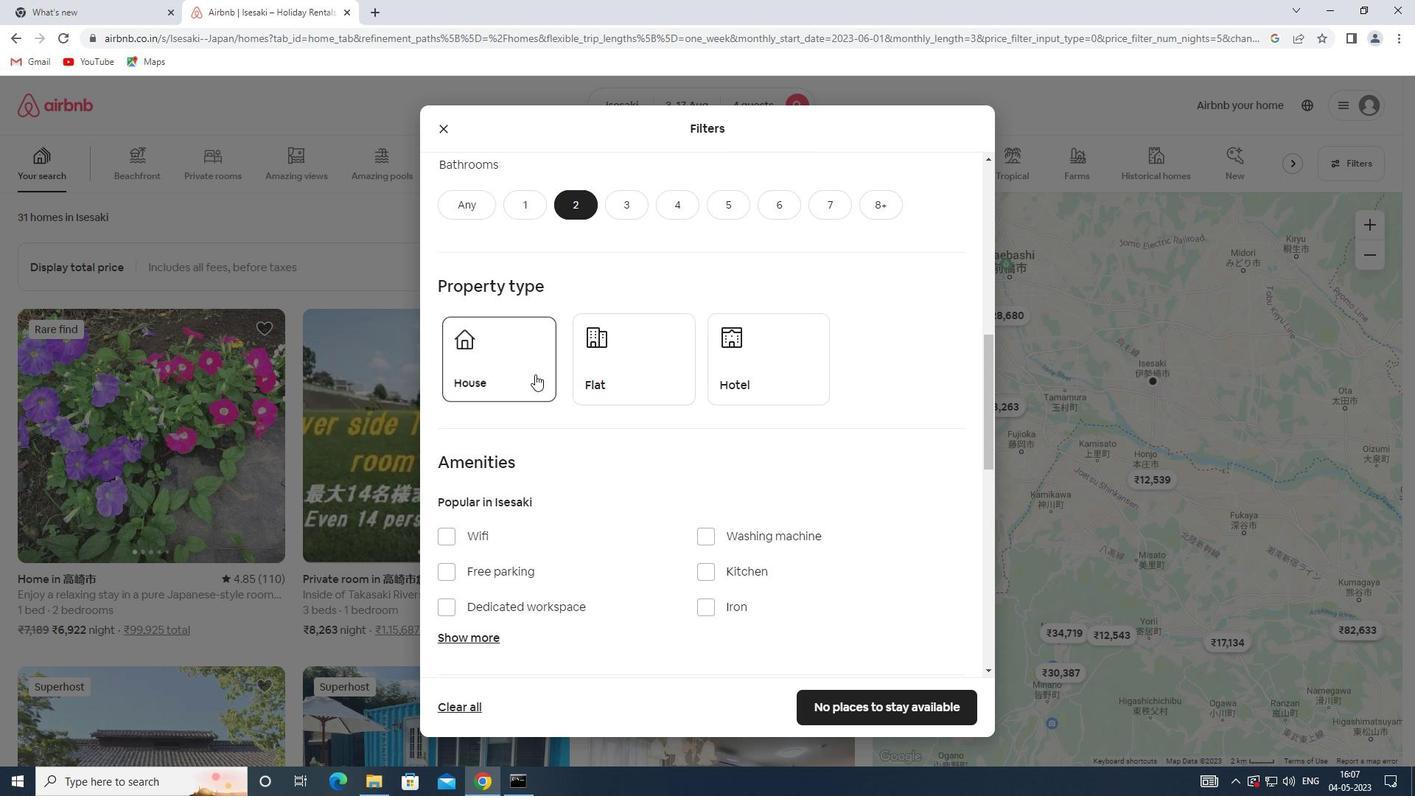 
Action: Mouse scrolled (599, 373) with delta (0, 0)
Screenshot: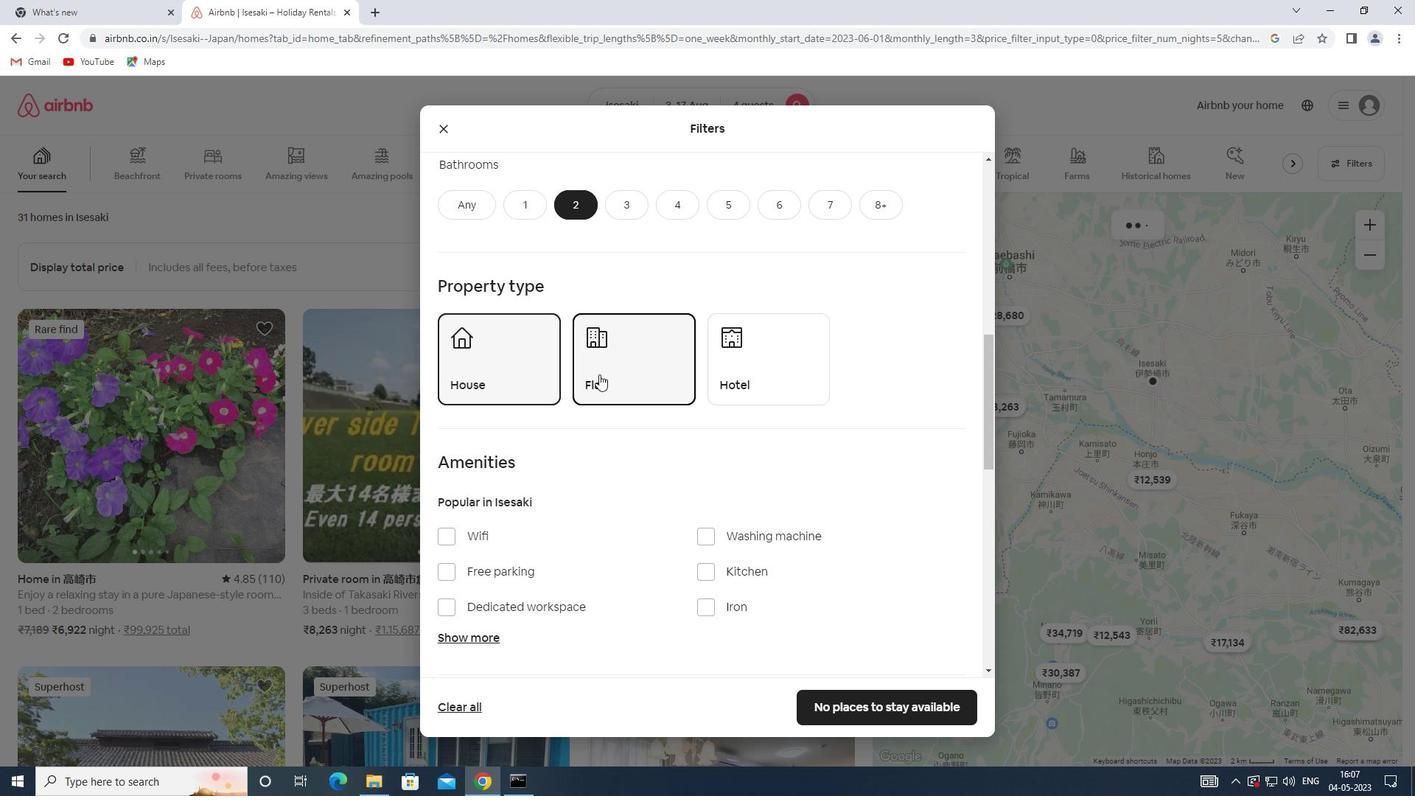 
Action: Mouse scrolled (599, 373) with delta (0, 0)
Screenshot: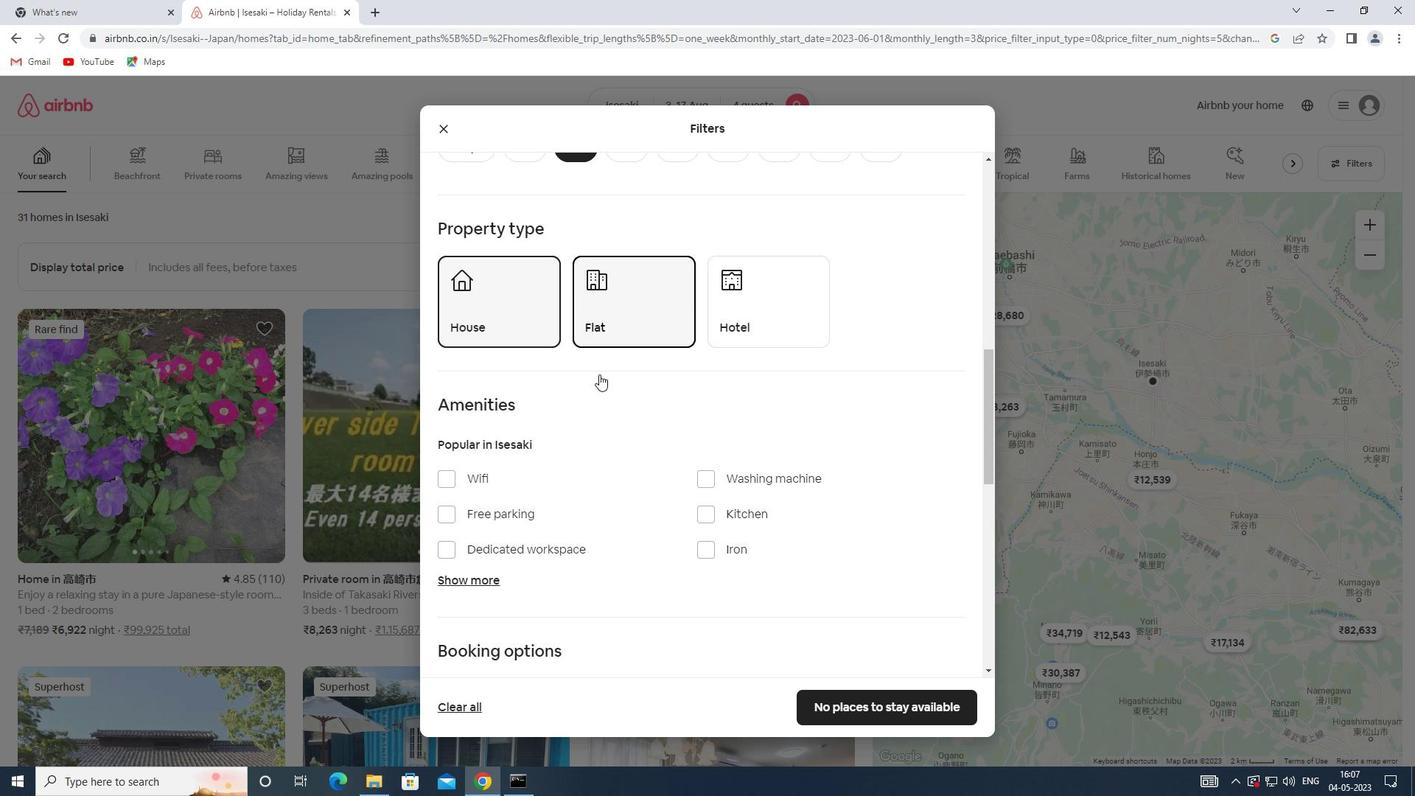 
Action: Mouse moved to (461, 390)
Screenshot: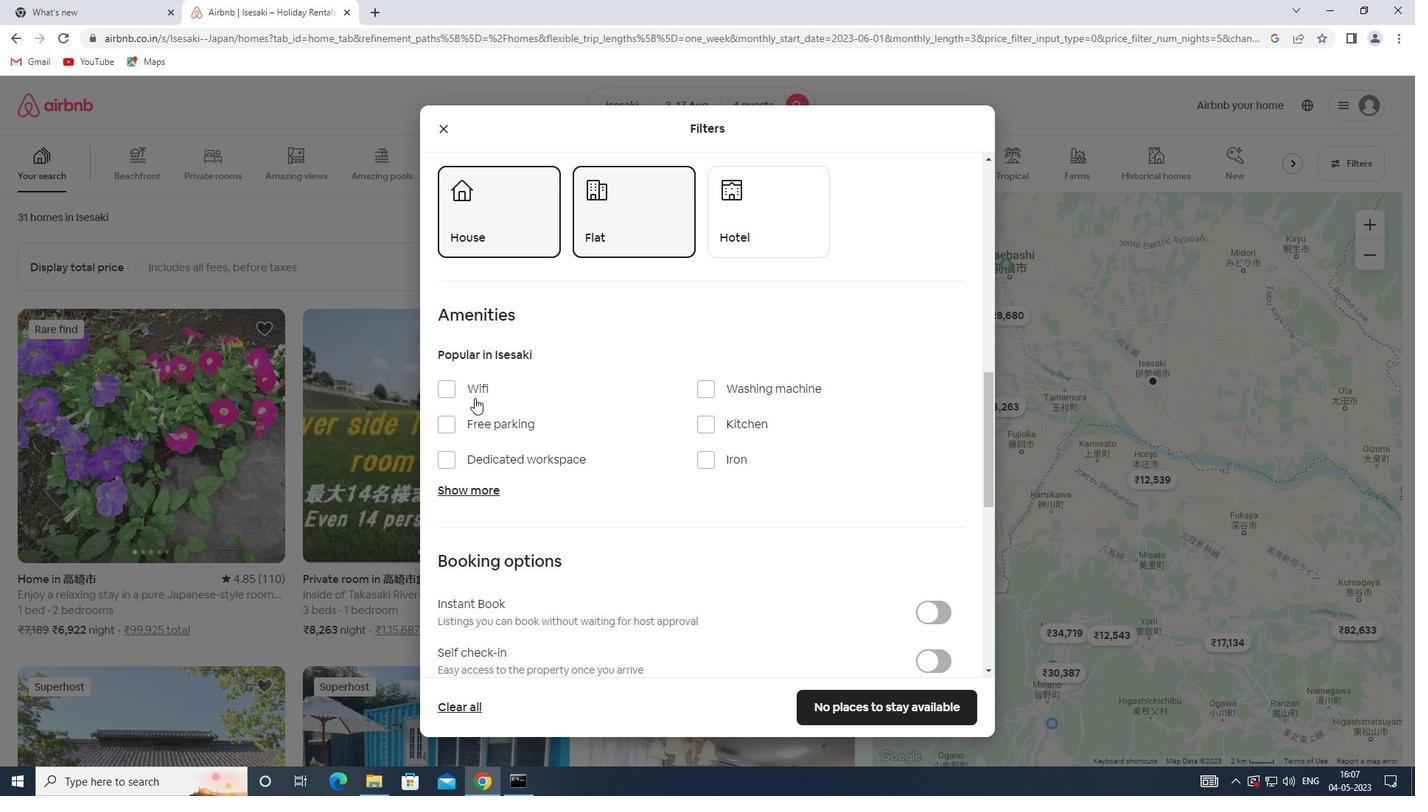 
Action: Mouse pressed left at (461, 390)
Screenshot: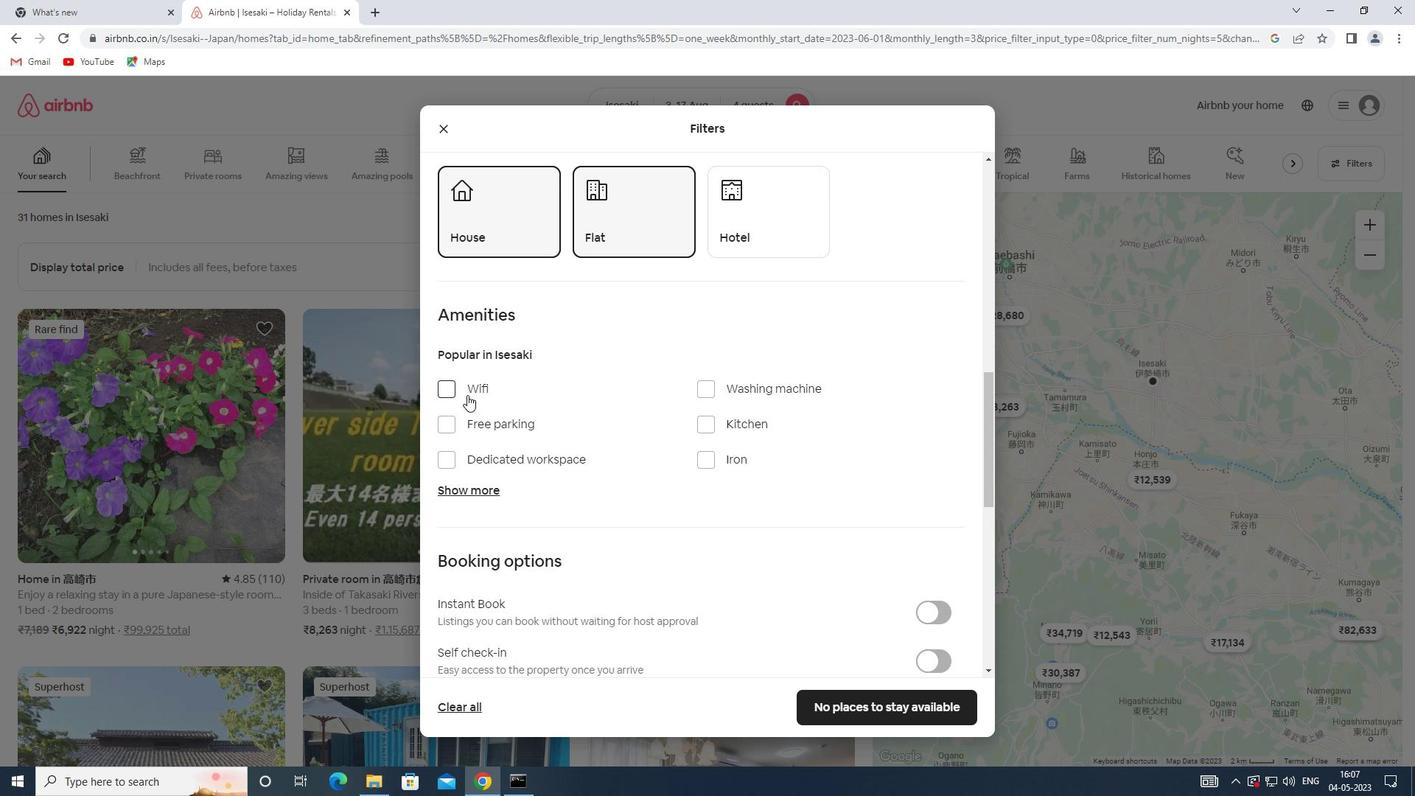 
Action: Mouse moved to (662, 434)
Screenshot: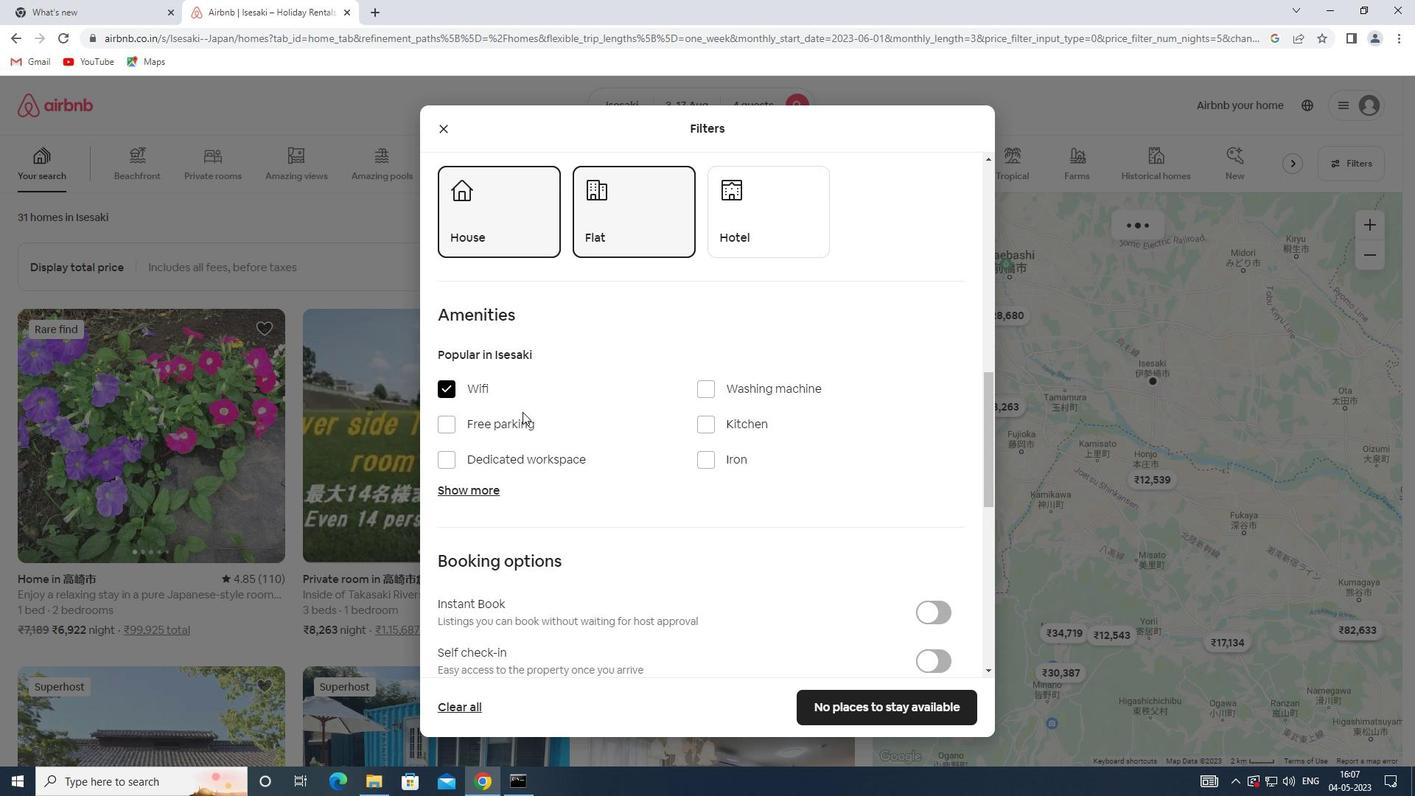 
Action: Mouse scrolled (662, 434) with delta (0, 0)
Screenshot: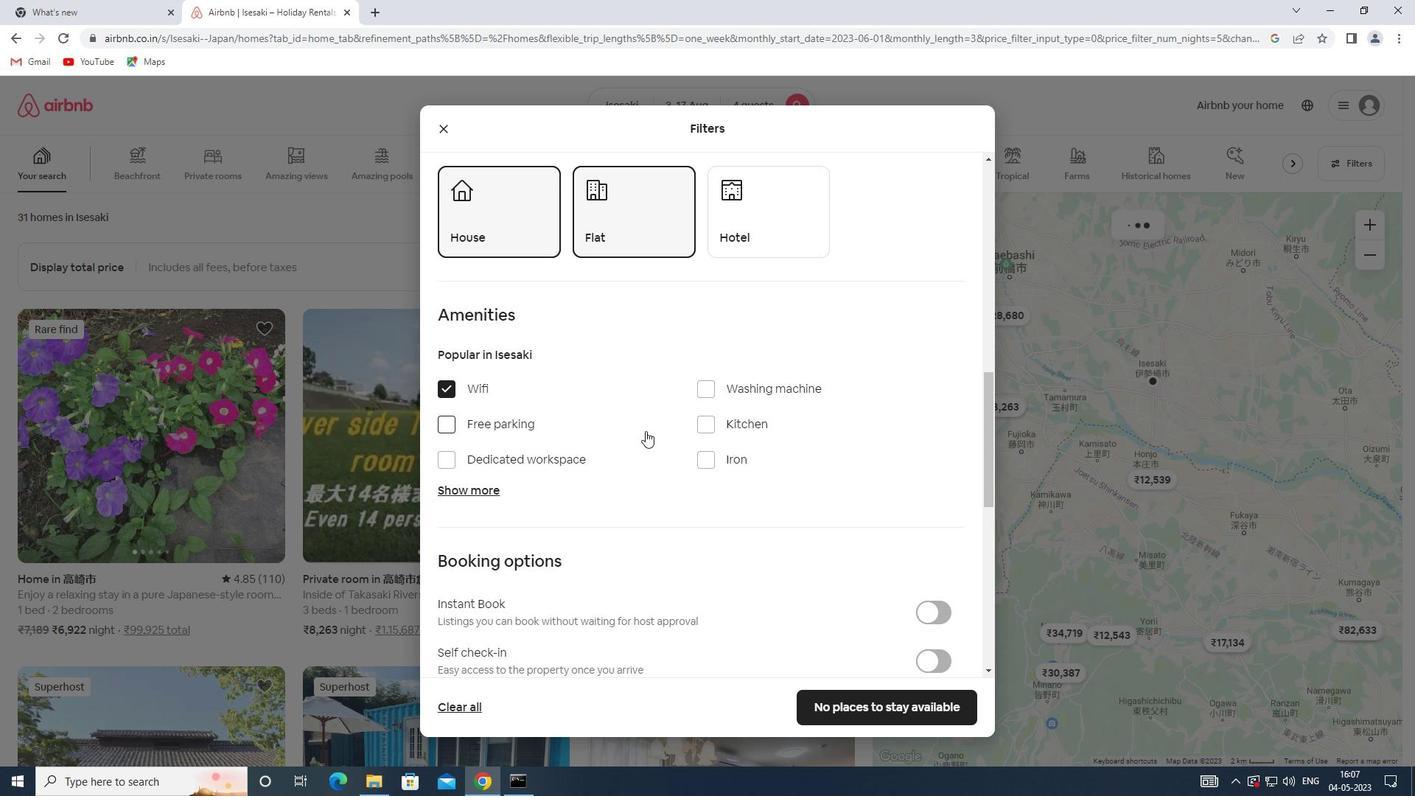 
Action: Mouse moved to (662, 435)
Screenshot: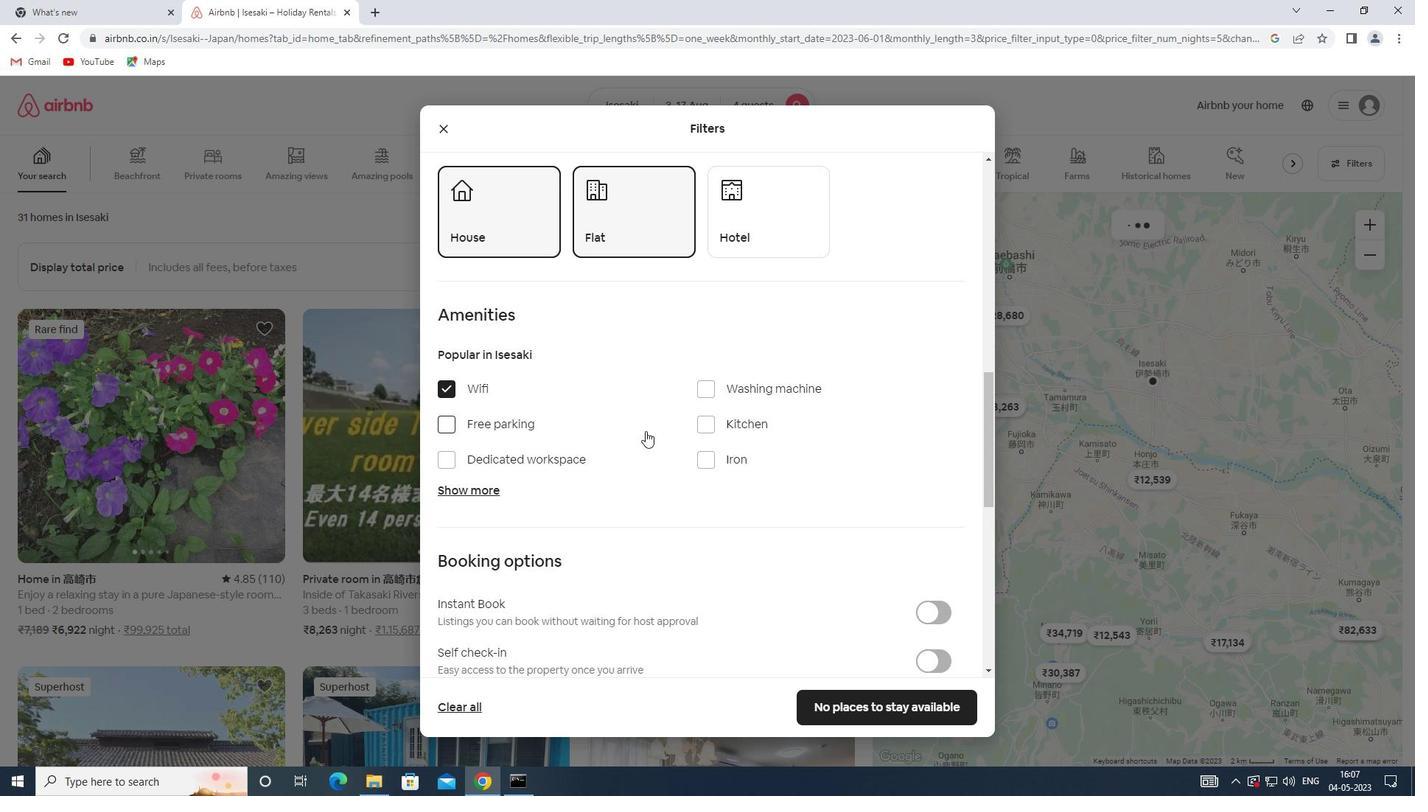 
Action: Mouse scrolled (662, 434) with delta (0, 0)
Screenshot: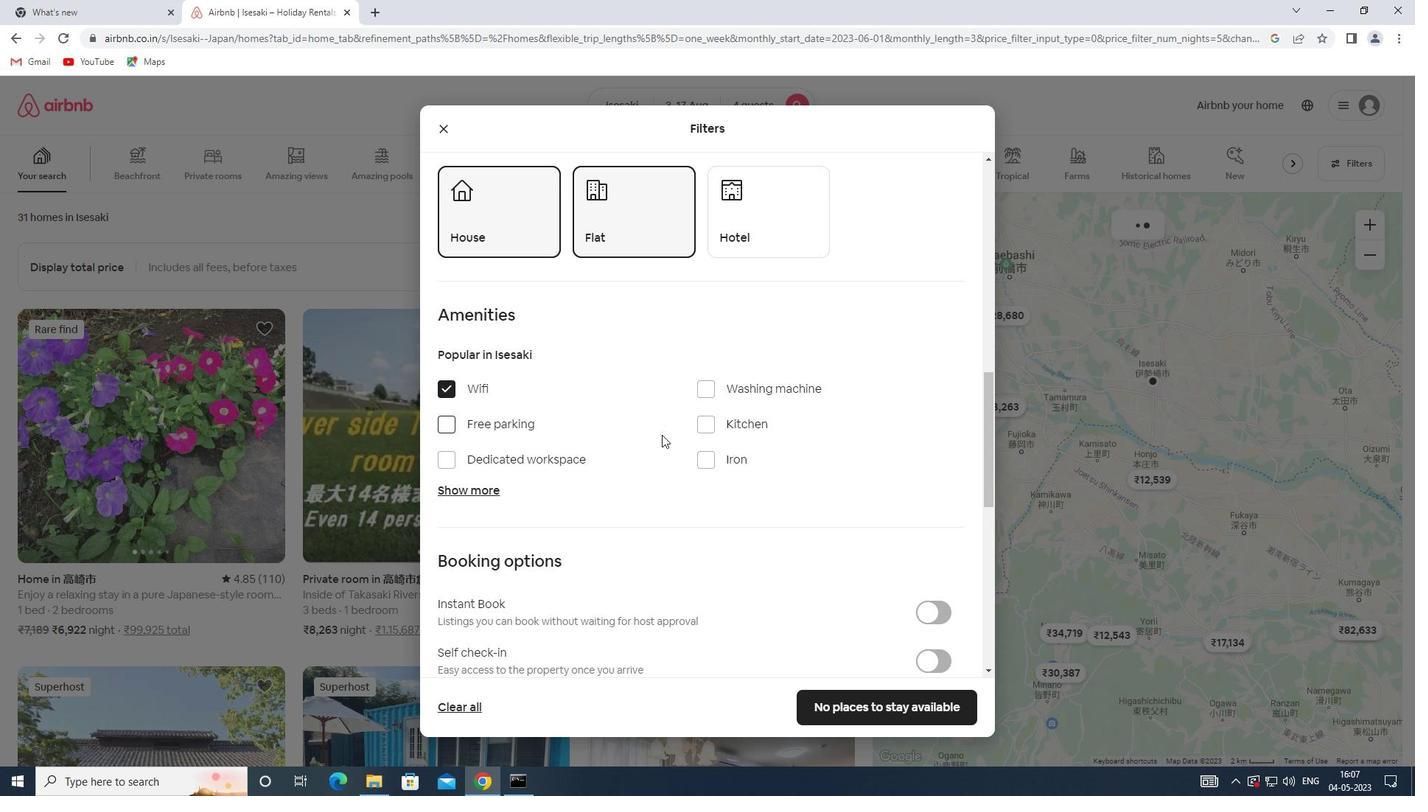 
Action: Mouse scrolled (662, 434) with delta (0, 0)
Screenshot: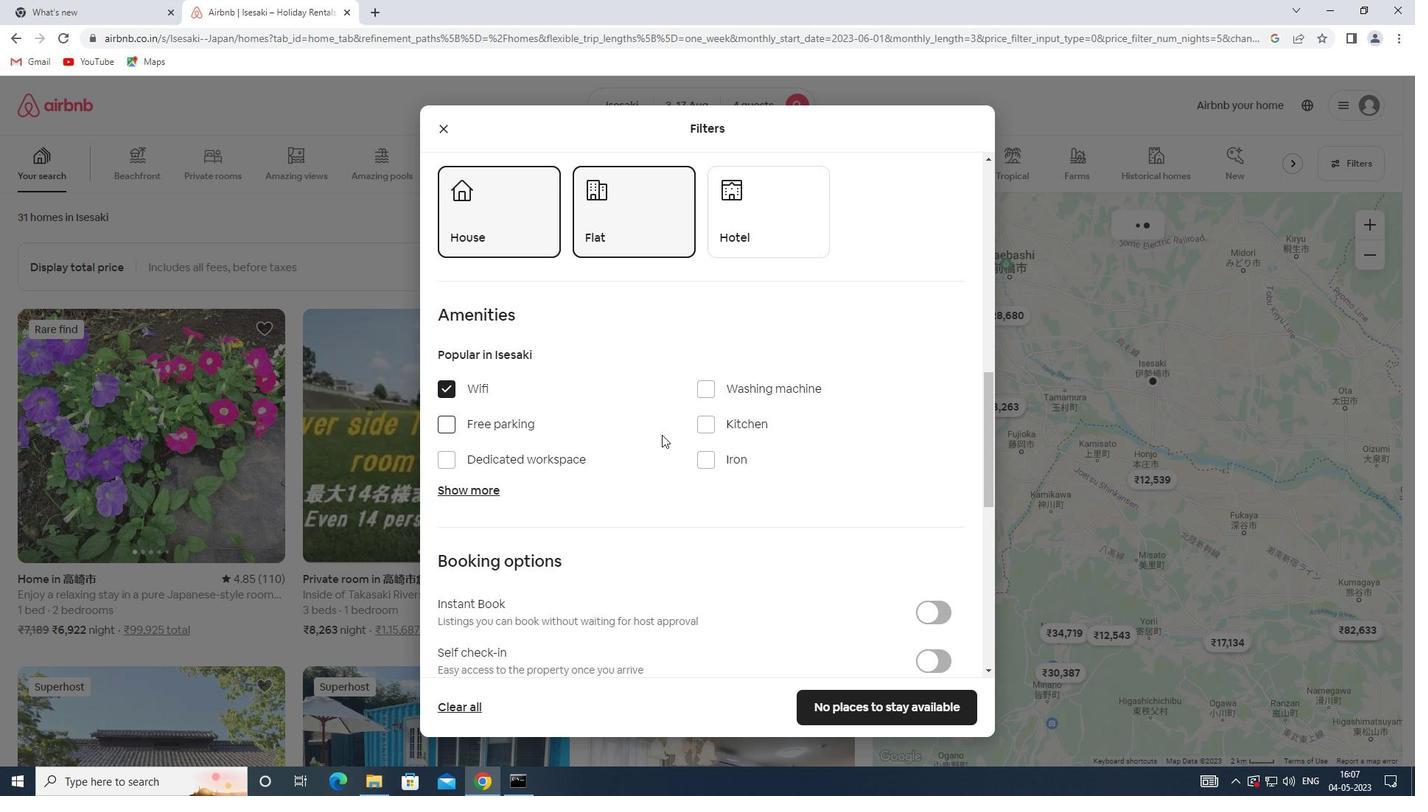 
Action: Mouse moved to (934, 429)
Screenshot: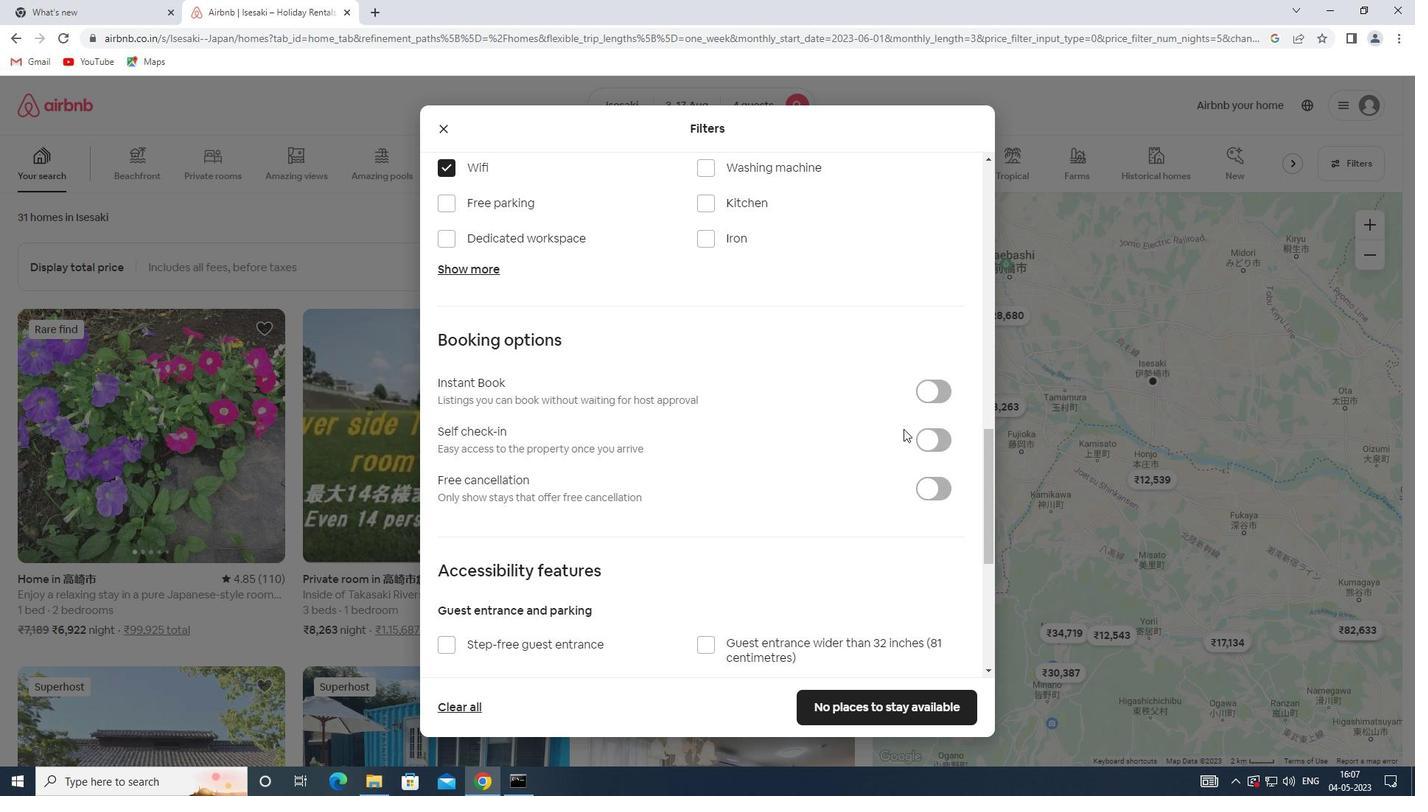 
Action: Mouse pressed left at (934, 429)
Screenshot: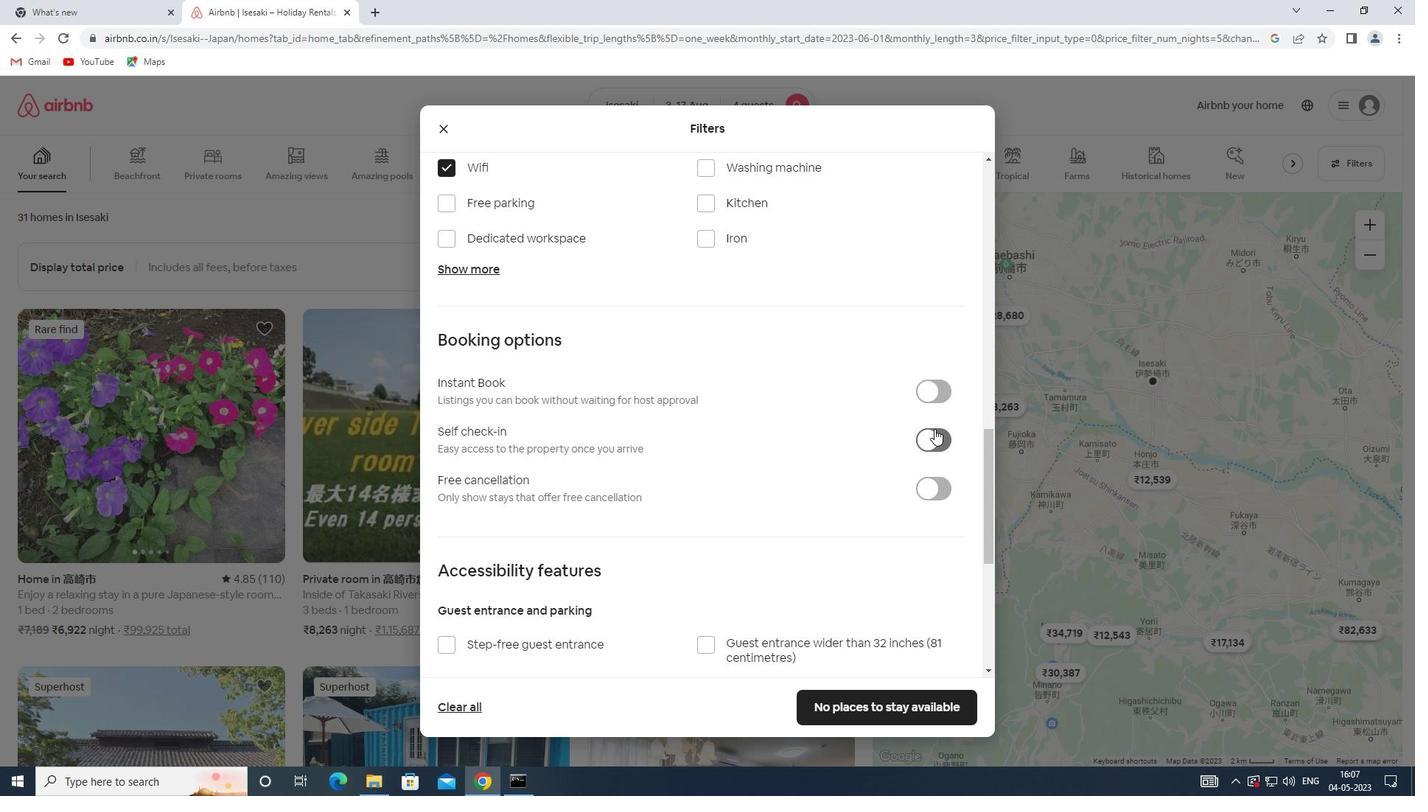 
Action: Mouse moved to (652, 489)
Screenshot: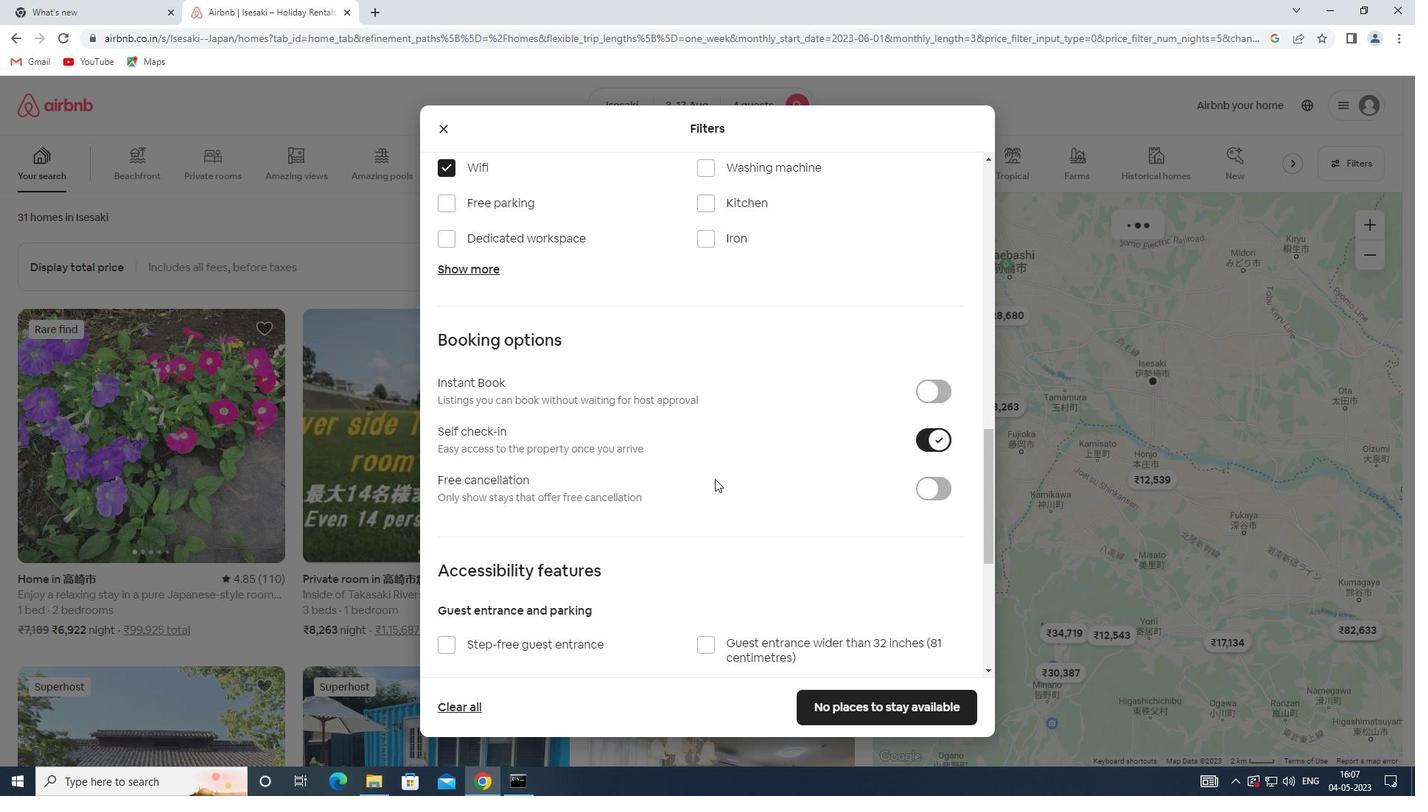 
Action: Mouse scrolled (652, 488) with delta (0, 0)
Screenshot: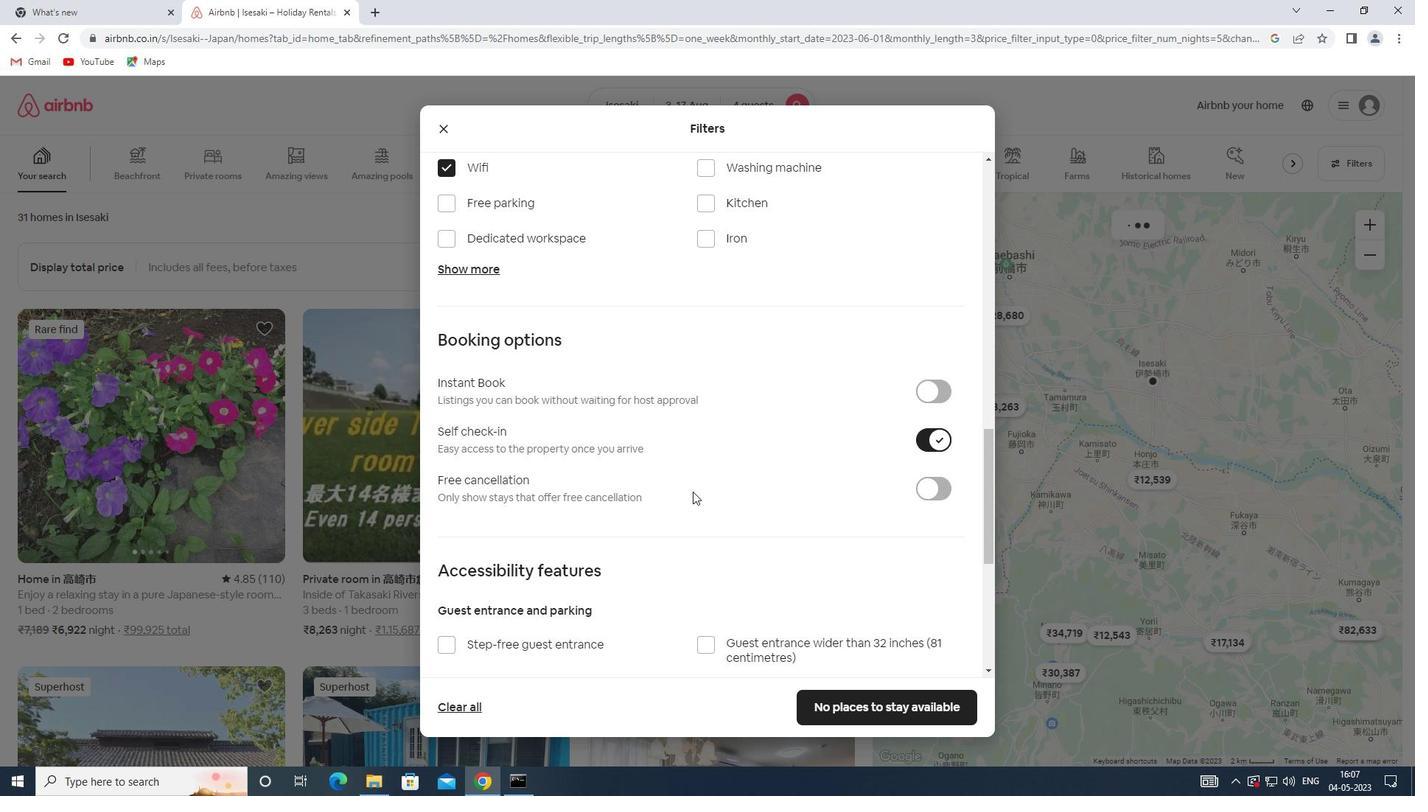 
Action: Mouse scrolled (652, 488) with delta (0, 0)
Screenshot: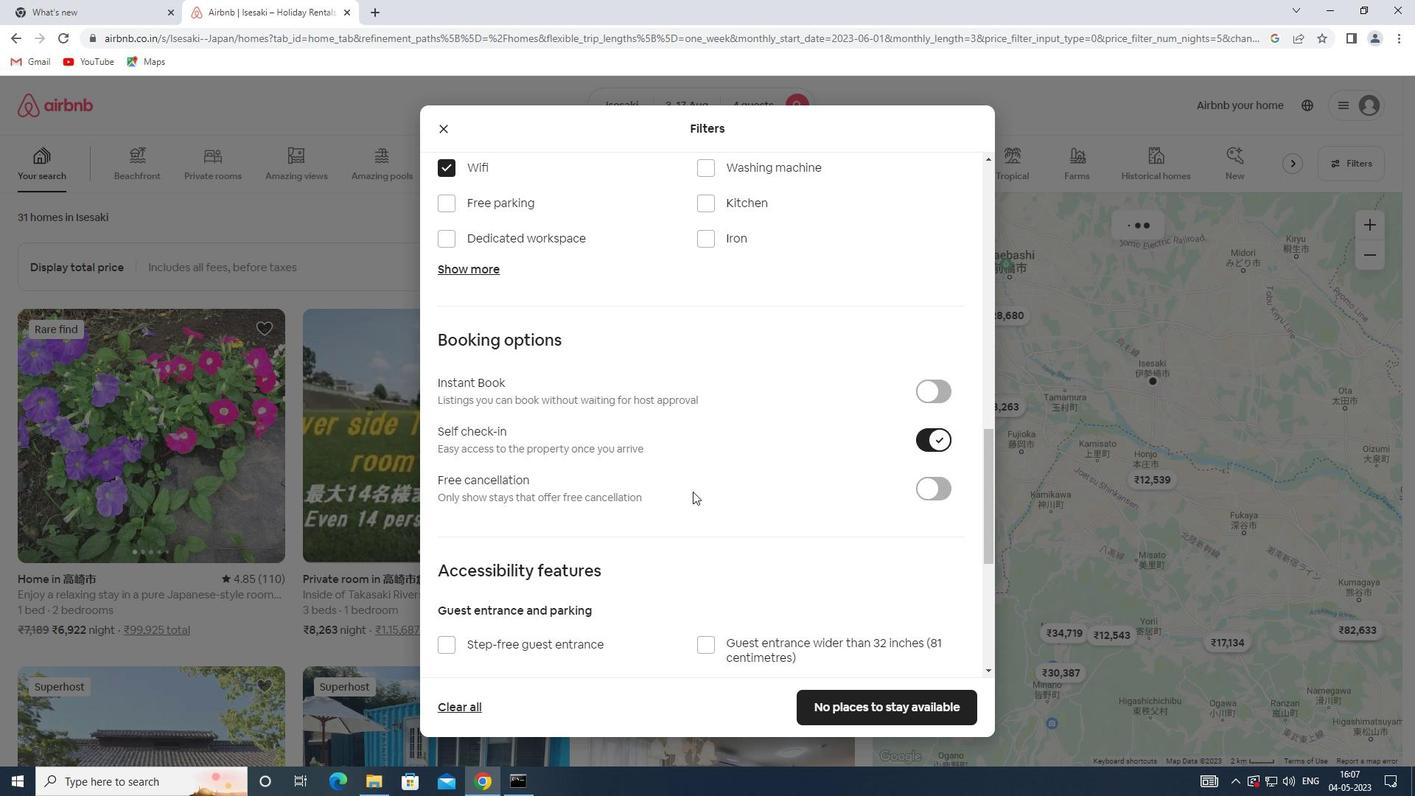 
Action: Mouse scrolled (652, 488) with delta (0, 0)
Screenshot: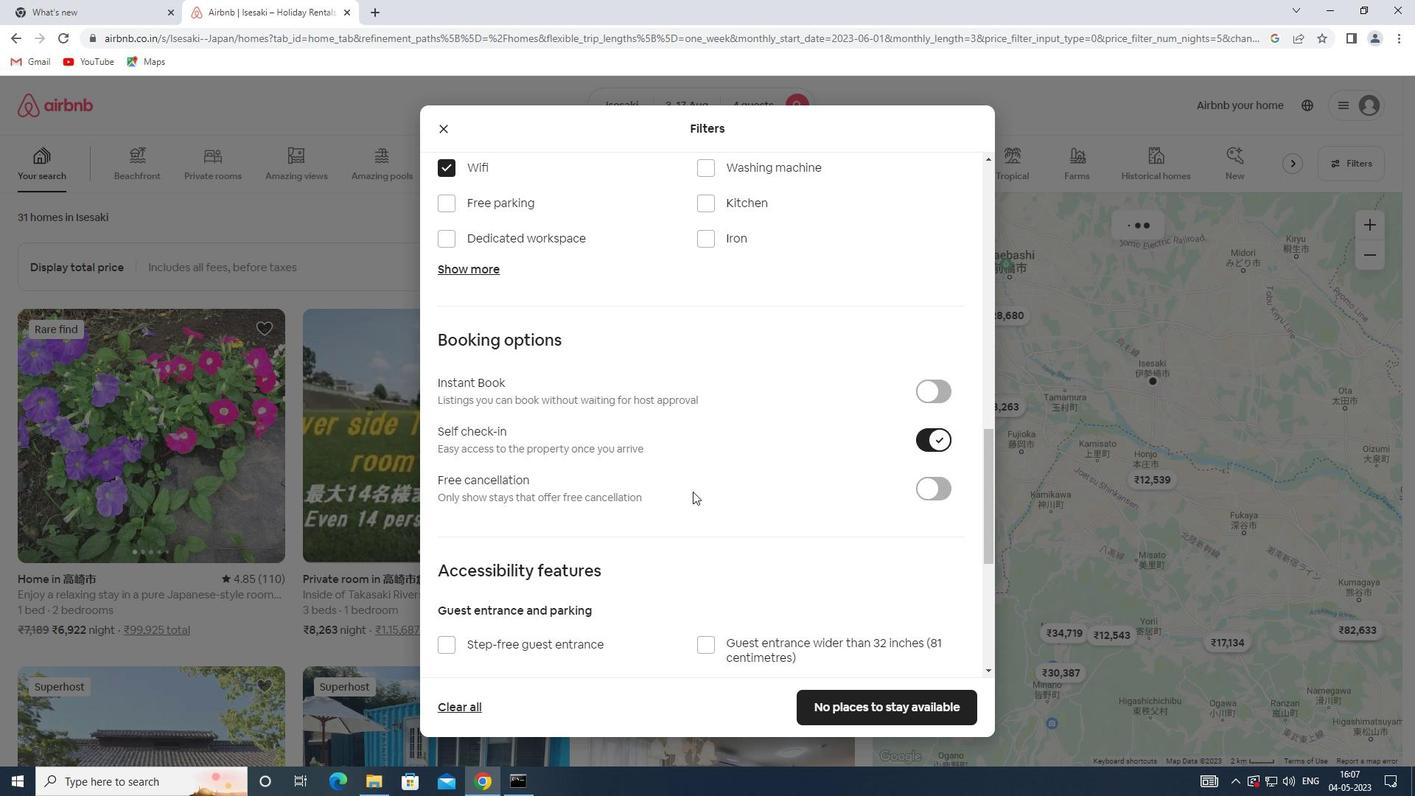 
Action: Mouse scrolled (652, 488) with delta (0, 0)
Screenshot: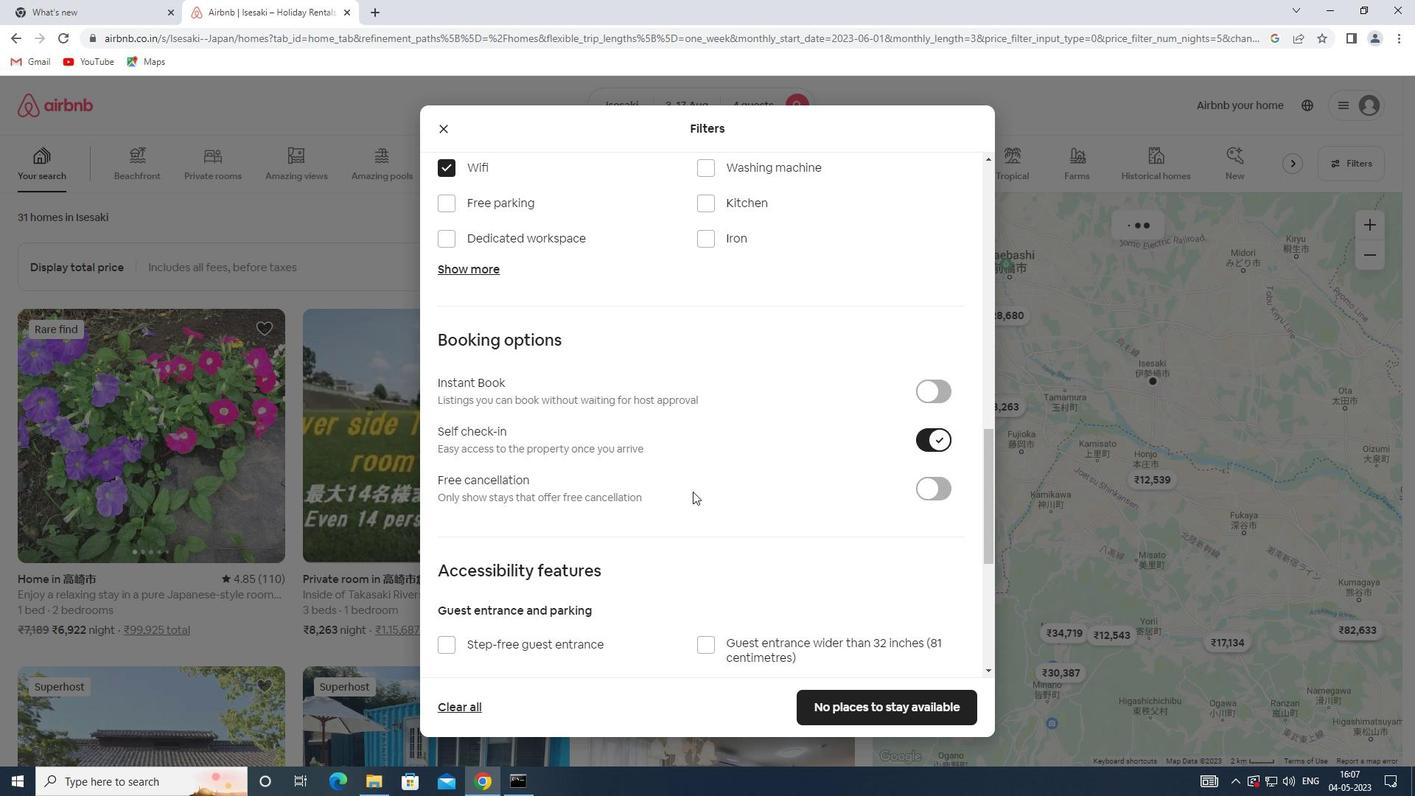 
Action: Mouse moved to (644, 485)
Screenshot: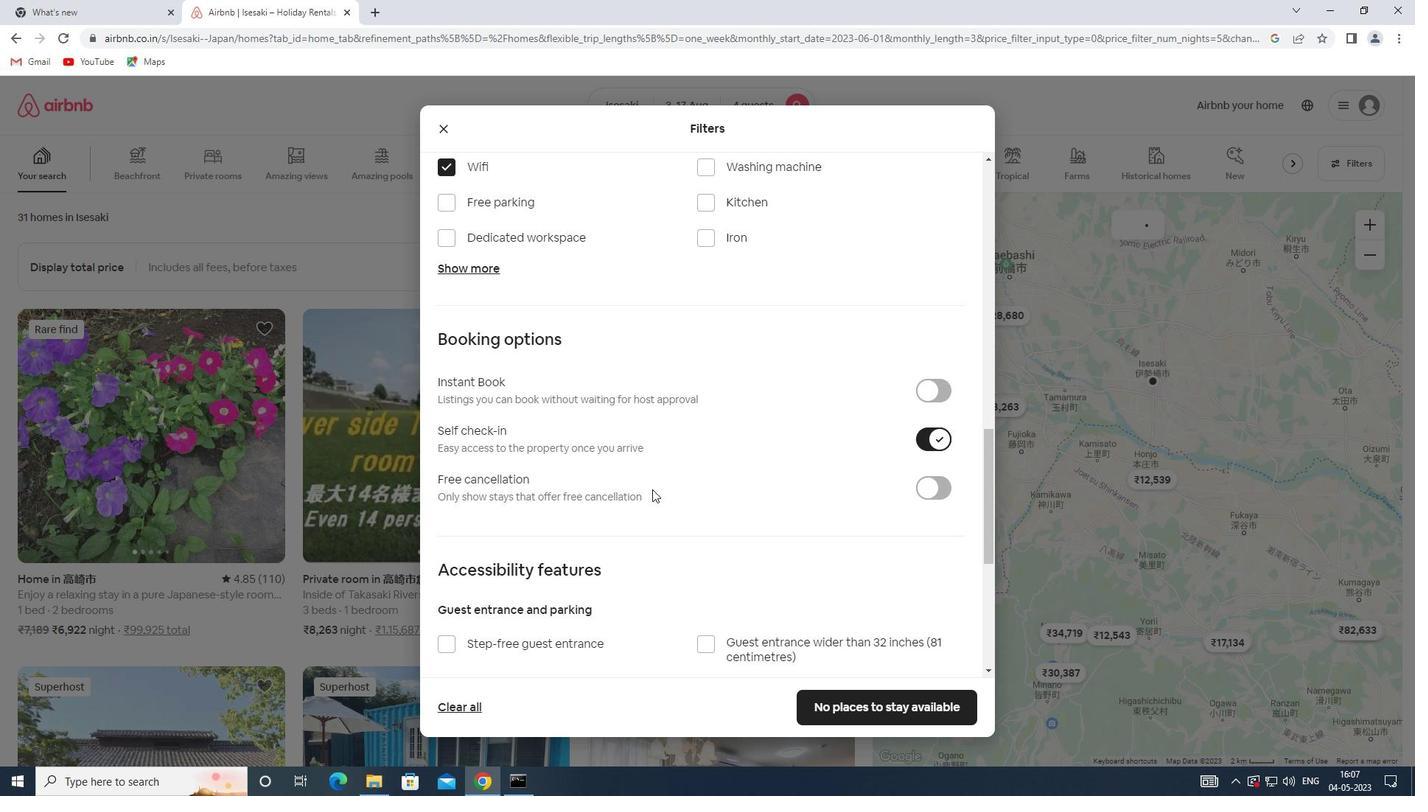 
Action: Mouse scrolled (644, 484) with delta (0, 0)
Screenshot: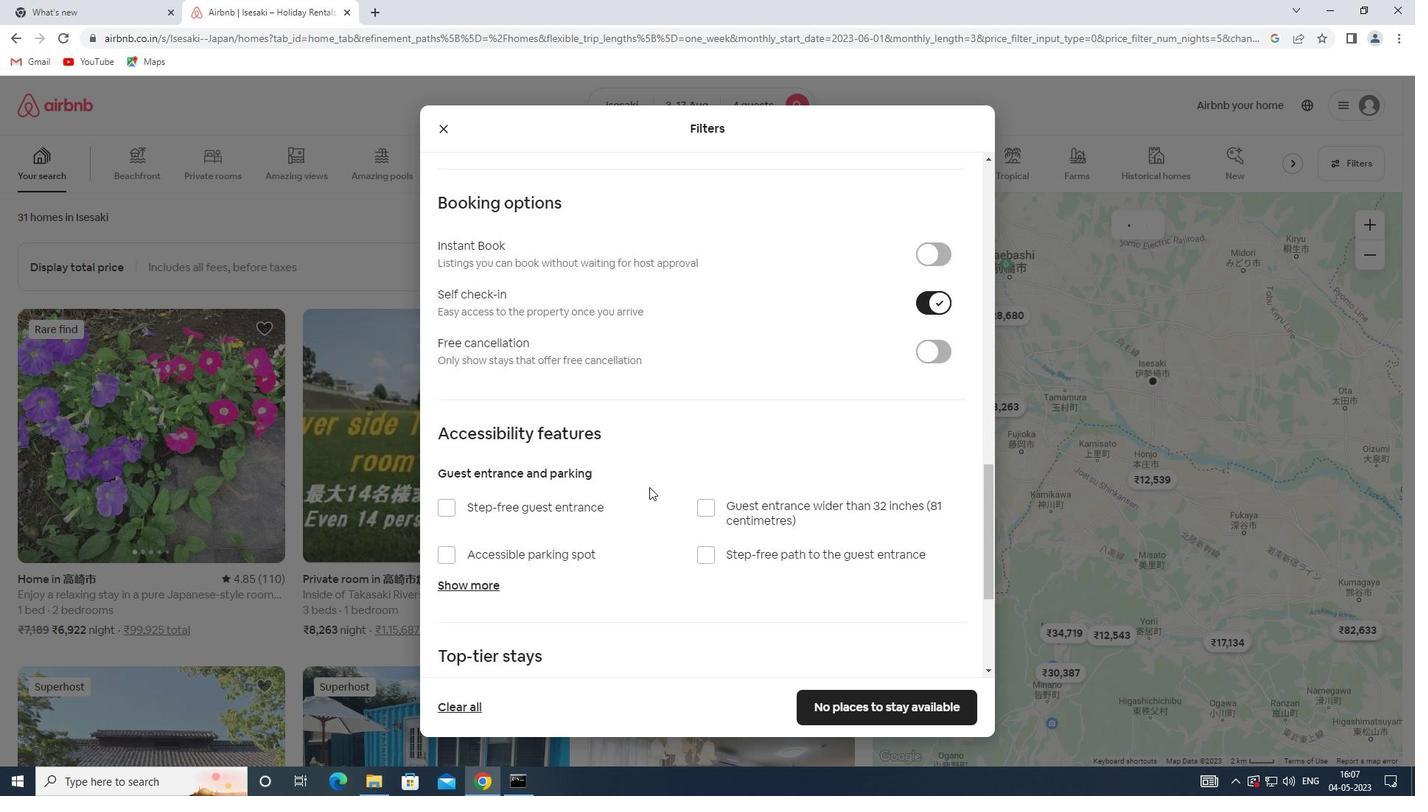 
Action: Mouse scrolled (644, 484) with delta (0, 0)
Screenshot: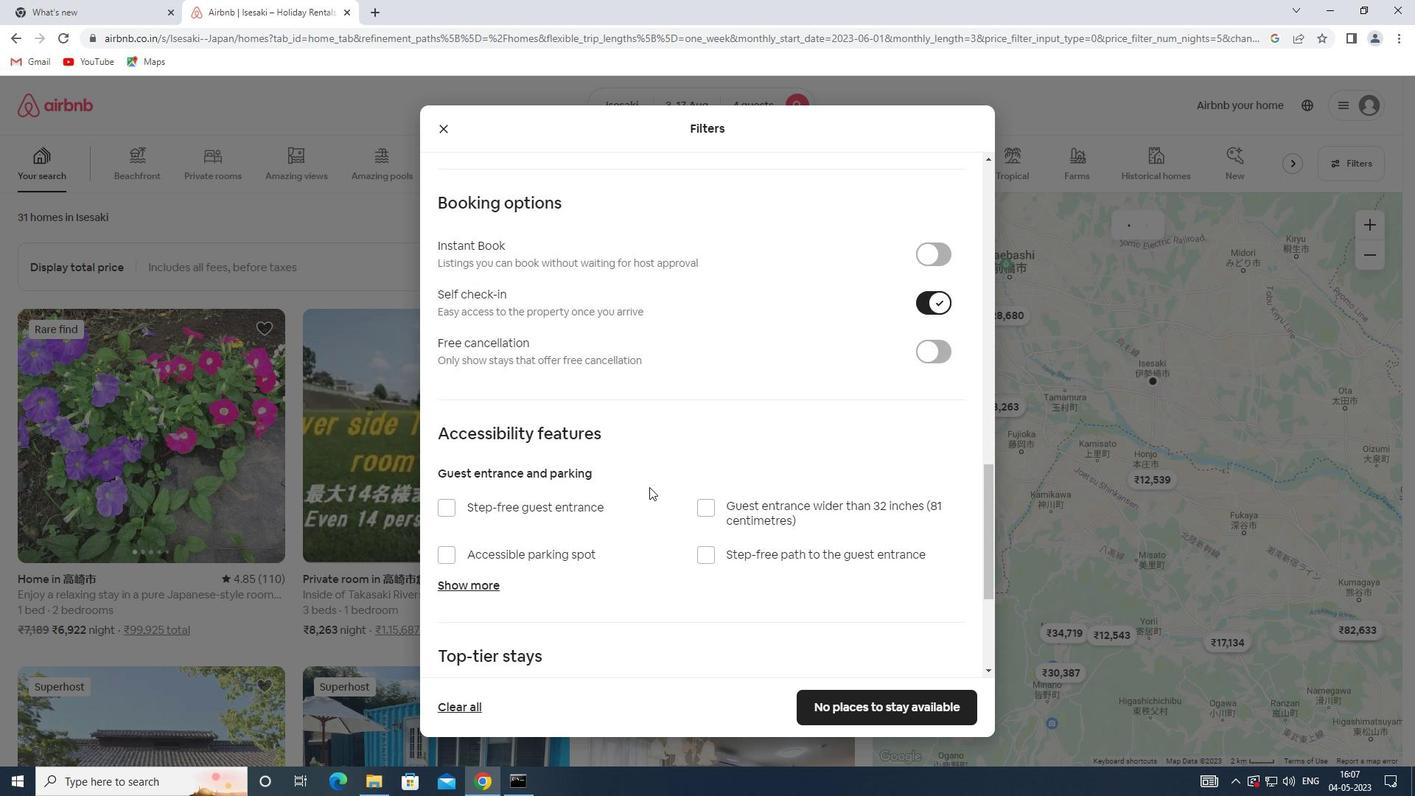 
Action: Mouse scrolled (644, 484) with delta (0, 0)
Screenshot: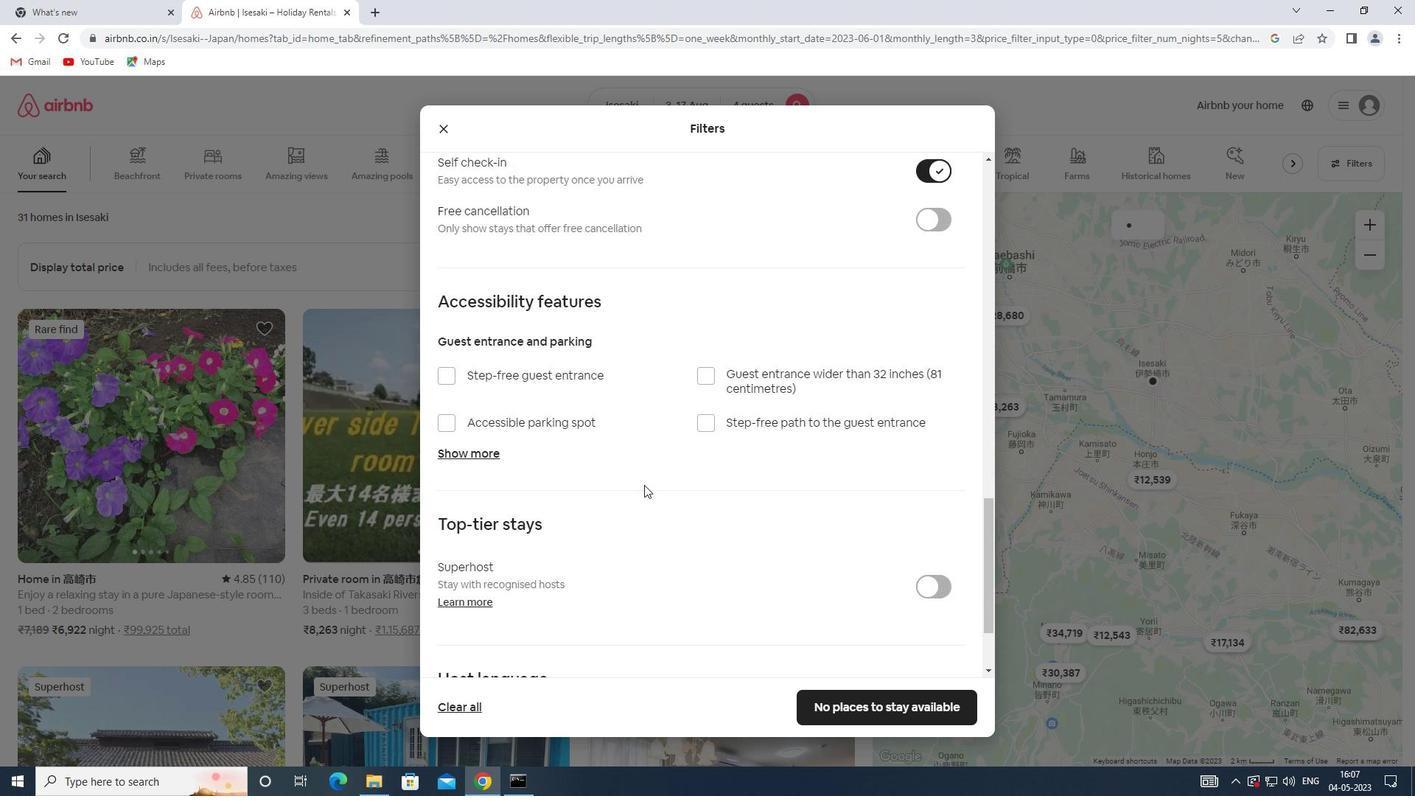 
Action: Mouse moved to (481, 596)
Screenshot: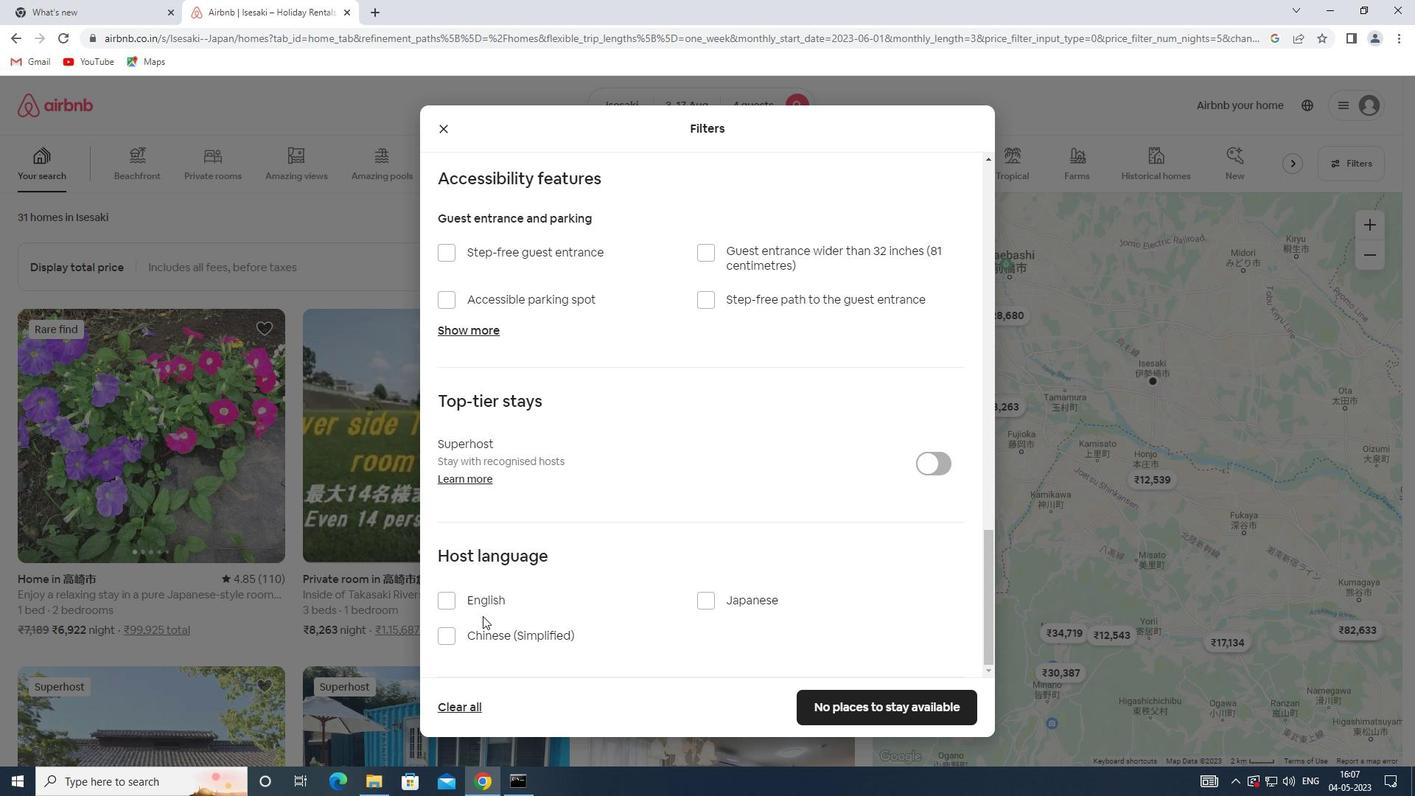 
Action: Mouse pressed left at (481, 596)
Screenshot: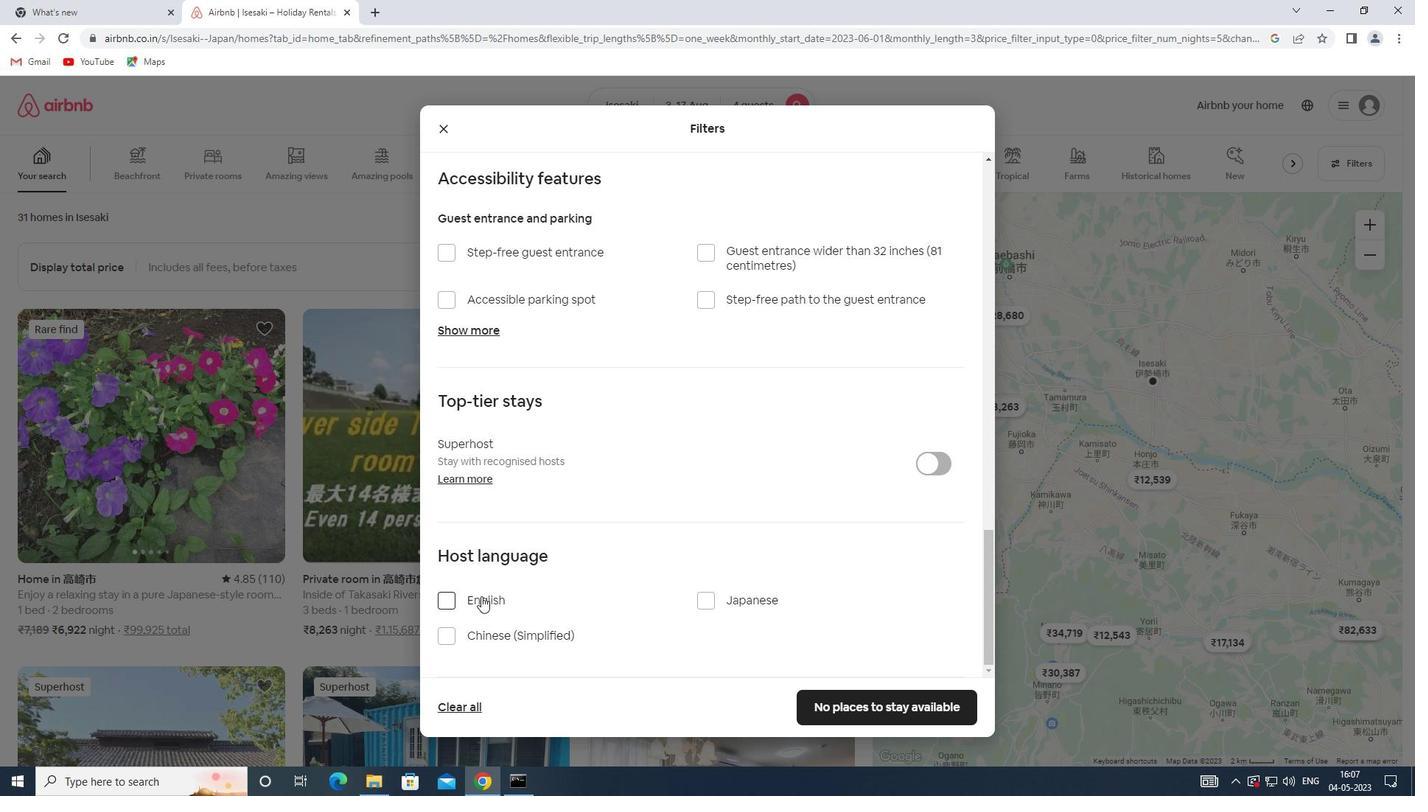 
Action: Mouse moved to (493, 587)
Screenshot: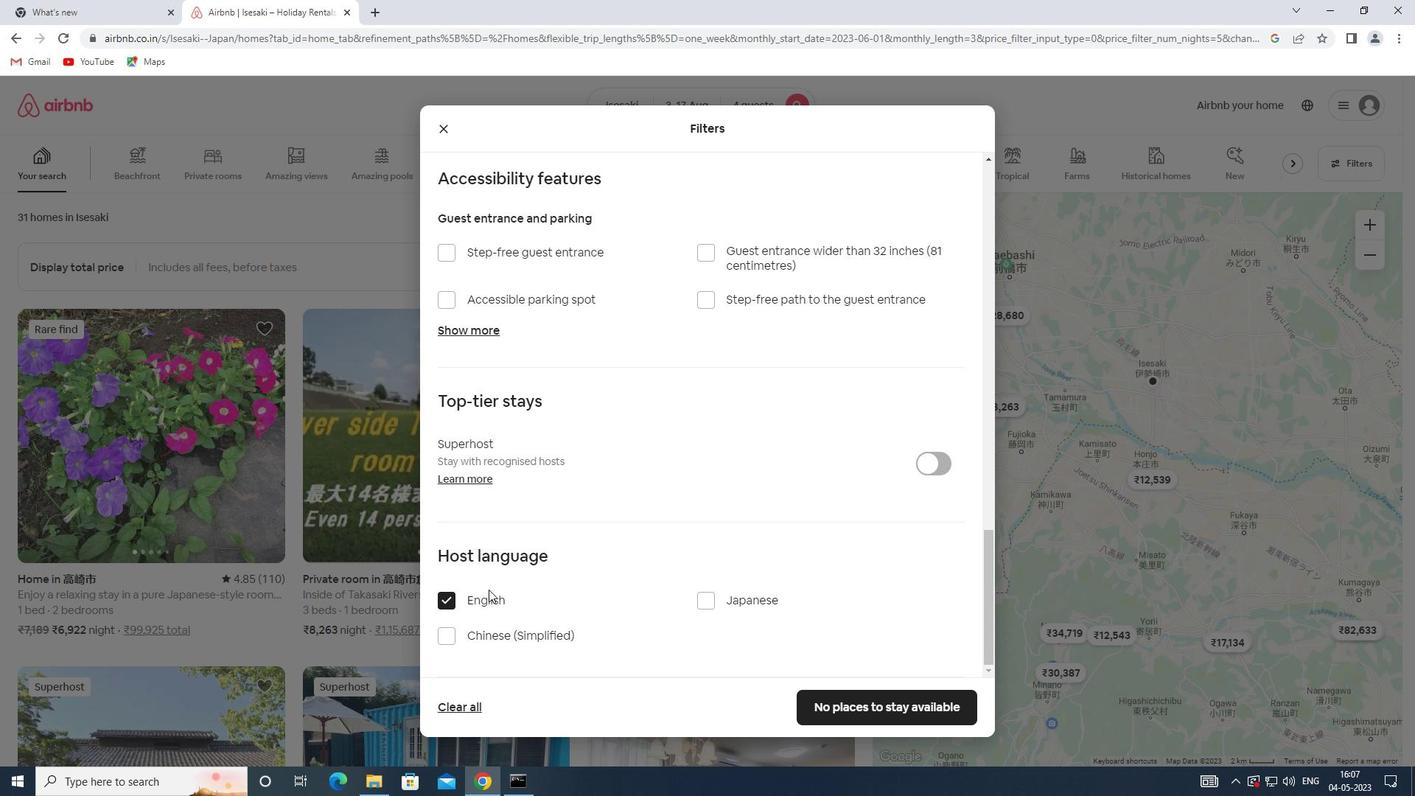 
Action: Mouse scrolled (493, 586) with delta (0, 0)
Screenshot: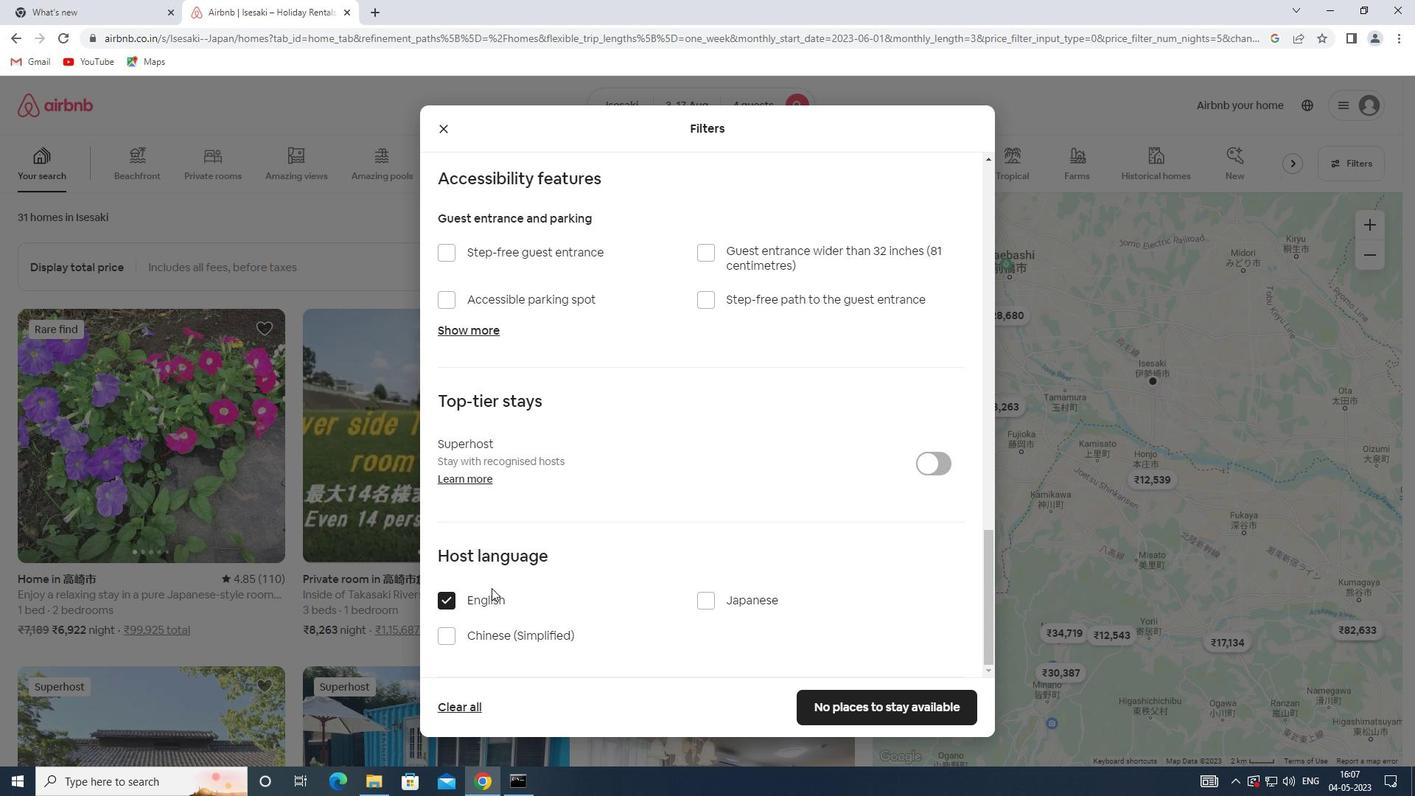 
Action: Mouse scrolled (493, 586) with delta (0, 0)
Screenshot: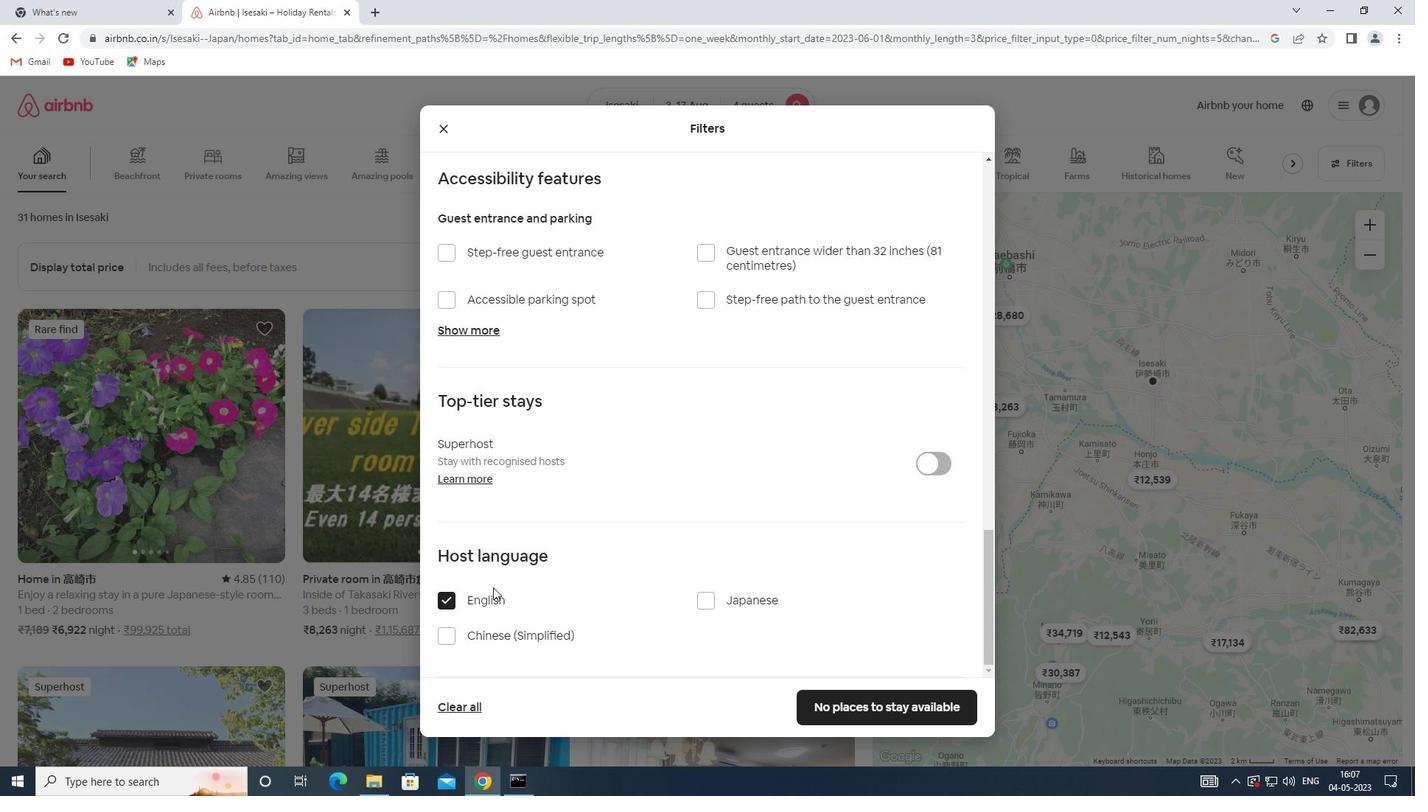 
Action: Mouse moved to (878, 711)
Screenshot: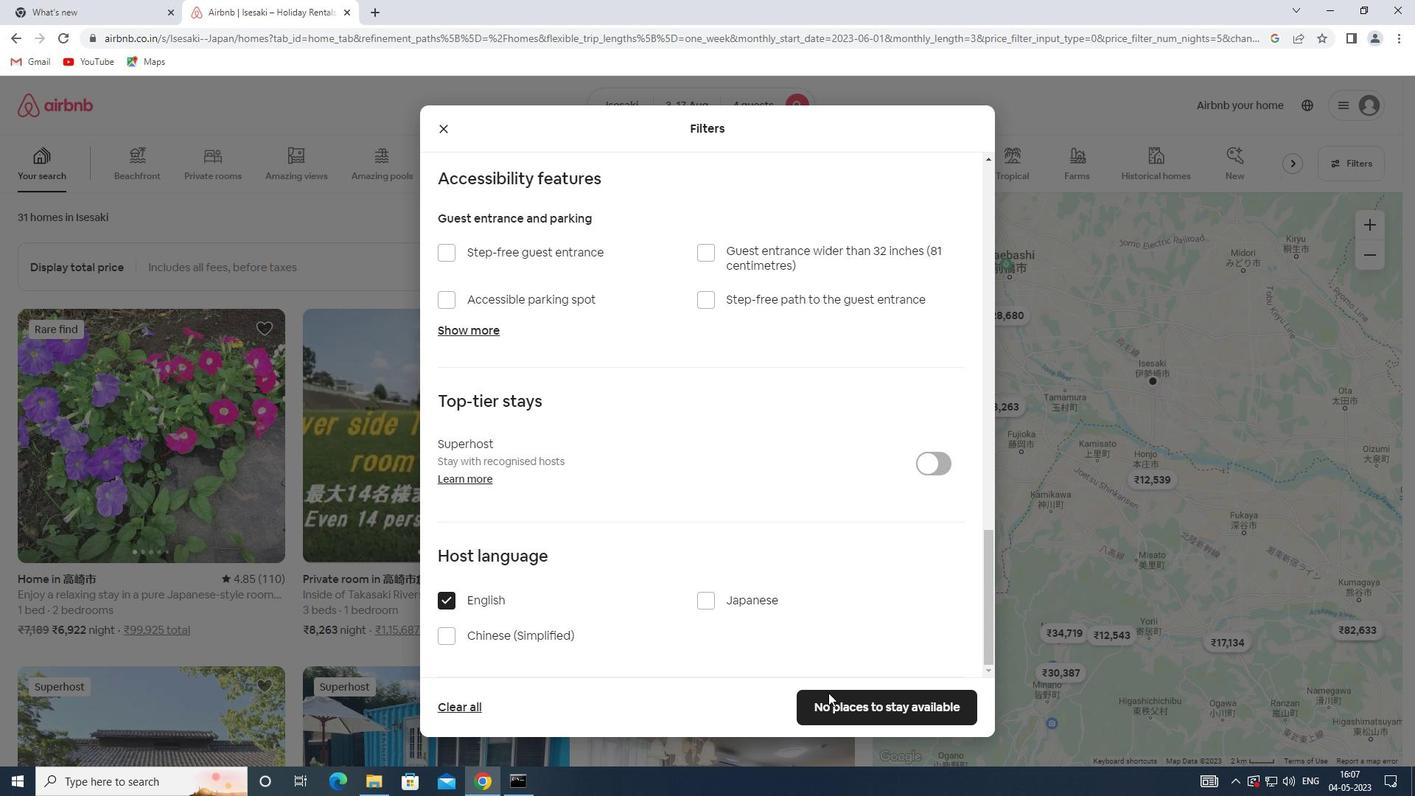 
Action: Mouse pressed left at (878, 711)
Screenshot: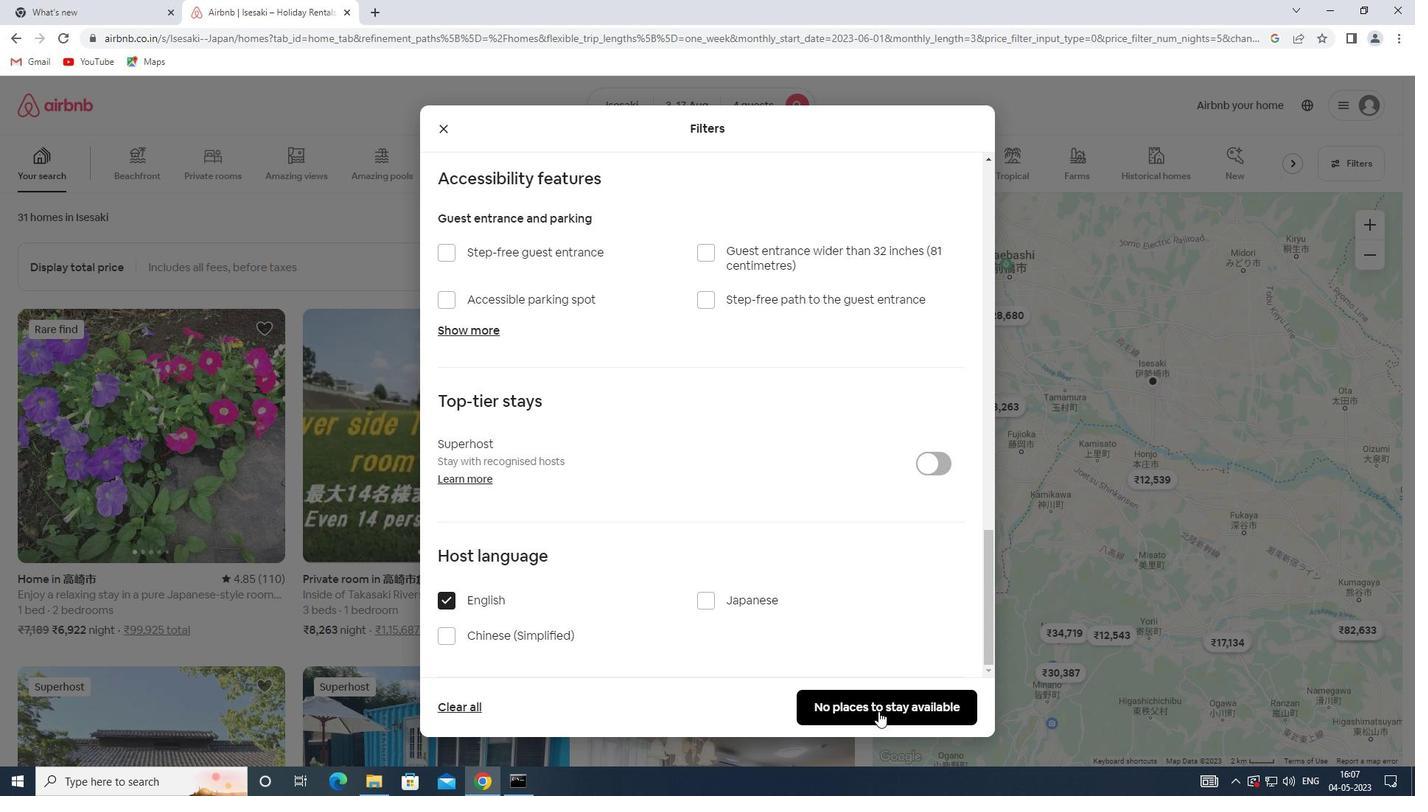 
Action: Mouse moved to (881, 705)
Screenshot: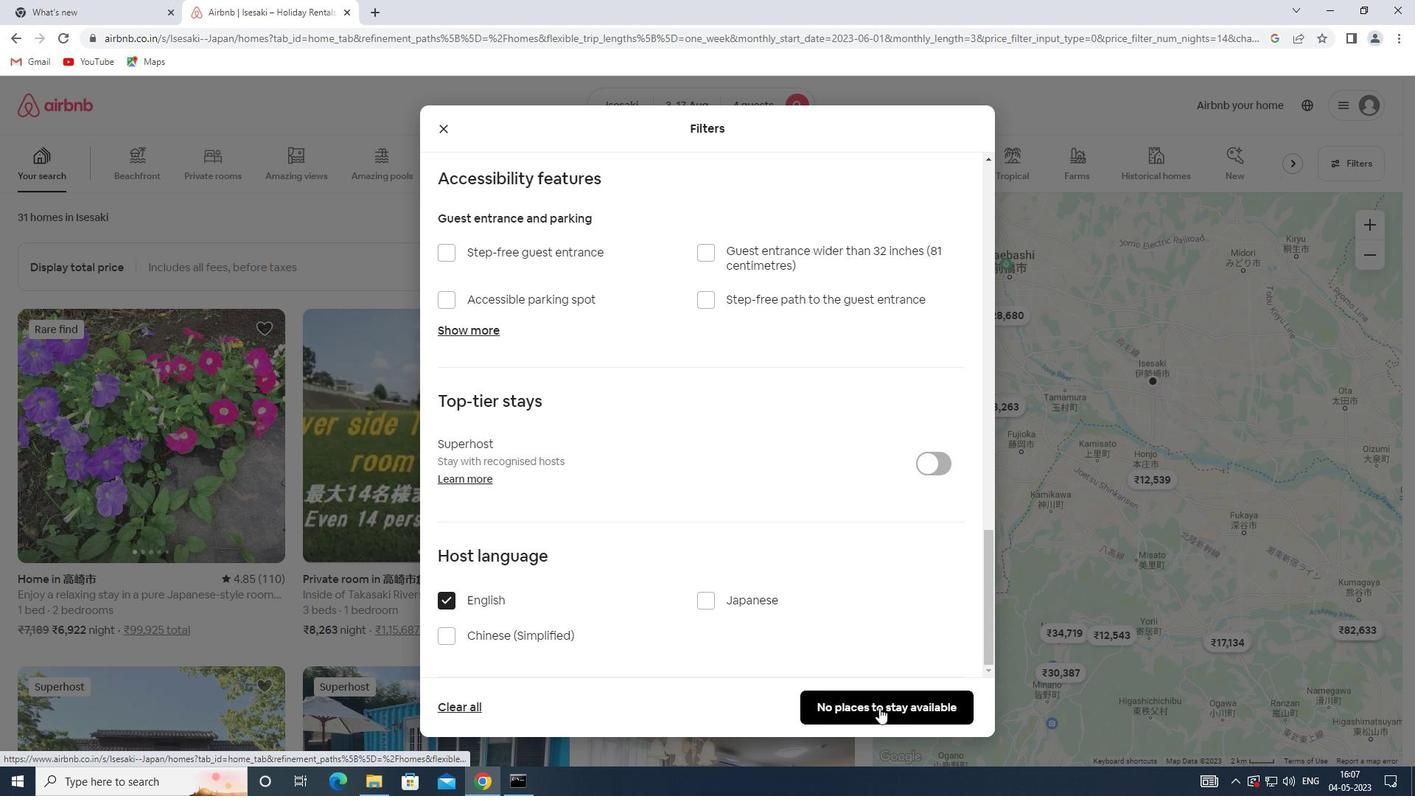 
